 Task: Open Card Donor Stewardship Execution in Board Digital Advertising Strategies to Workspace Digital Strategy Consulting and add a team member Softage.4@softage.net, a label Yellow, a checklist Quilting, an attachment from your google drive, a color Yellow and finally, add a card description 'Conduct customer focus group for new product' and a comment 'This item is a priority on our list, so let us focus on getting it done as soon as possible.'. Add a start date 'Jan 04, 1900' with a due date 'Jan 11, 1900'
Action: Mouse moved to (97, 411)
Screenshot: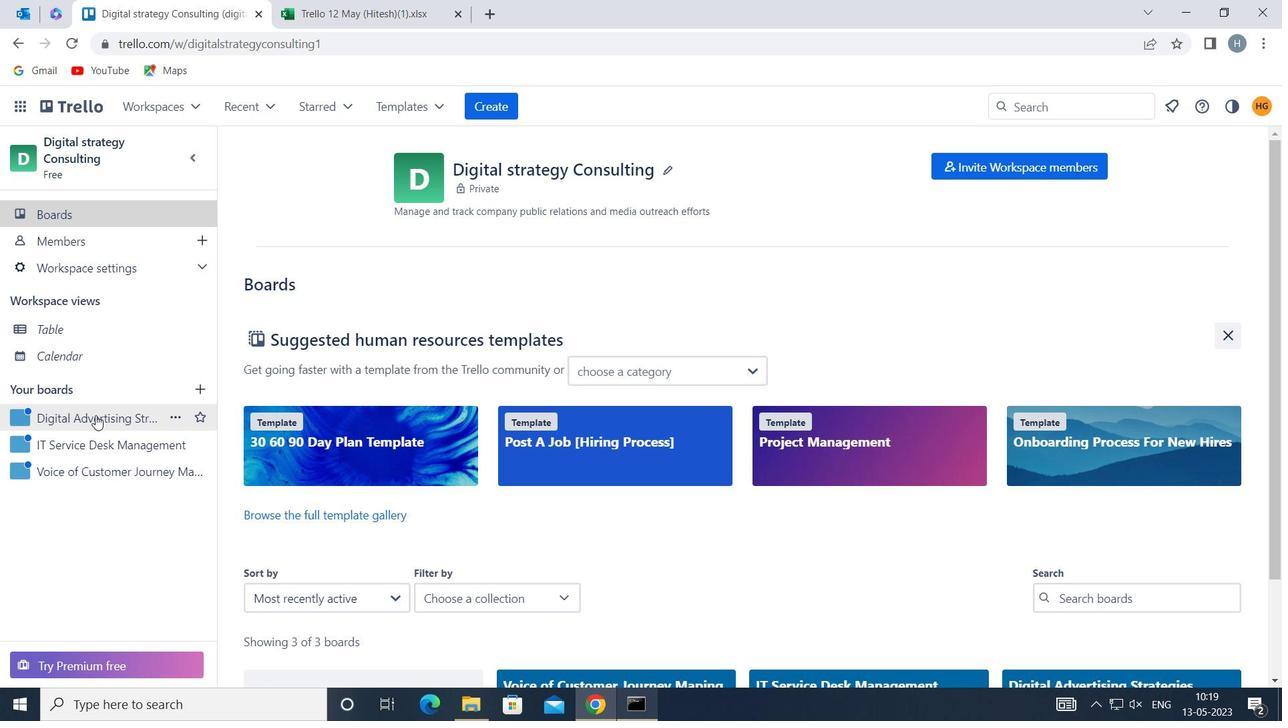 
Action: Mouse pressed left at (97, 411)
Screenshot: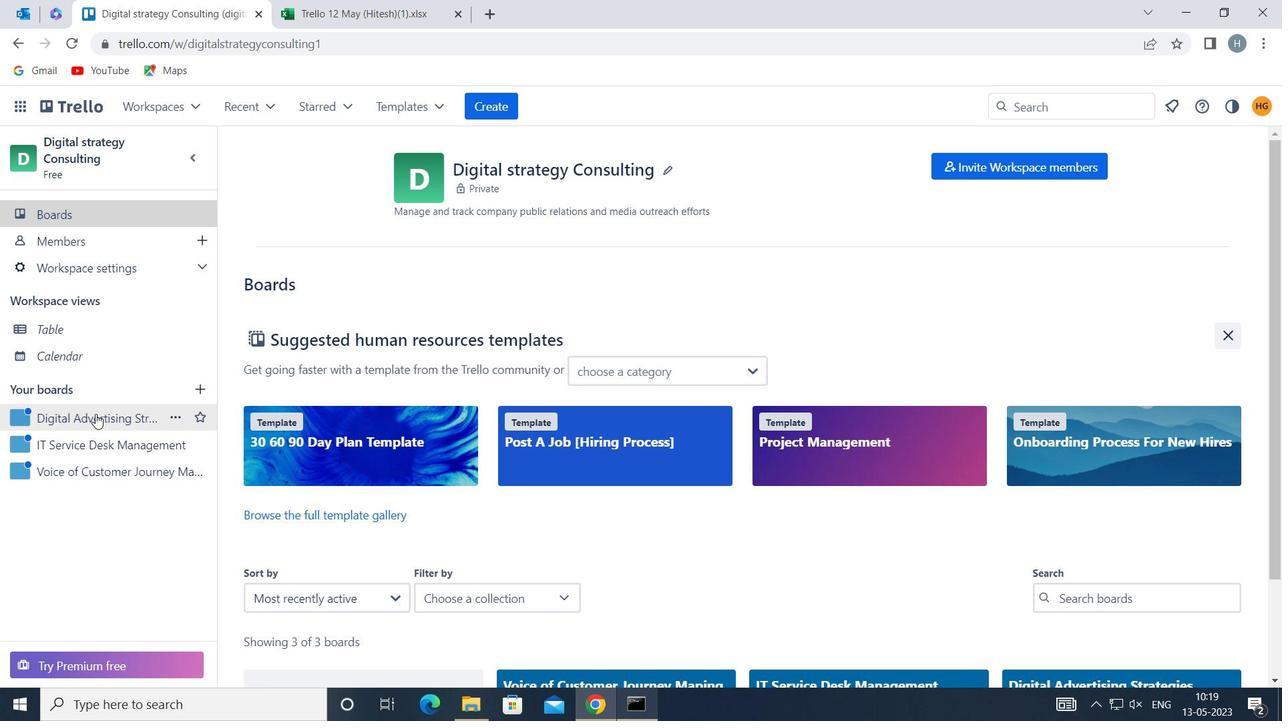 
Action: Mouse moved to (560, 232)
Screenshot: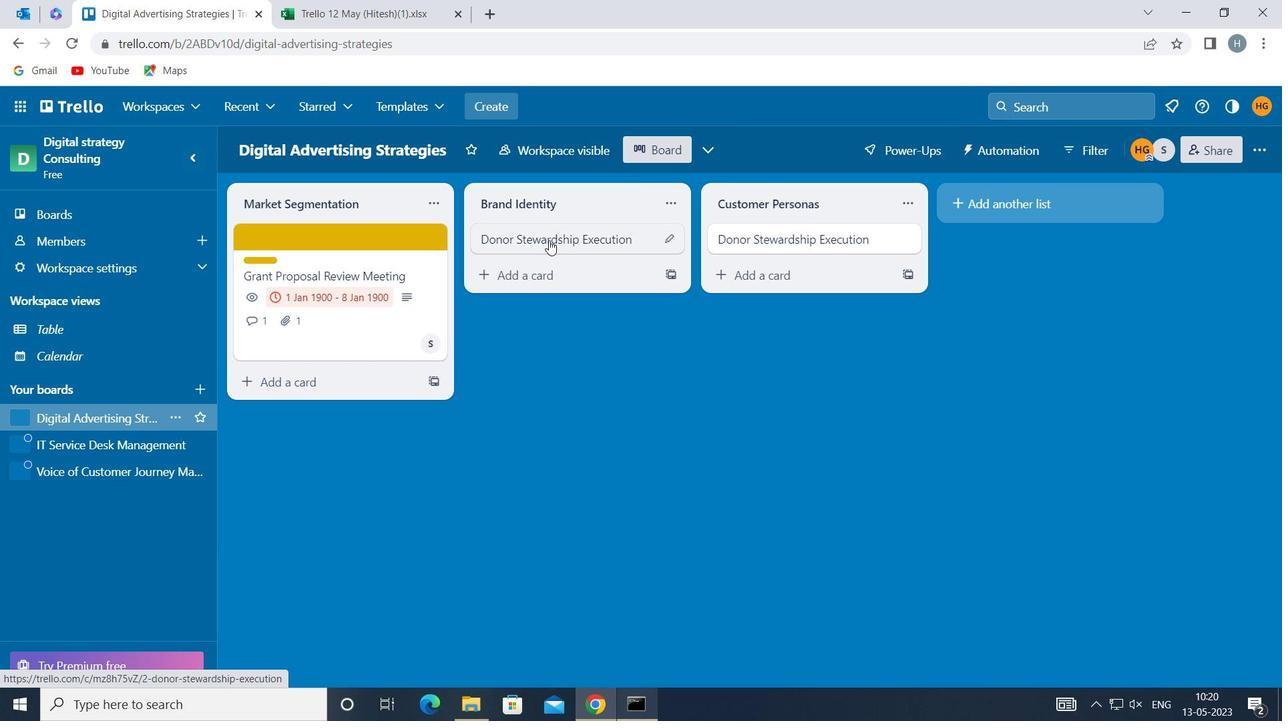 
Action: Mouse pressed left at (560, 232)
Screenshot: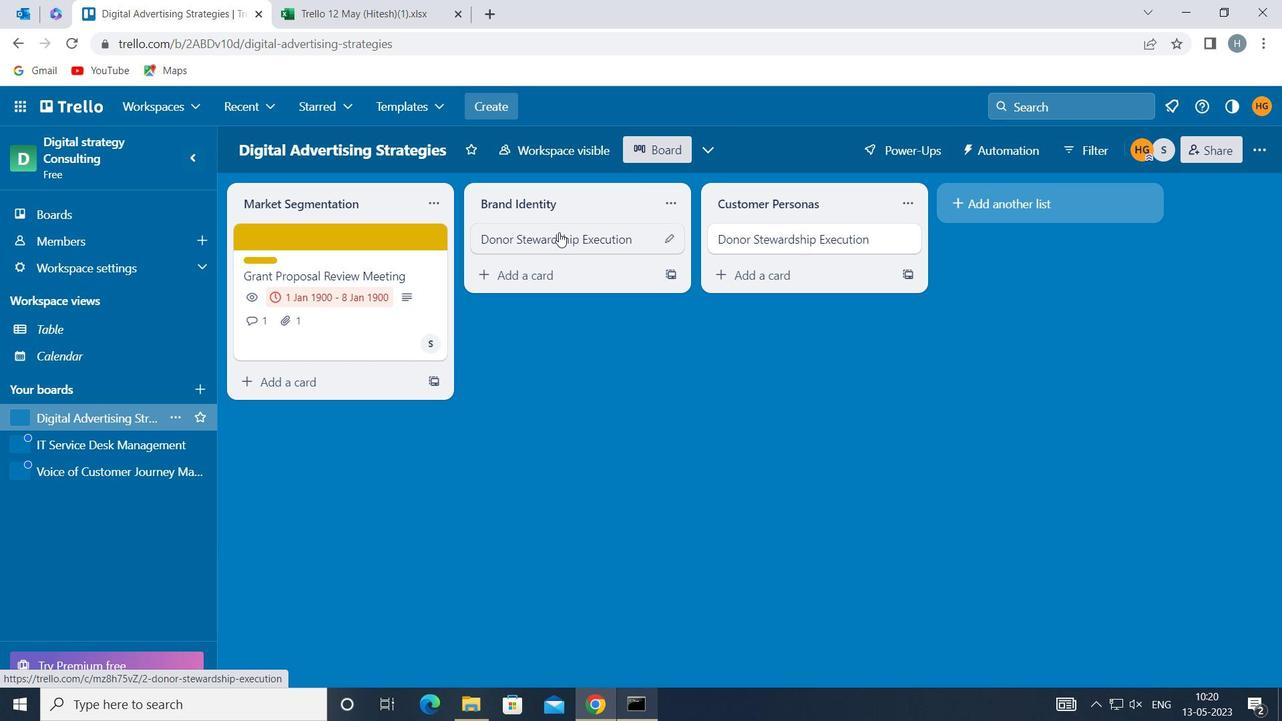 
Action: Mouse moved to (852, 299)
Screenshot: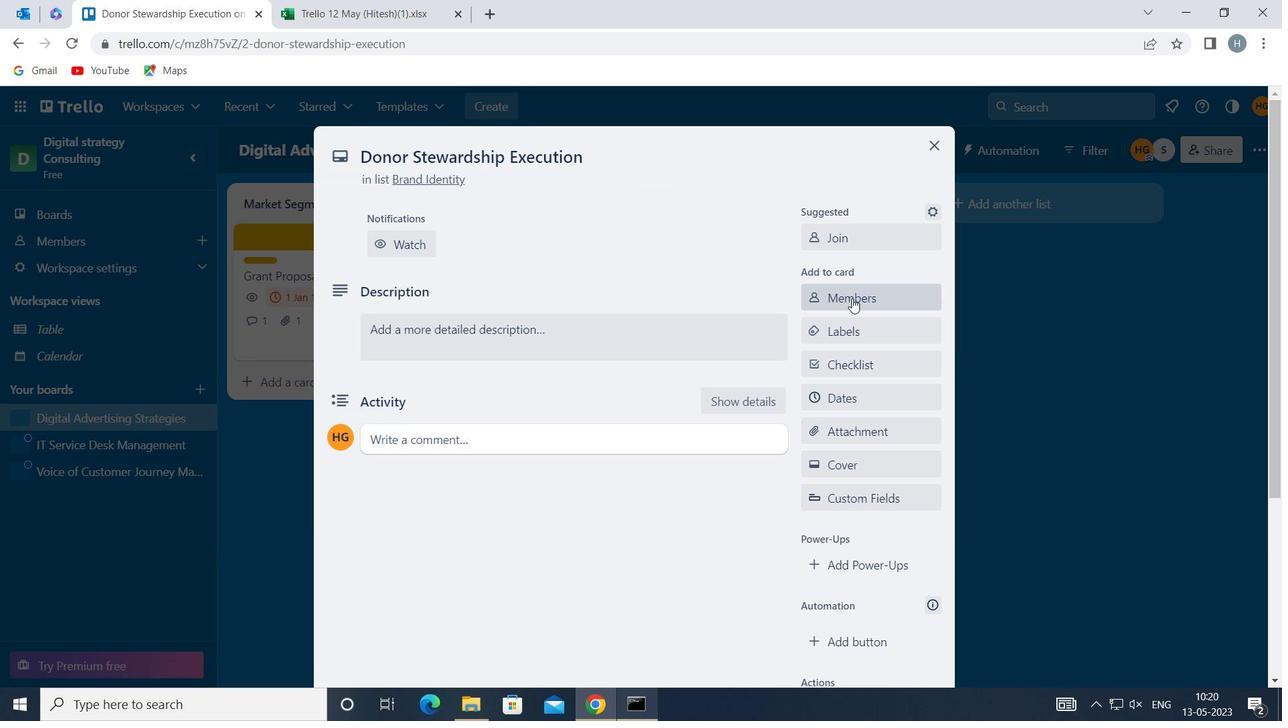 
Action: Mouse pressed left at (852, 299)
Screenshot: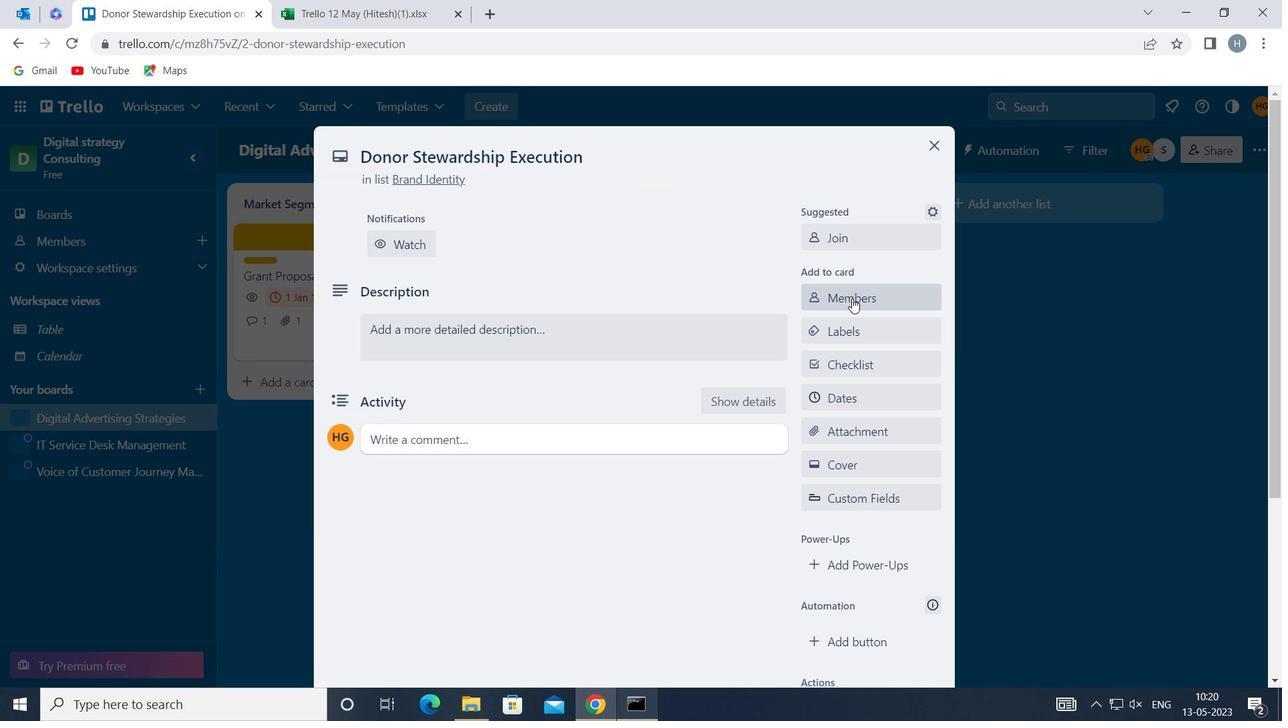 
Action: Mouse moved to (853, 299)
Screenshot: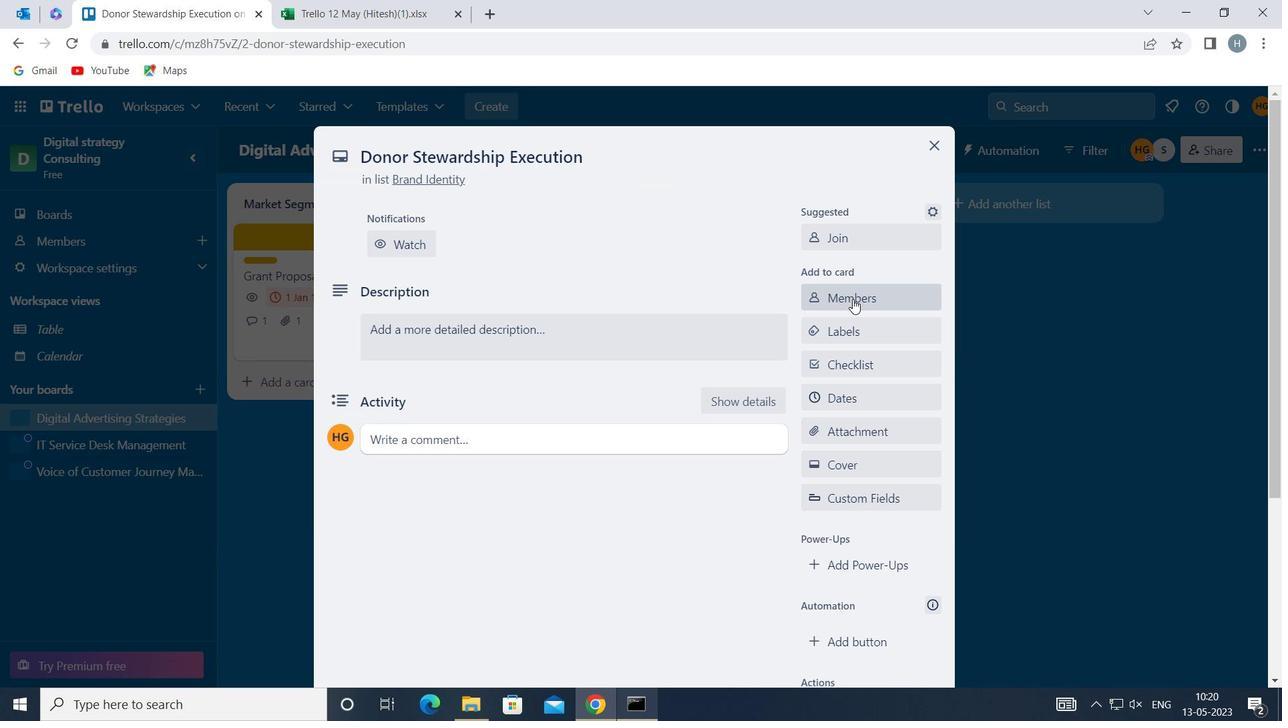 
Action: Key pressed softage
Screenshot: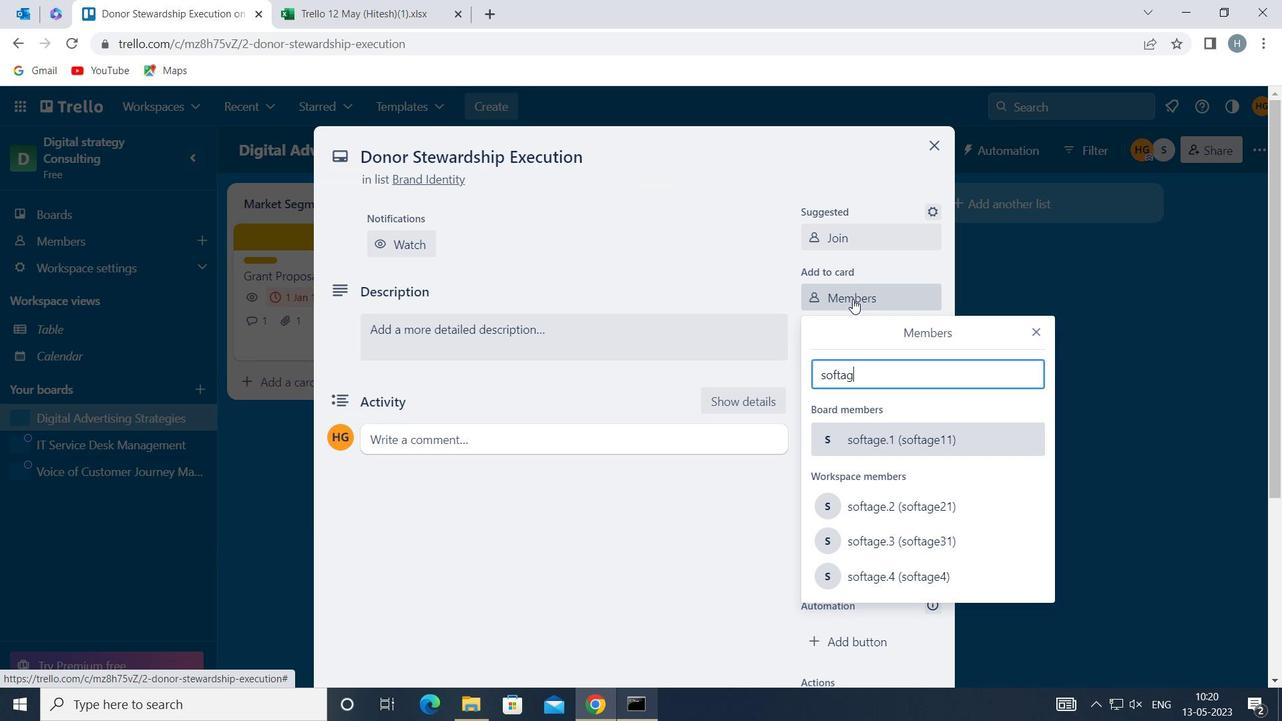 
Action: Mouse moved to (925, 572)
Screenshot: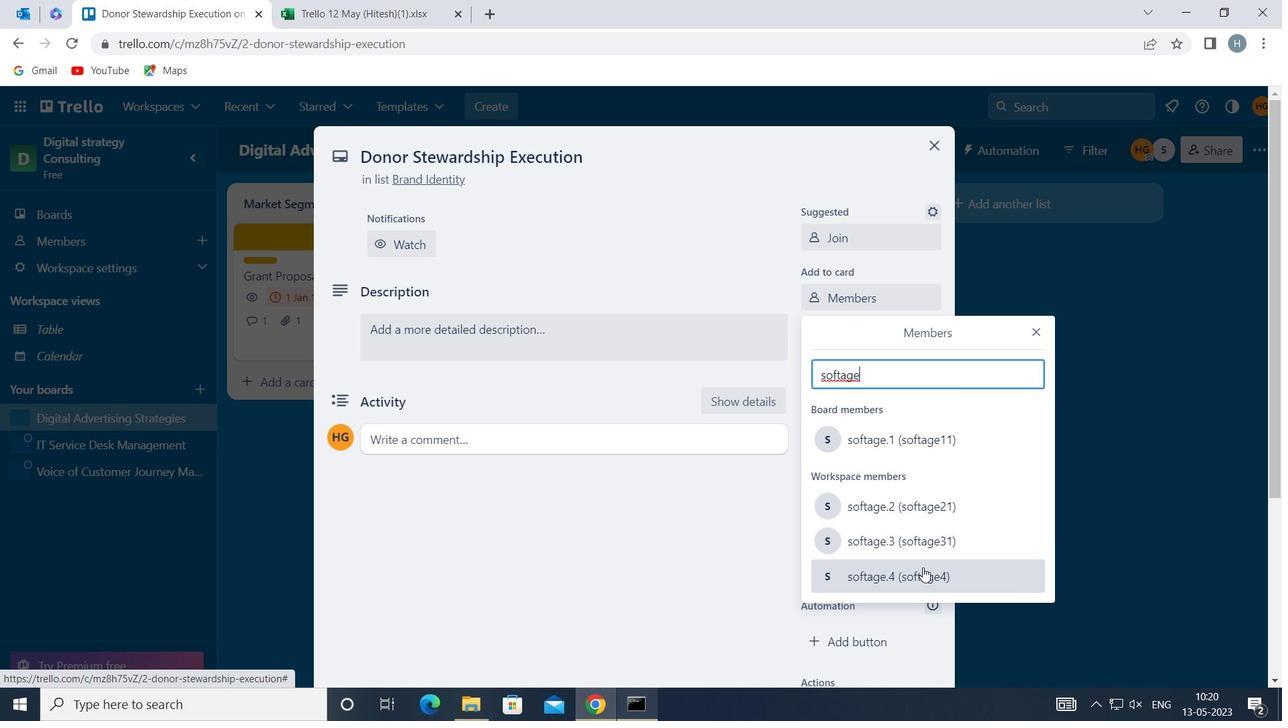 
Action: Mouse pressed left at (925, 572)
Screenshot: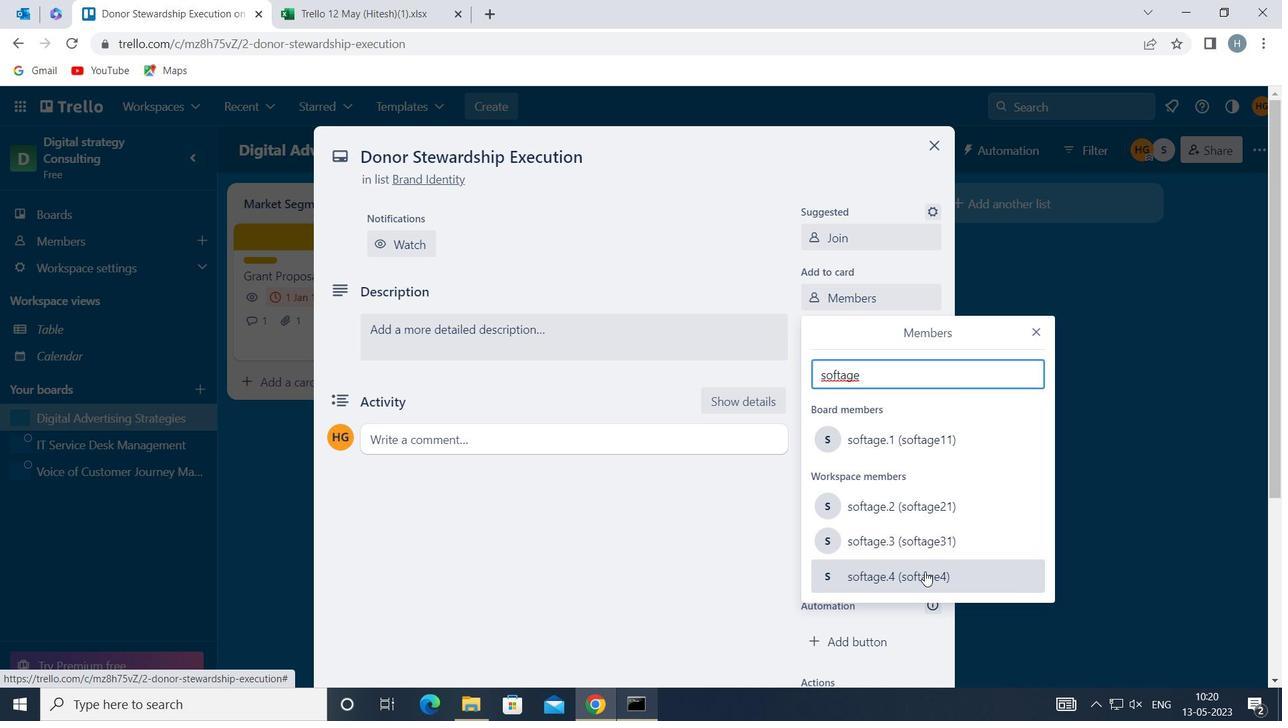 
Action: Mouse moved to (1035, 328)
Screenshot: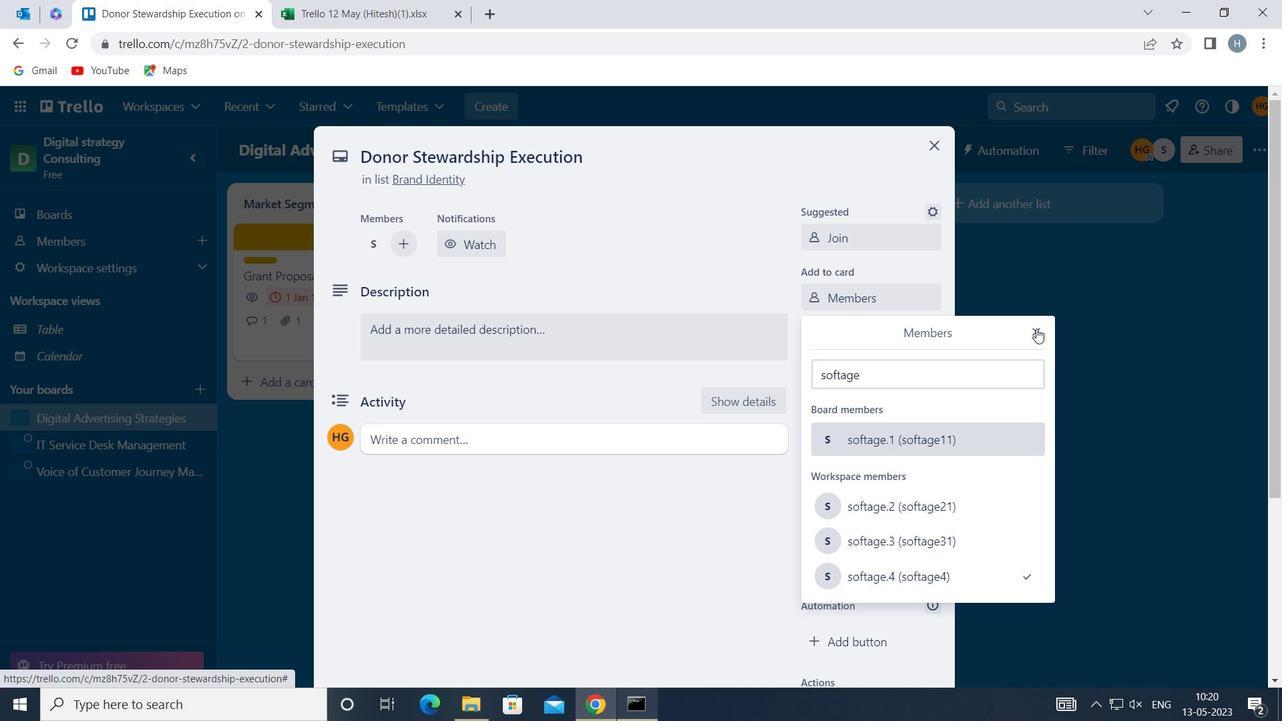 
Action: Mouse pressed left at (1035, 328)
Screenshot: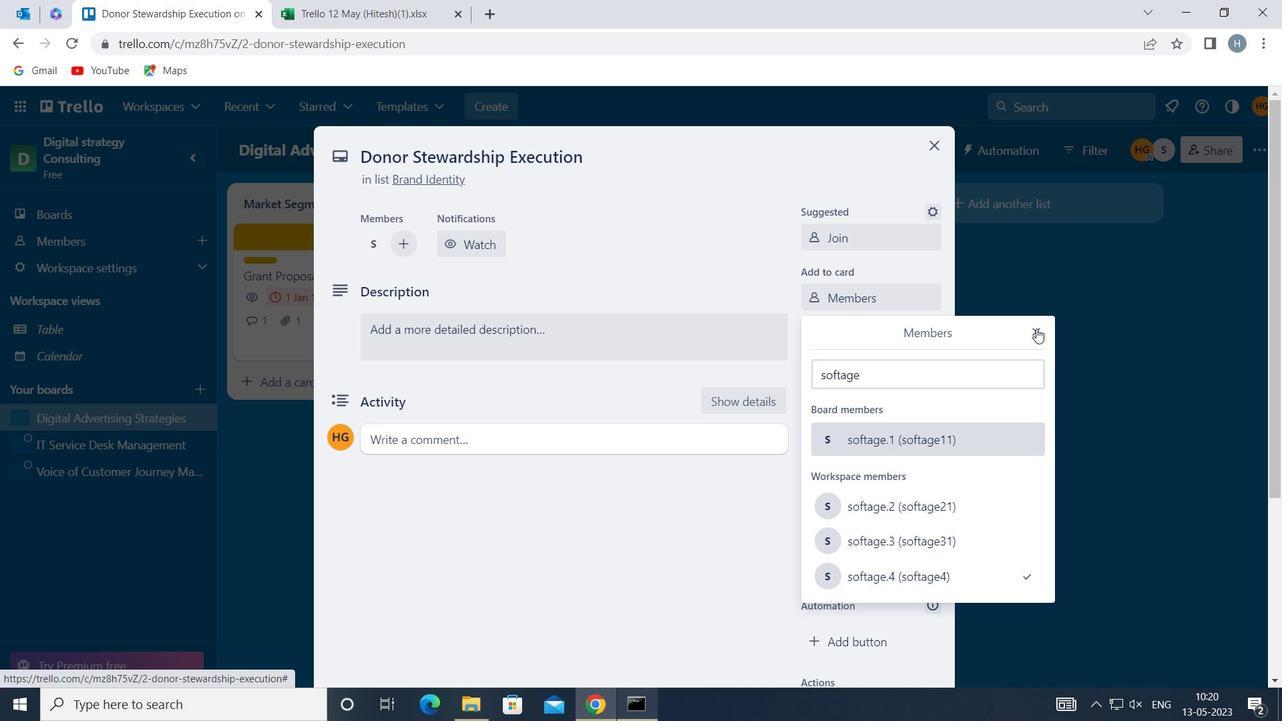 
Action: Mouse moved to (913, 324)
Screenshot: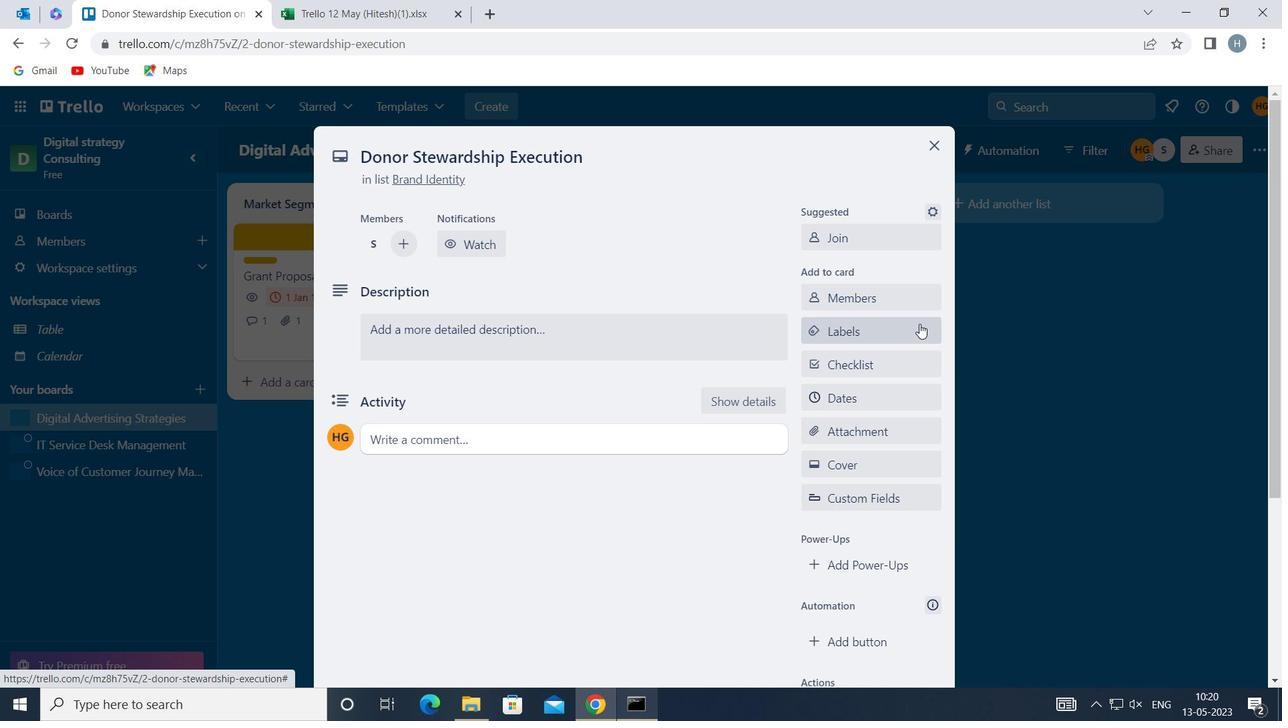 
Action: Mouse pressed left at (913, 324)
Screenshot: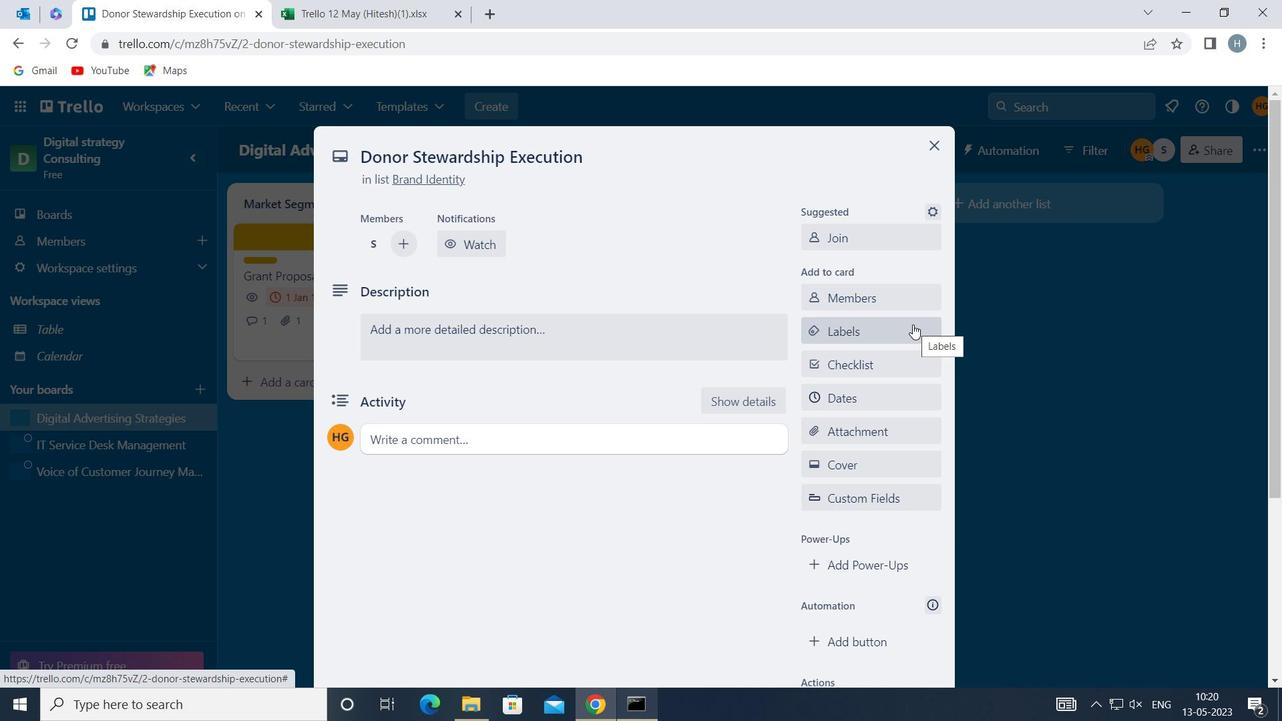 
Action: Mouse moved to (918, 275)
Screenshot: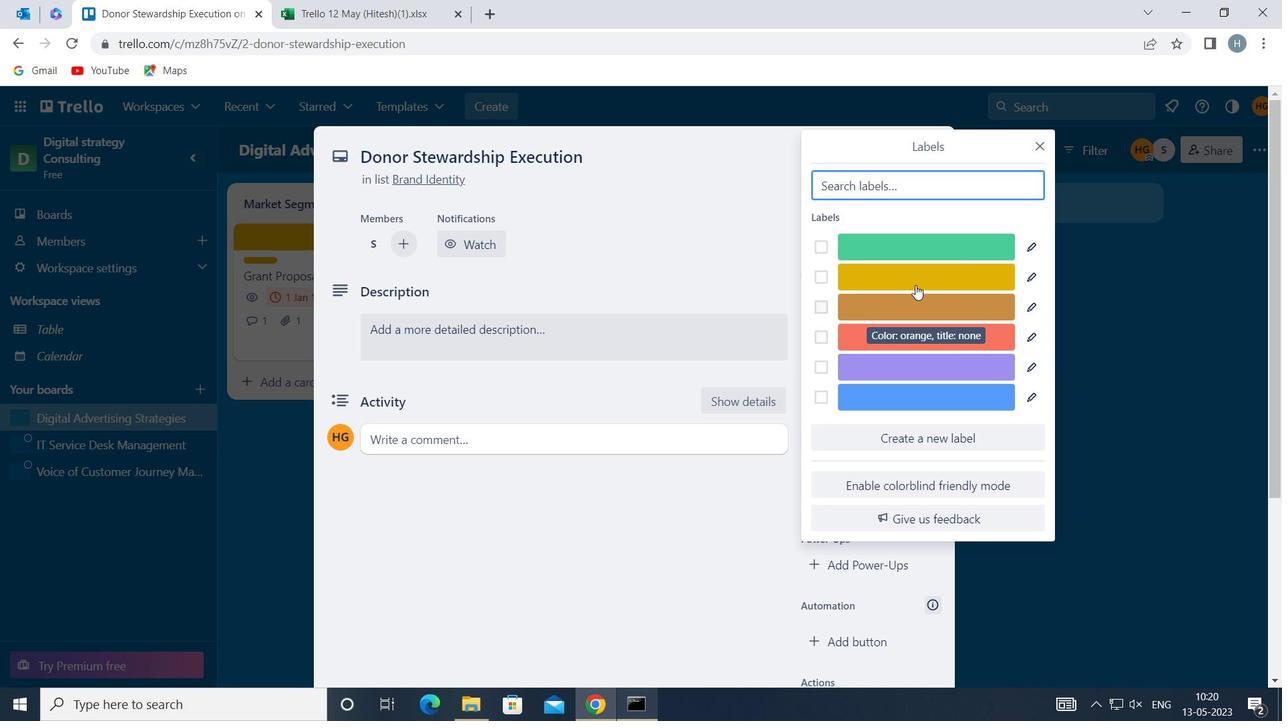 
Action: Mouse pressed left at (918, 275)
Screenshot: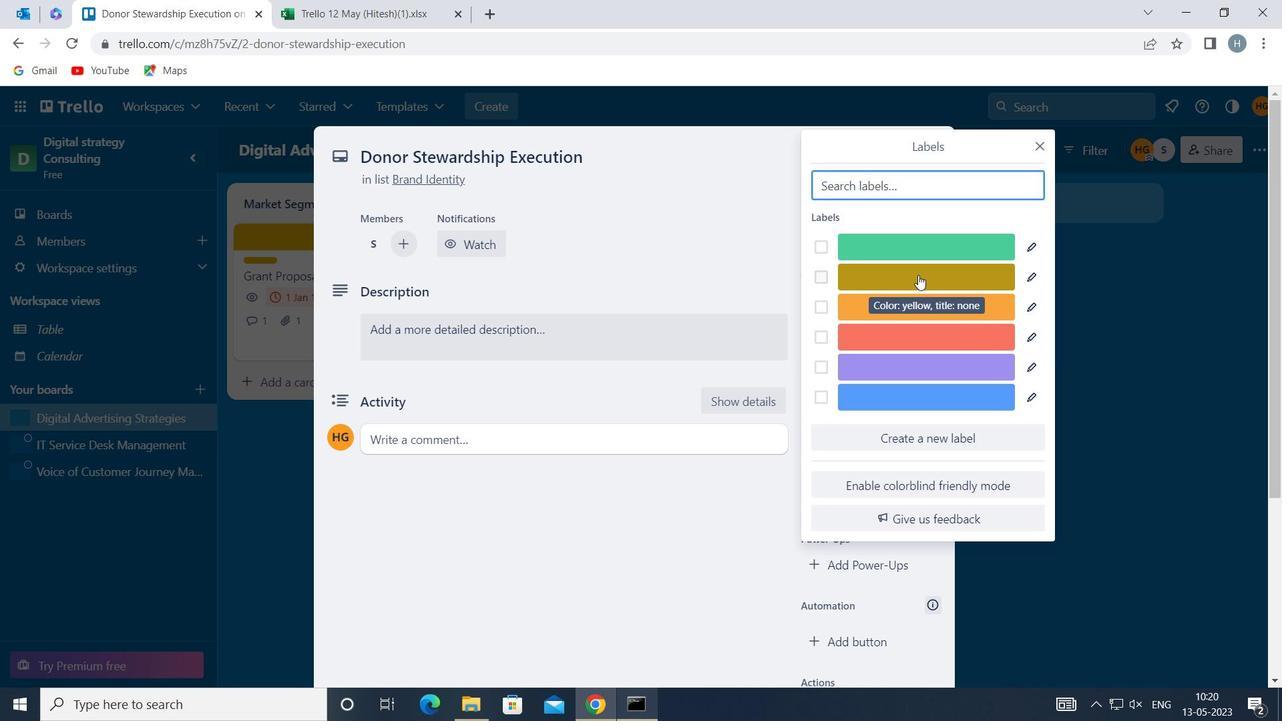 
Action: Mouse moved to (1043, 143)
Screenshot: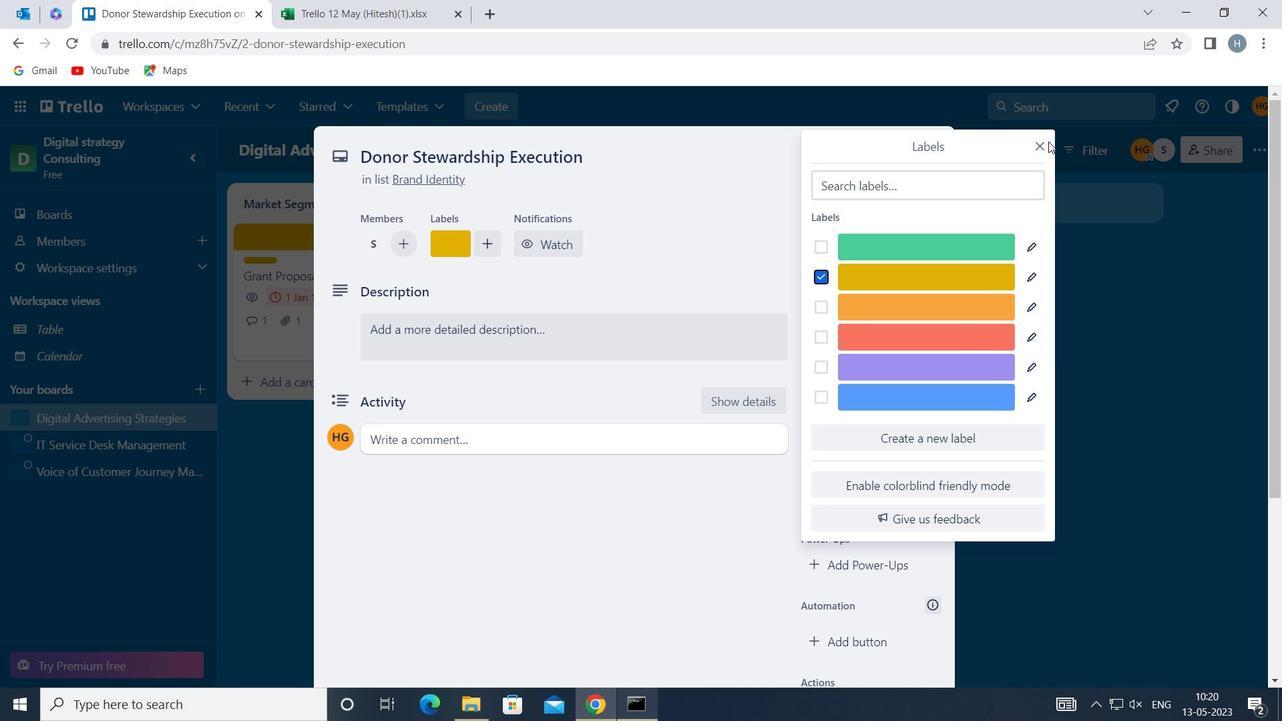 
Action: Mouse pressed left at (1043, 143)
Screenshot: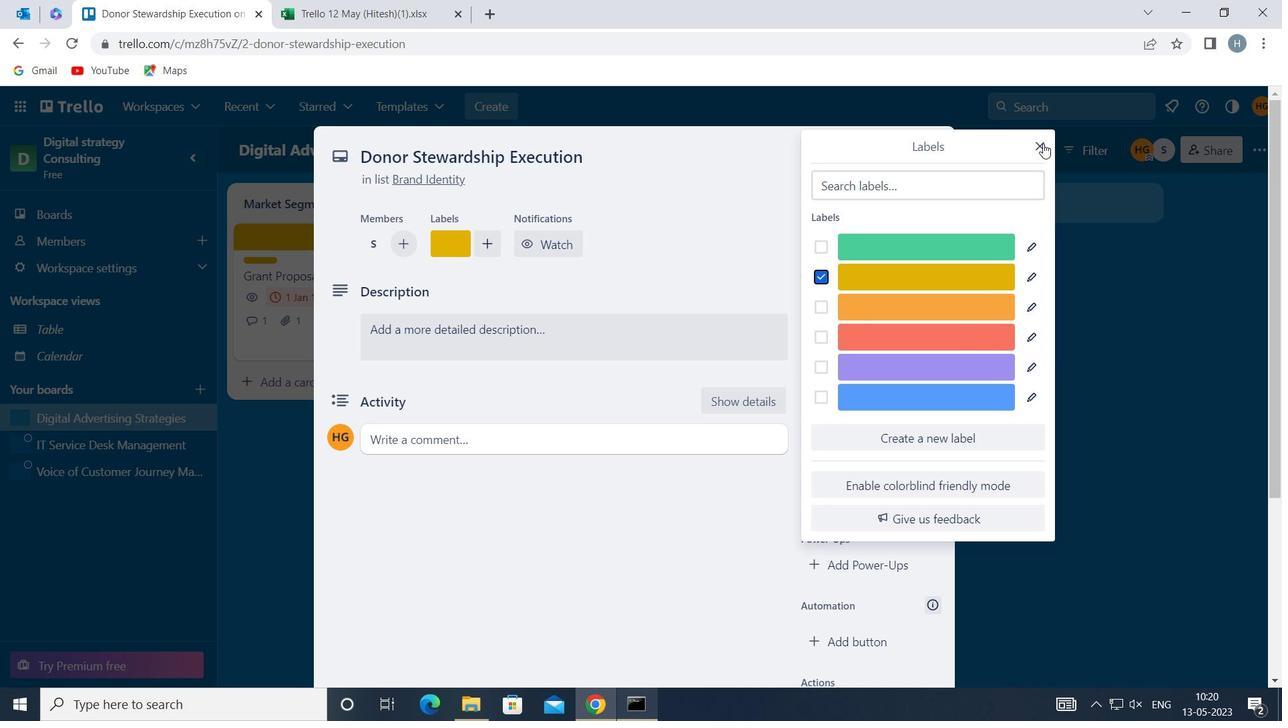 
Action: Mouse moved to (898, 350)
Screenshot: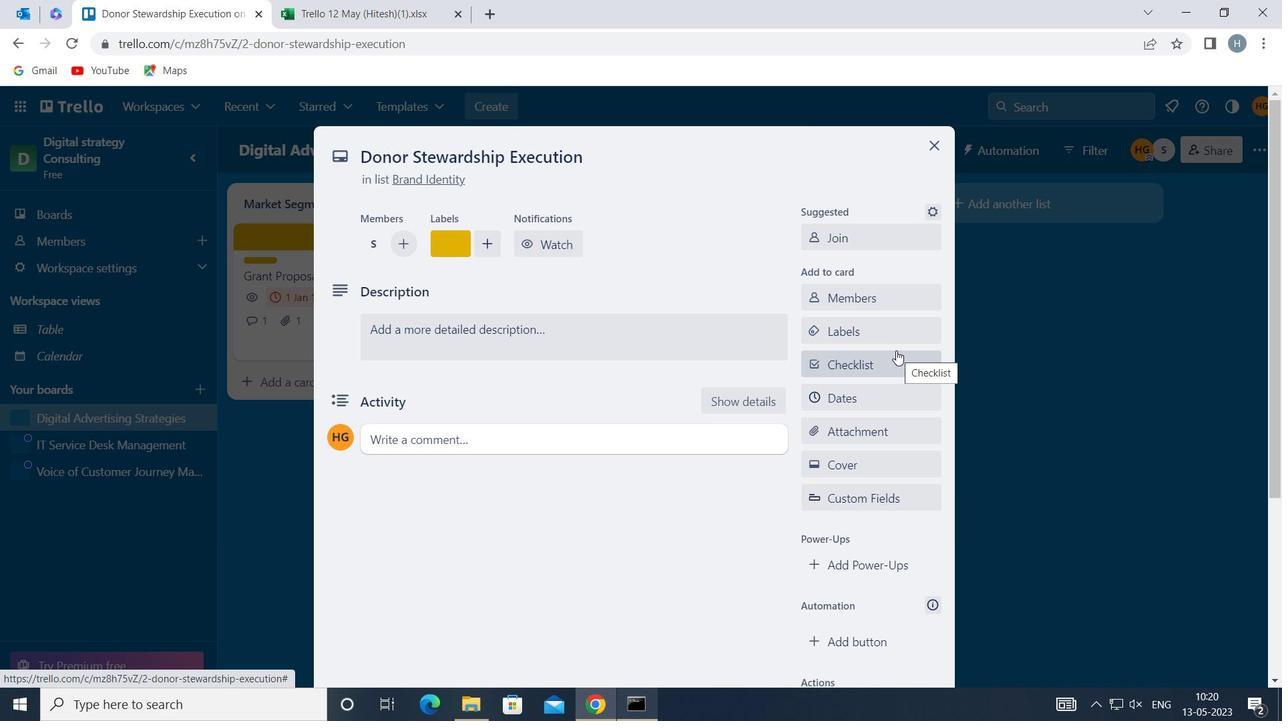 
Action: Mouse pressed left at (898, 350)
Screenshot: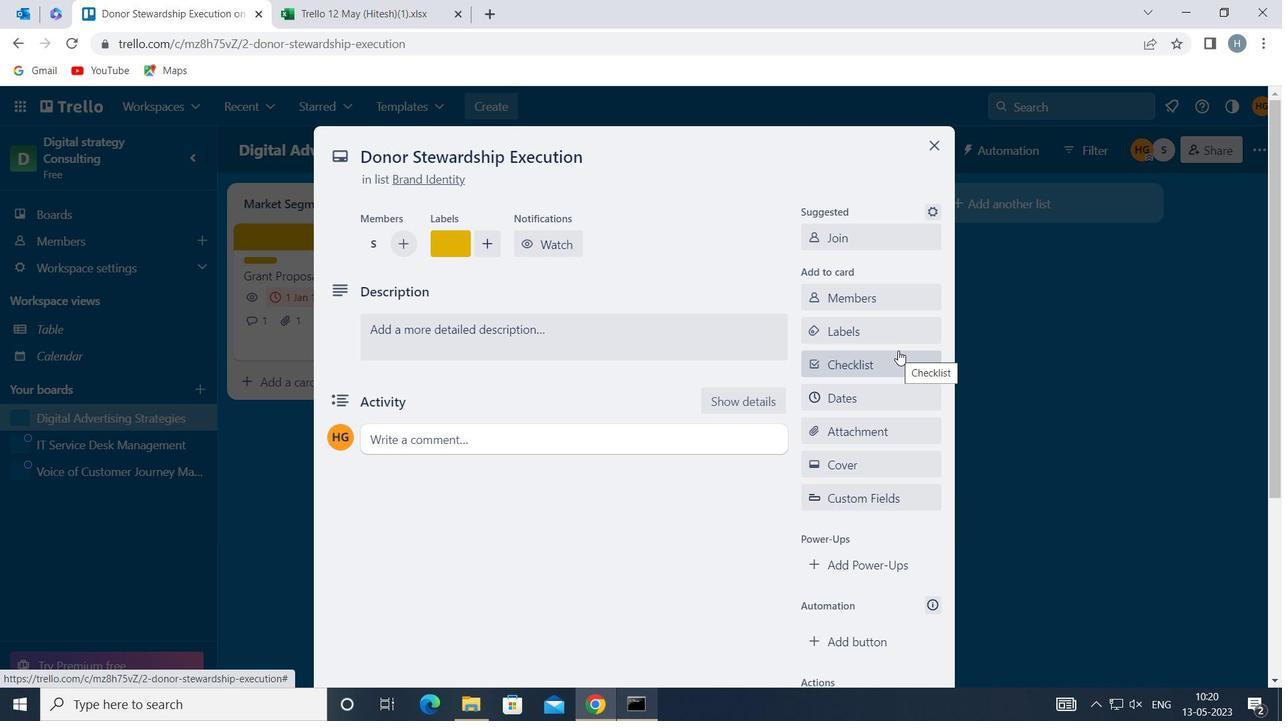 
Action: Key pressed <Key.shift>QUILTING
Screenshot: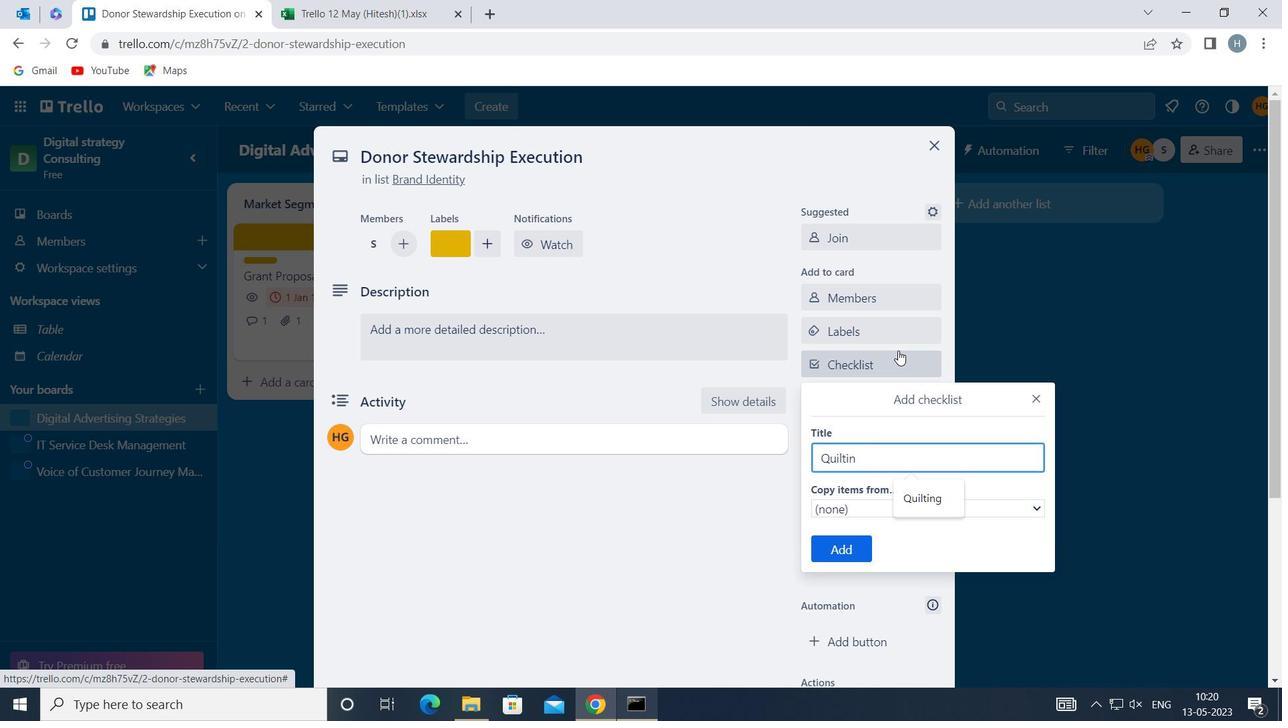 
Action: Mouse moved to (856, 546)
Screenshot: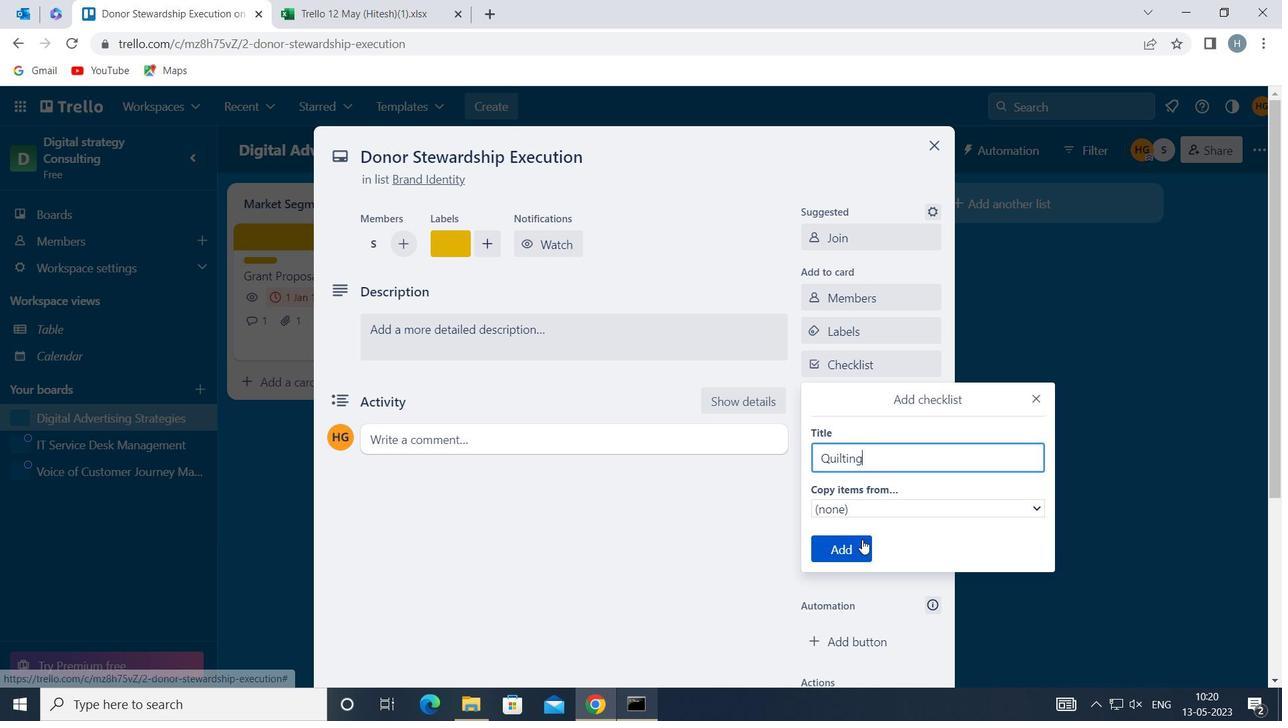 
Action: Mouse pressed left at (856, 546)
Screenshot: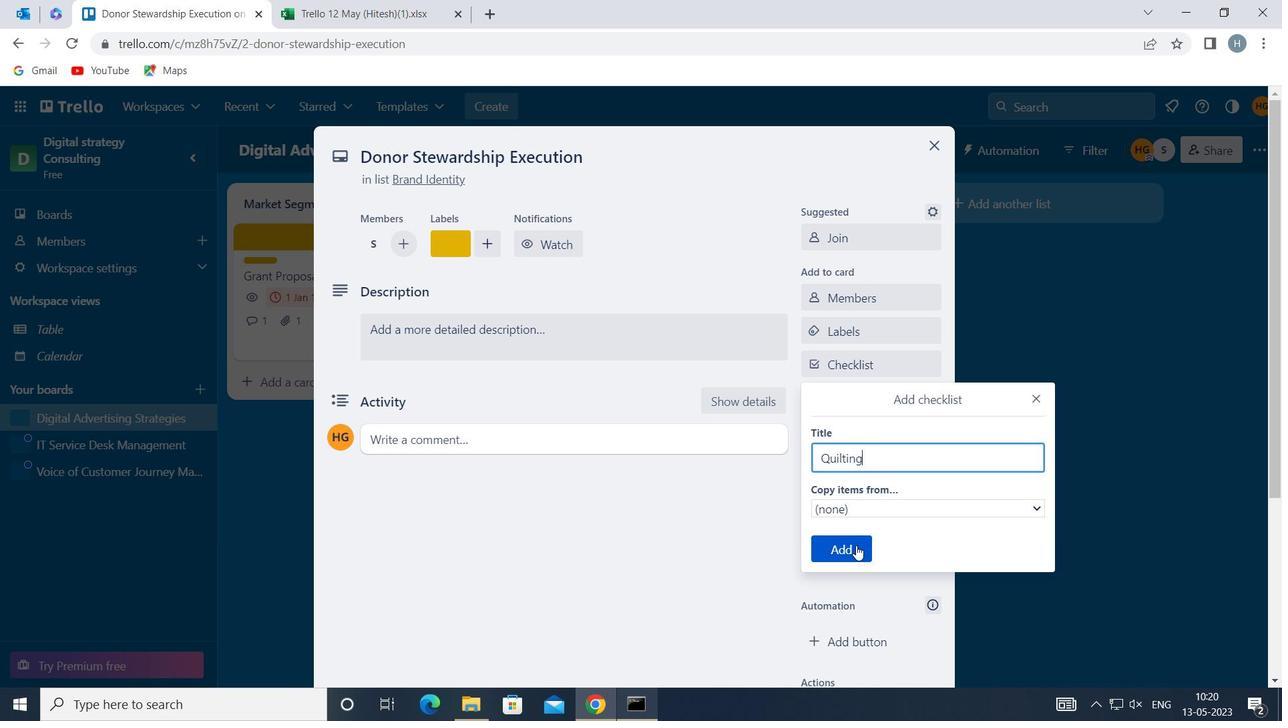 
Action: Mouse moved to (895, 426)
Screenshot: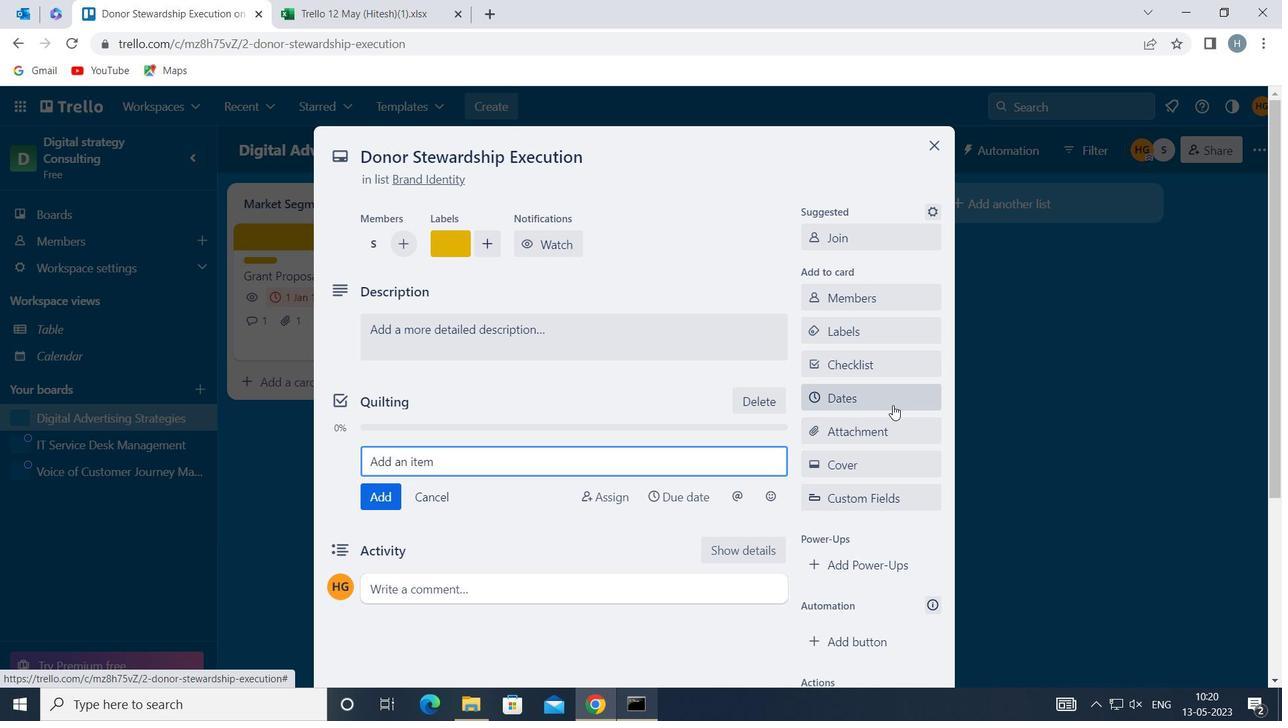 
Action: Mouse pressed left at (895, 426)
Screenshot: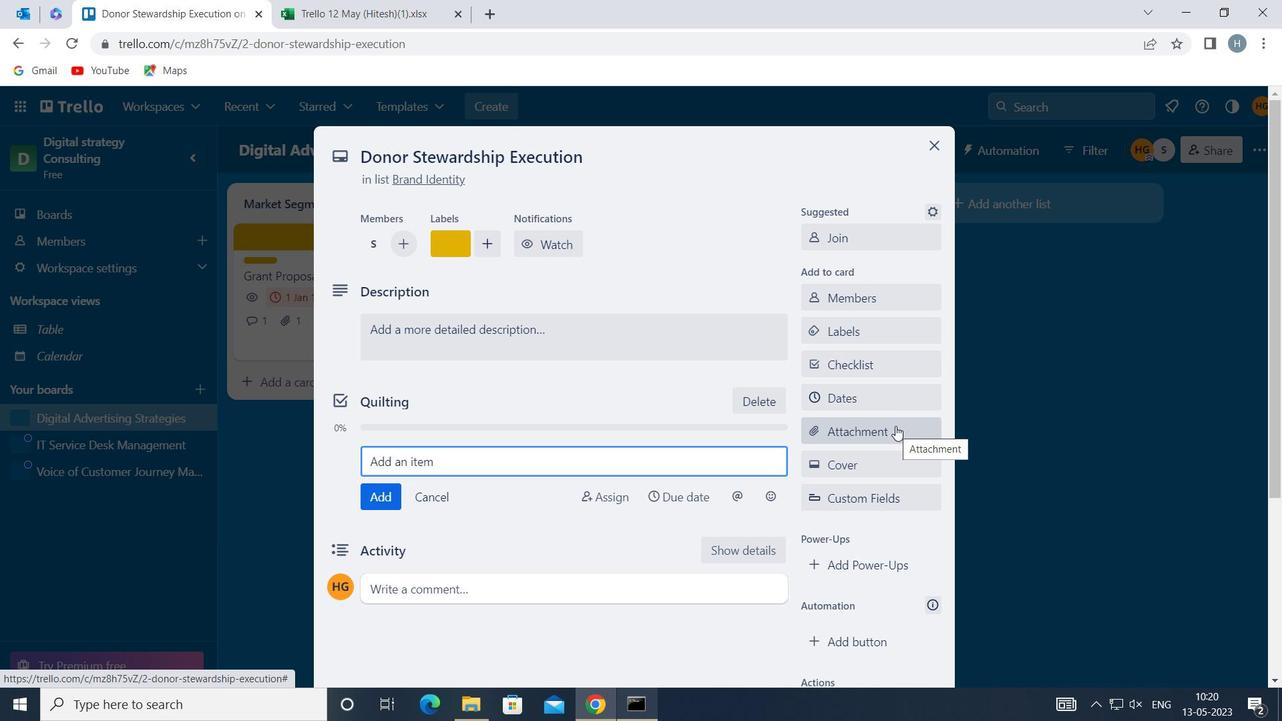 
Action: Mouse moved to (910, 233)
Screenshot: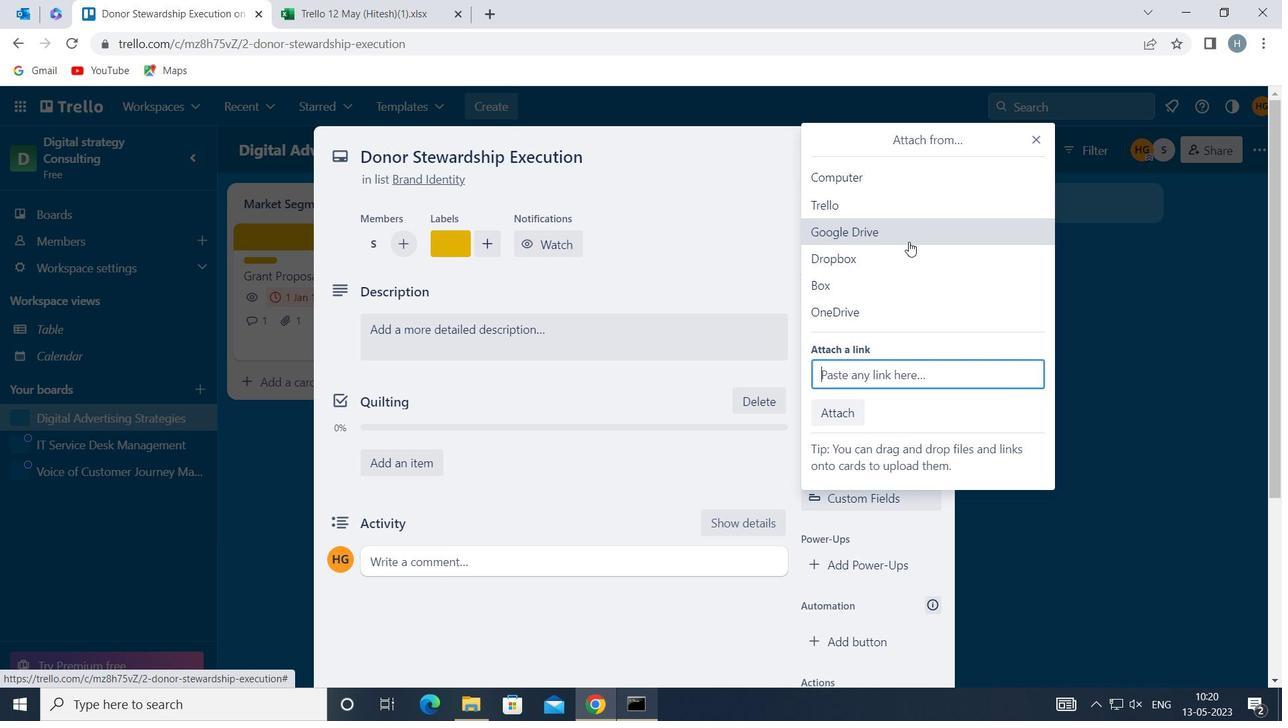 
Action: Mouse pressed left at (910, 233)
Screenshot: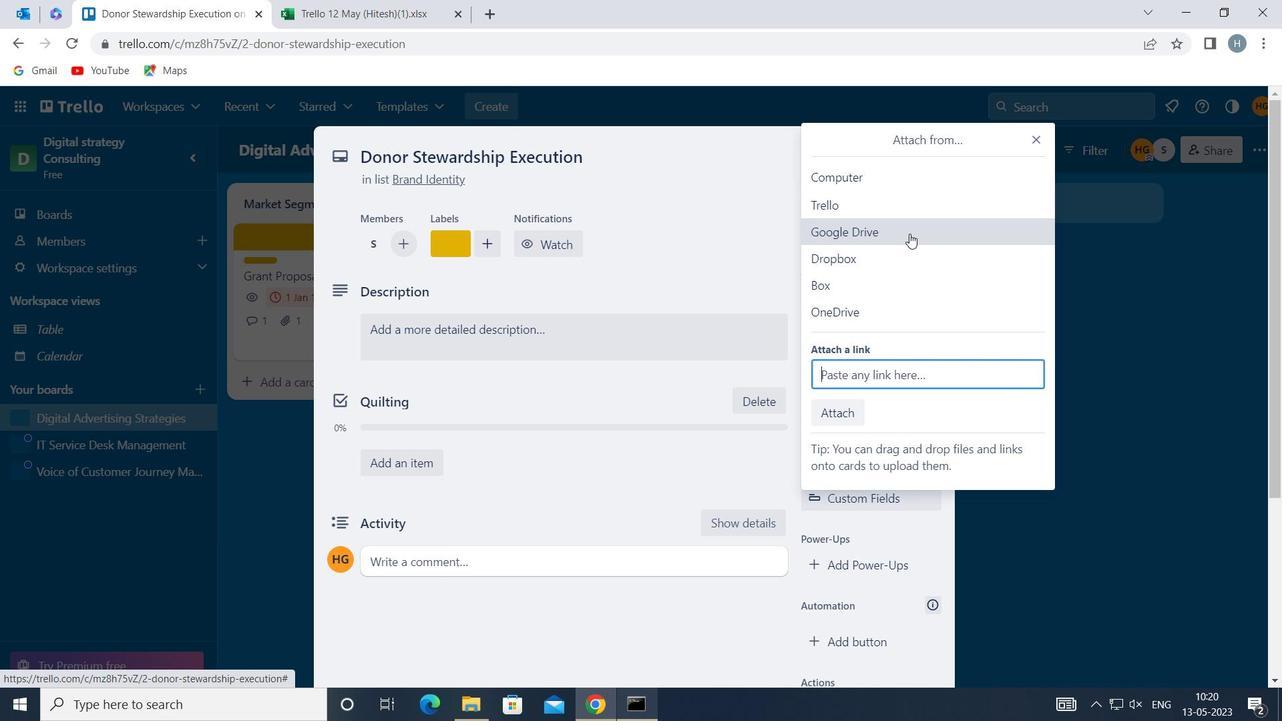 
Action: Mouse moved to (330, 386)
Screenshot: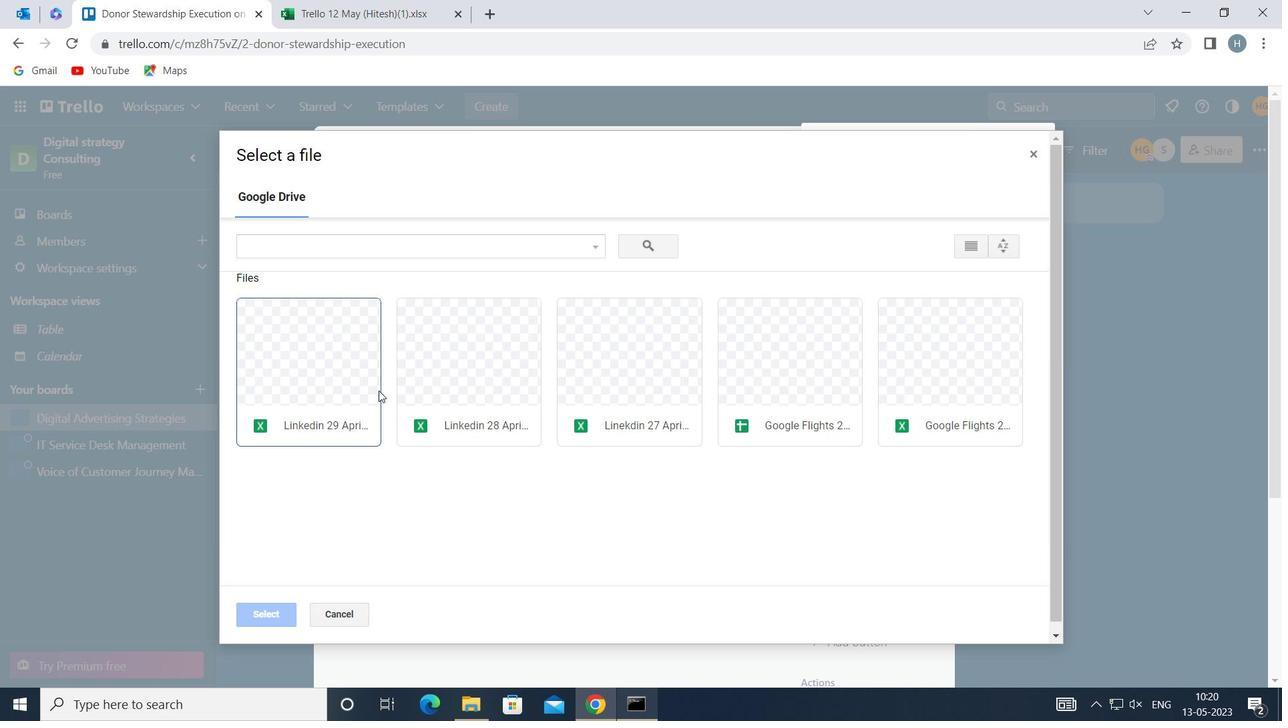 
Action: Mouse pressed left at (330, 386)
Screenshot: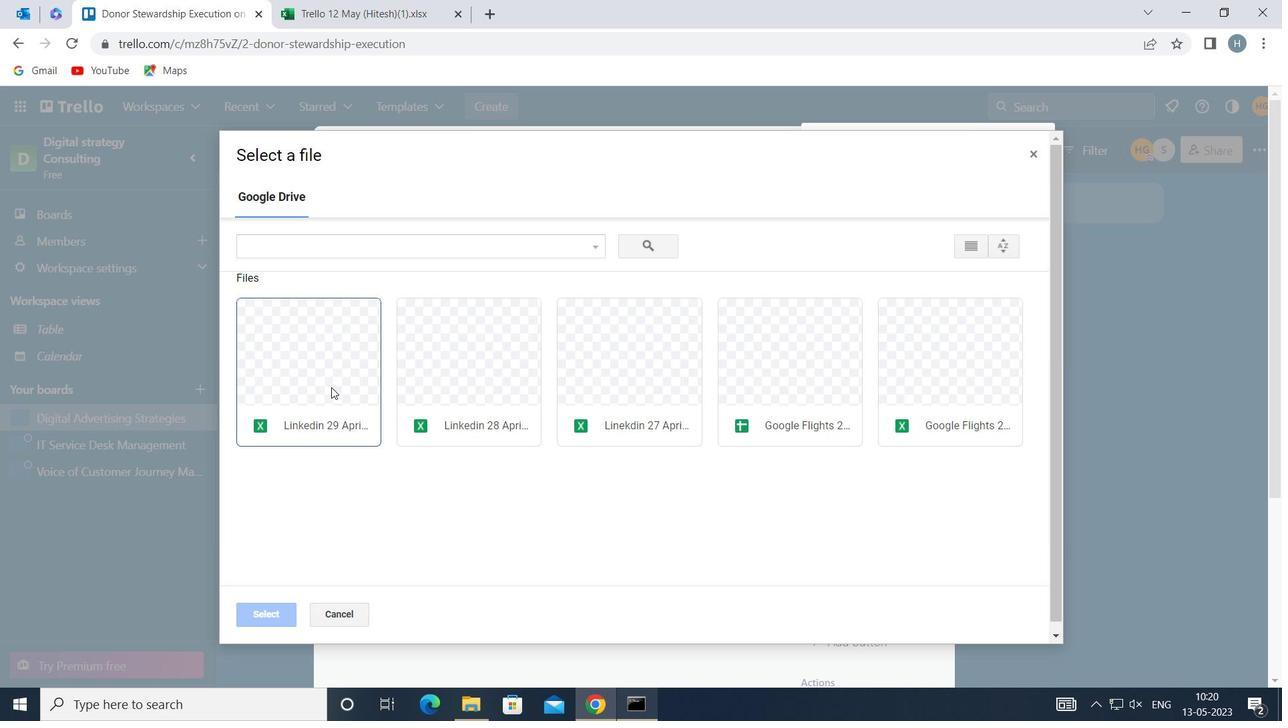 
Action: Mouse moved to (263, 618)
Screenshot: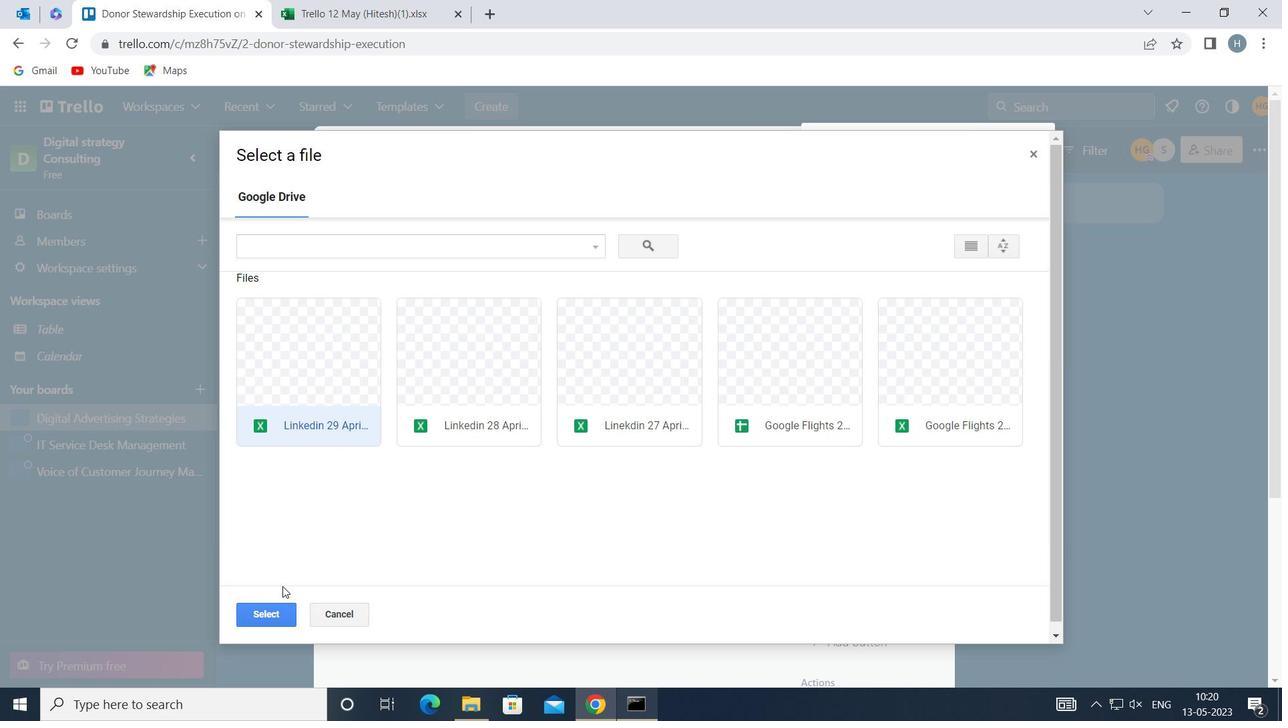 
Action: Mouse pressed left at (263, 618)
Screenshot: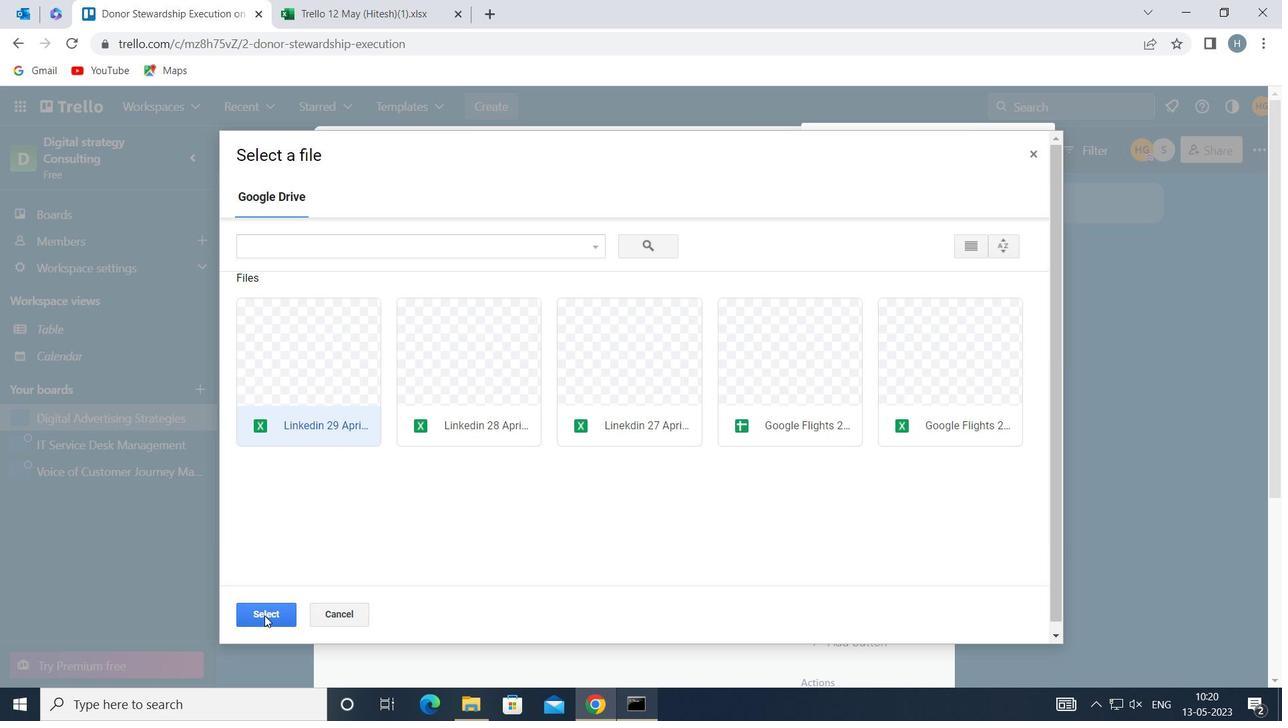
Action: Mouse moved to (894, 460)
Screenshot: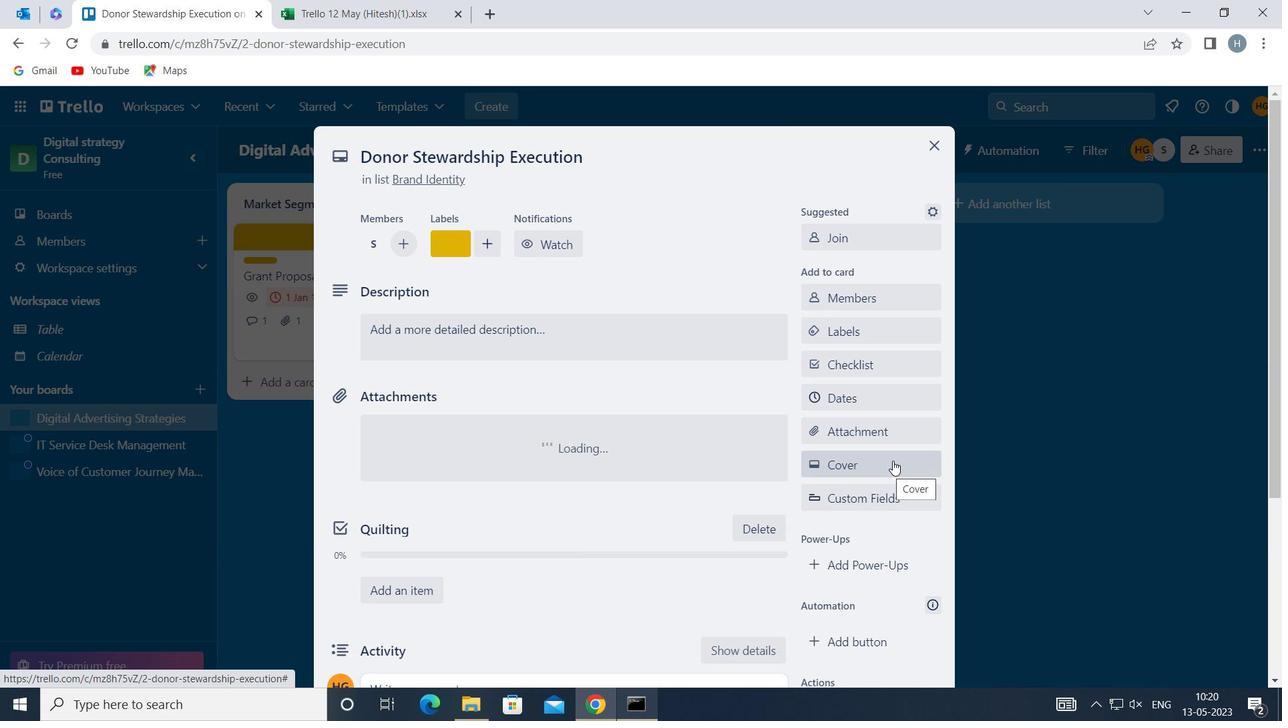 
Action: Mouse pressed left at (894, 460)
Screenshot: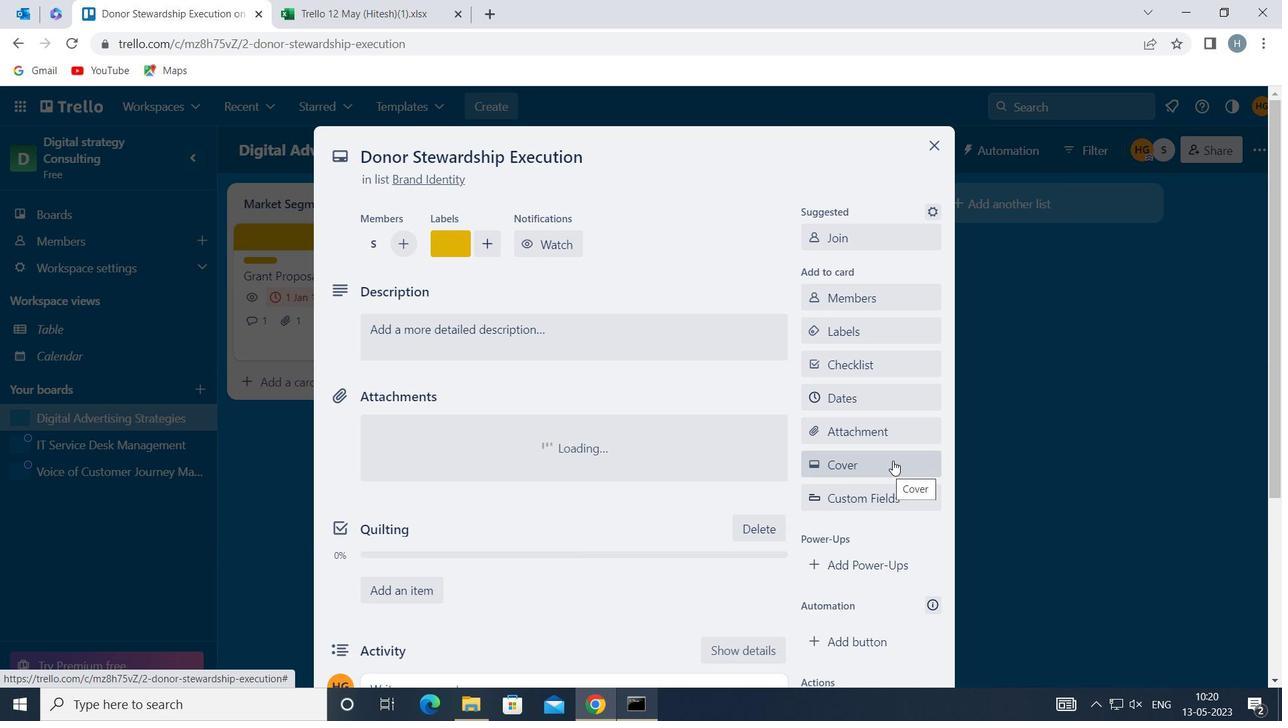 
Action: Mouse moved to (892, 347)
Screenshot: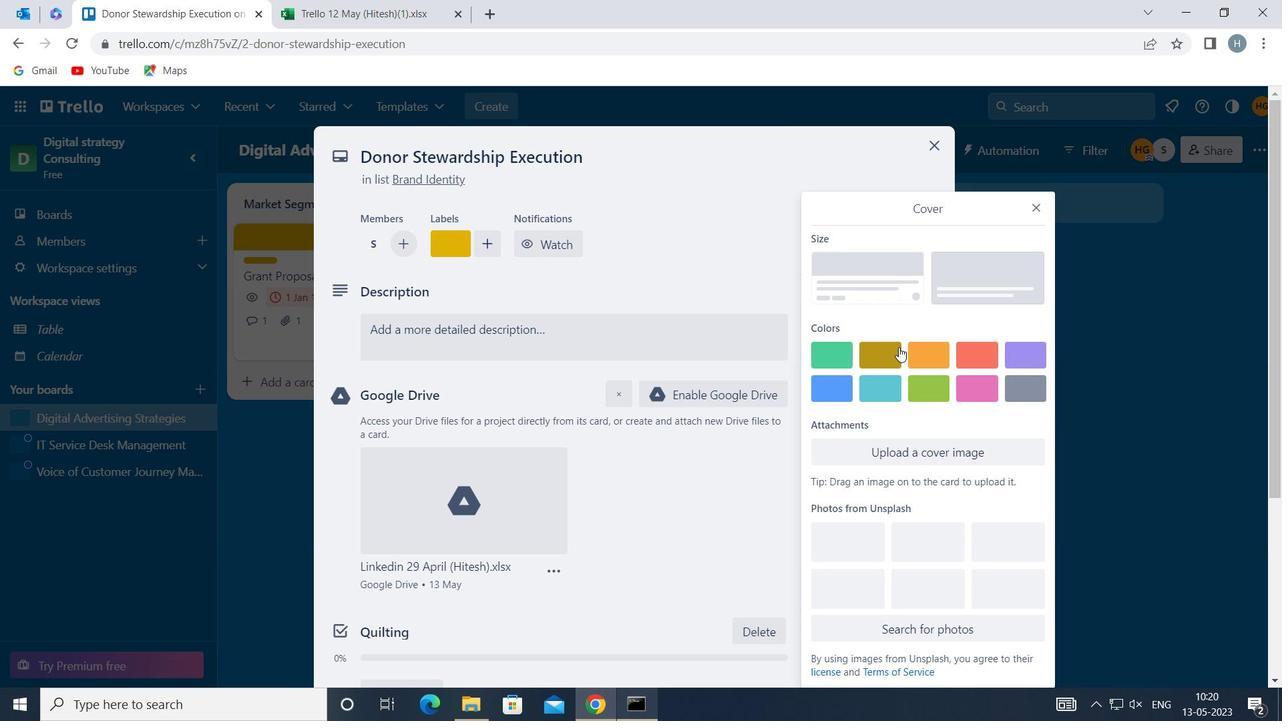 
Action: Mouse pressed left at (892, 347)
Screenshot: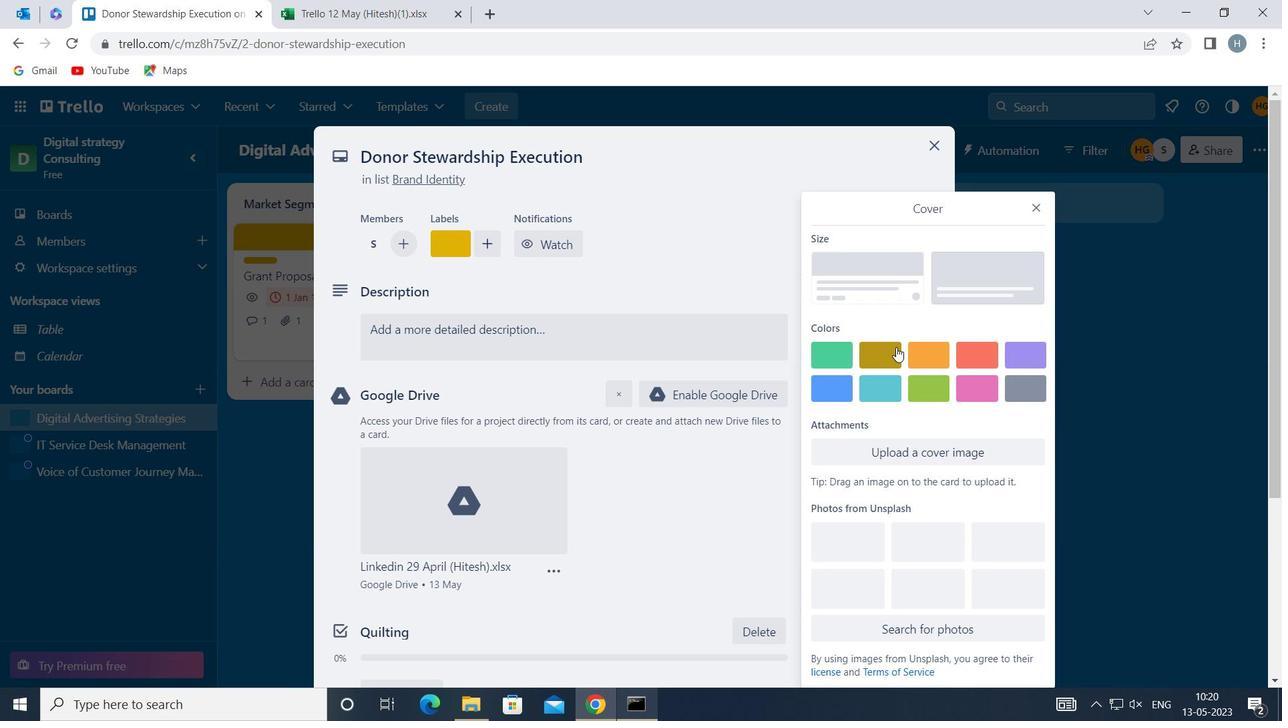 
Action: Mouse moved to (1040, 172)
Screenshot: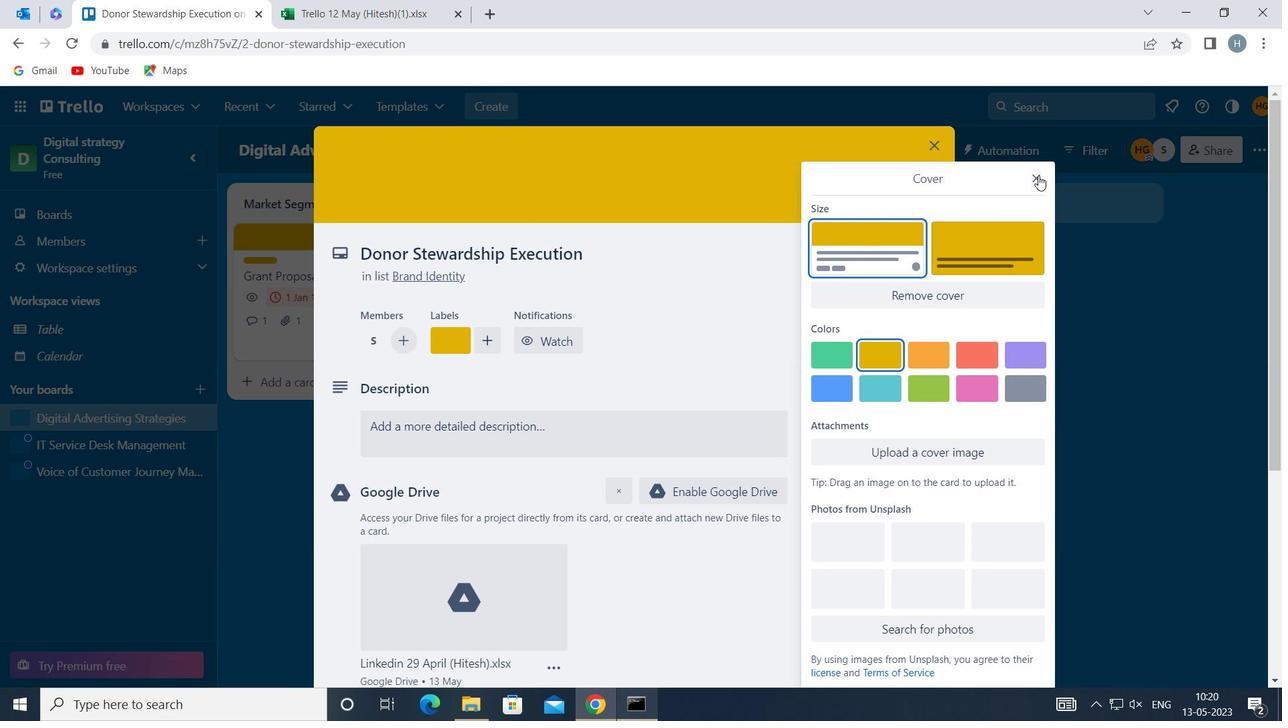 
Action: Mouse pressed left at (1040, 172)
Screenshot: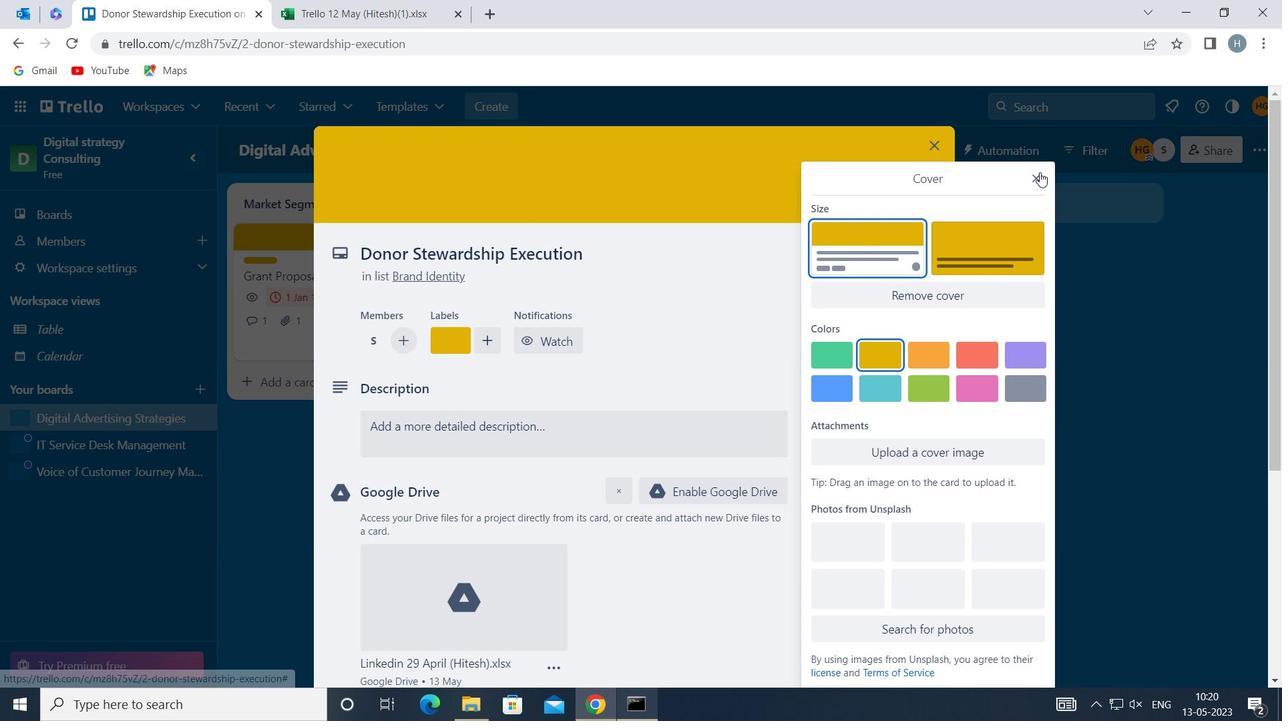 
Action: Mouse moved to (691, 426)
Screenshot: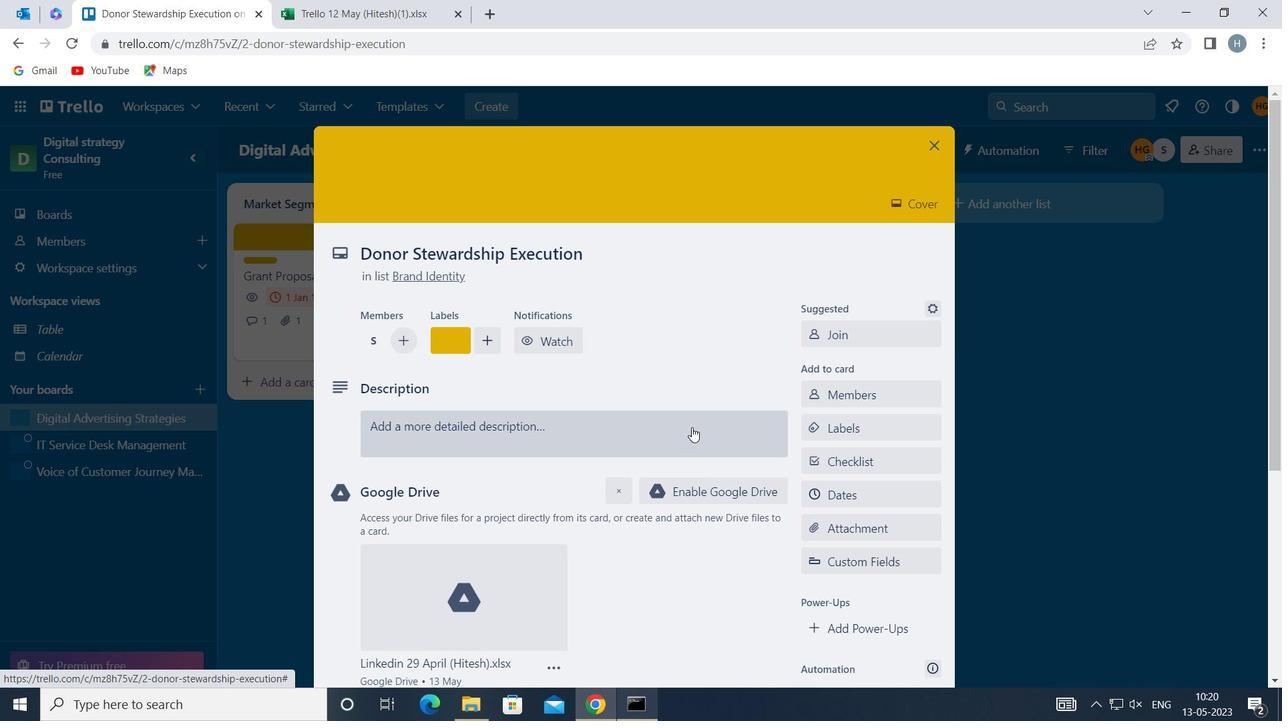 
Action: Mouse pressed left at (691, 426)
Screenshot: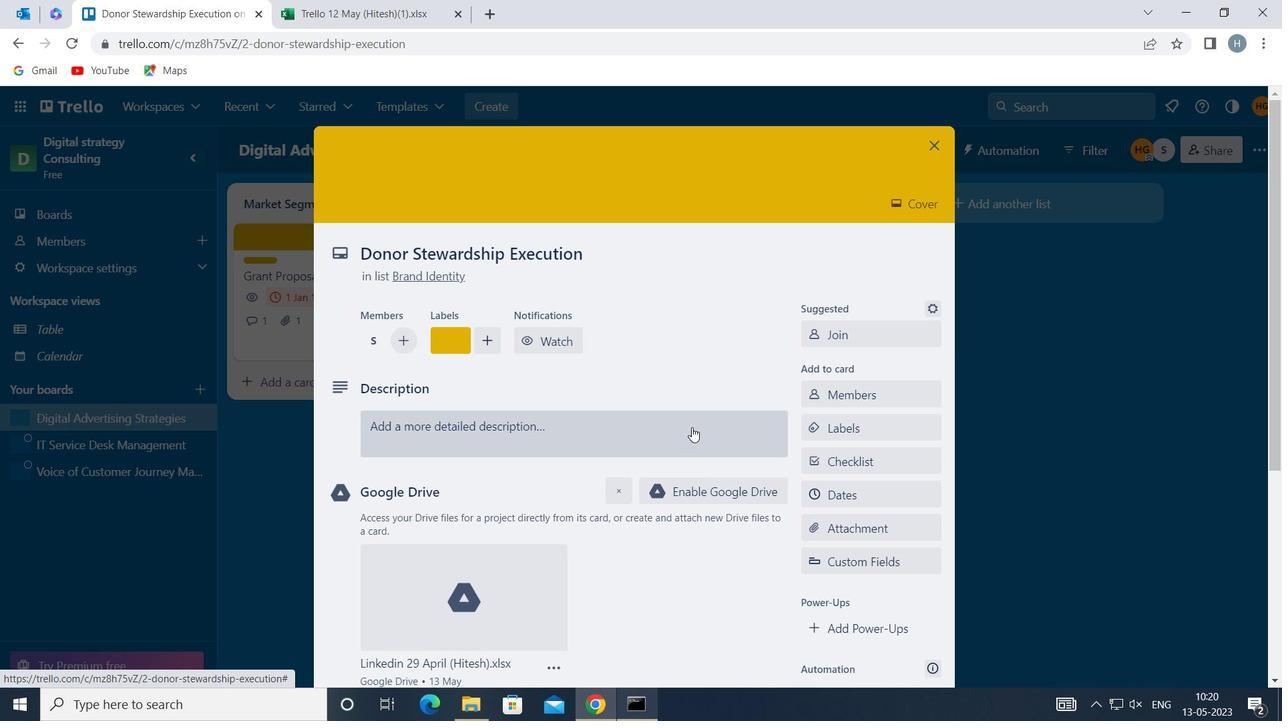 
Action: Mouse moved to (545, 479)
Screenshot: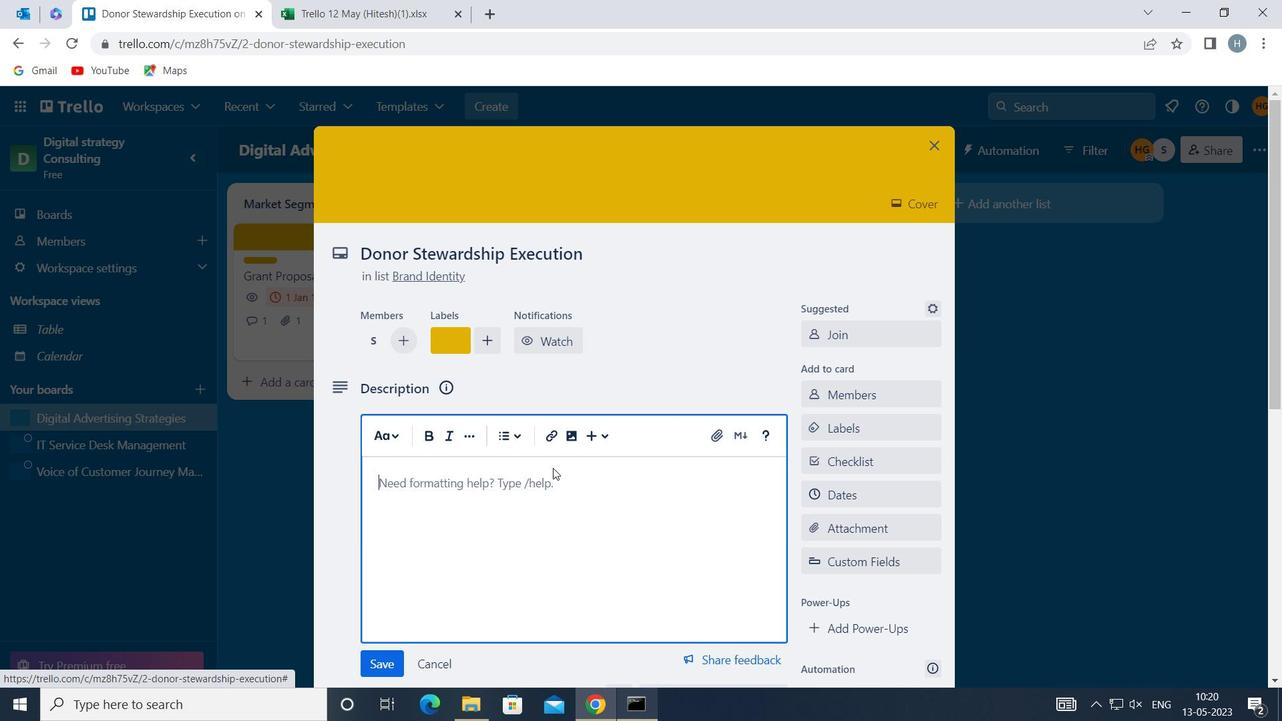 
Action: Mouse pressed left at (545, 479)
Screenshot: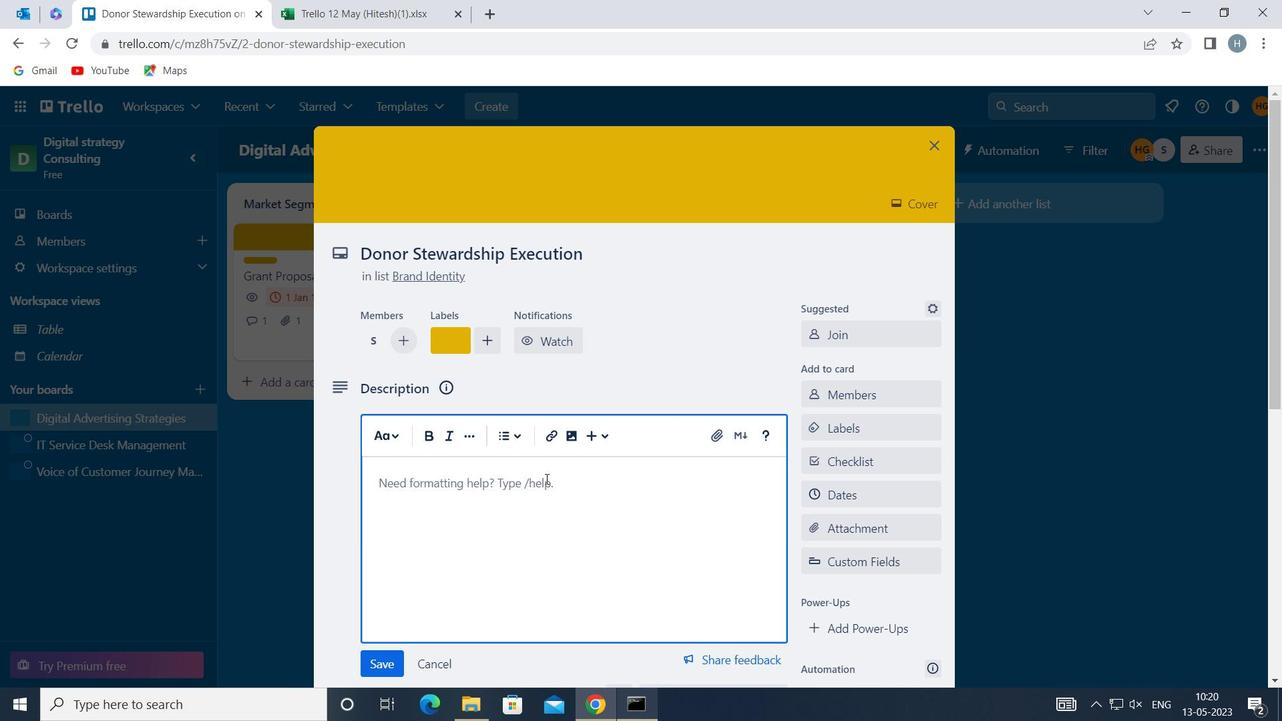 
Action: Key pressed <Key.shift>CONDUCT<Key.space>CUSTOMER<Key.space>FOCUS<Key.space>GROUP<Key.space>FOR<Key.space>NEW<Key.space>PRODUCT
Screenshot: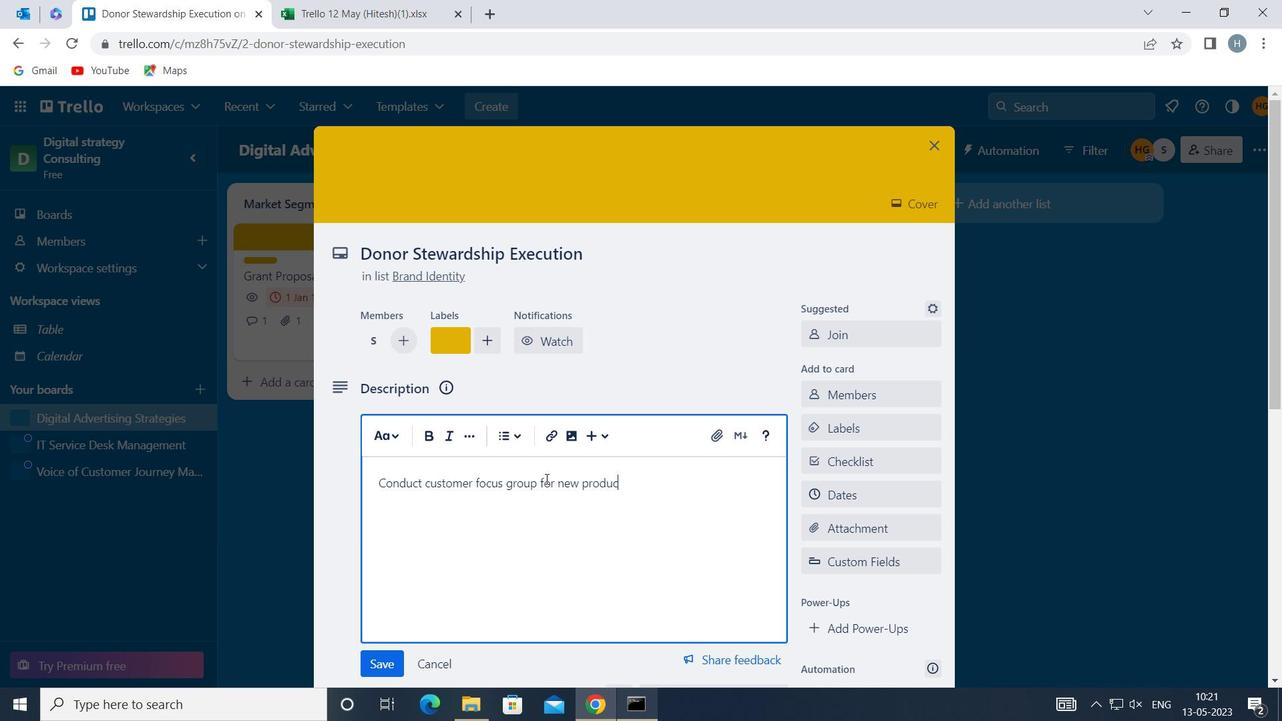 
Action: Mouse moved to (380, 659)
Screenshot: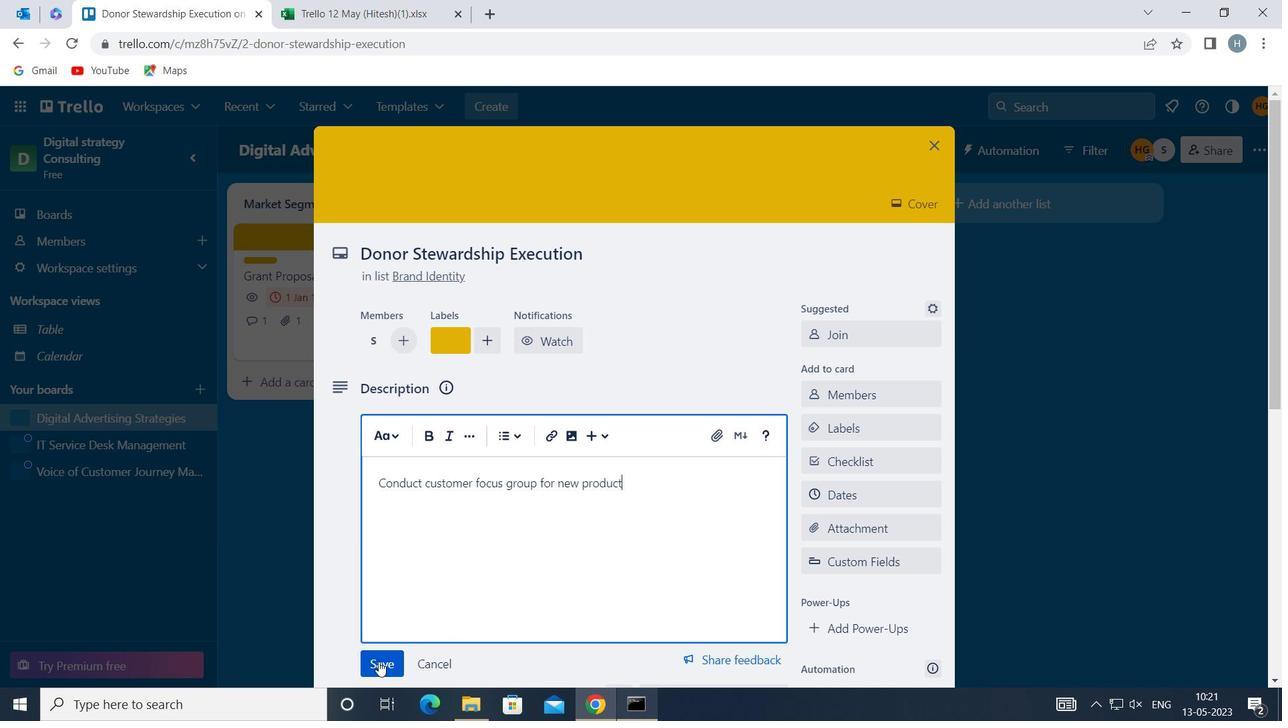
Action: Mouse pressed left at (380, 659)
Screenshot: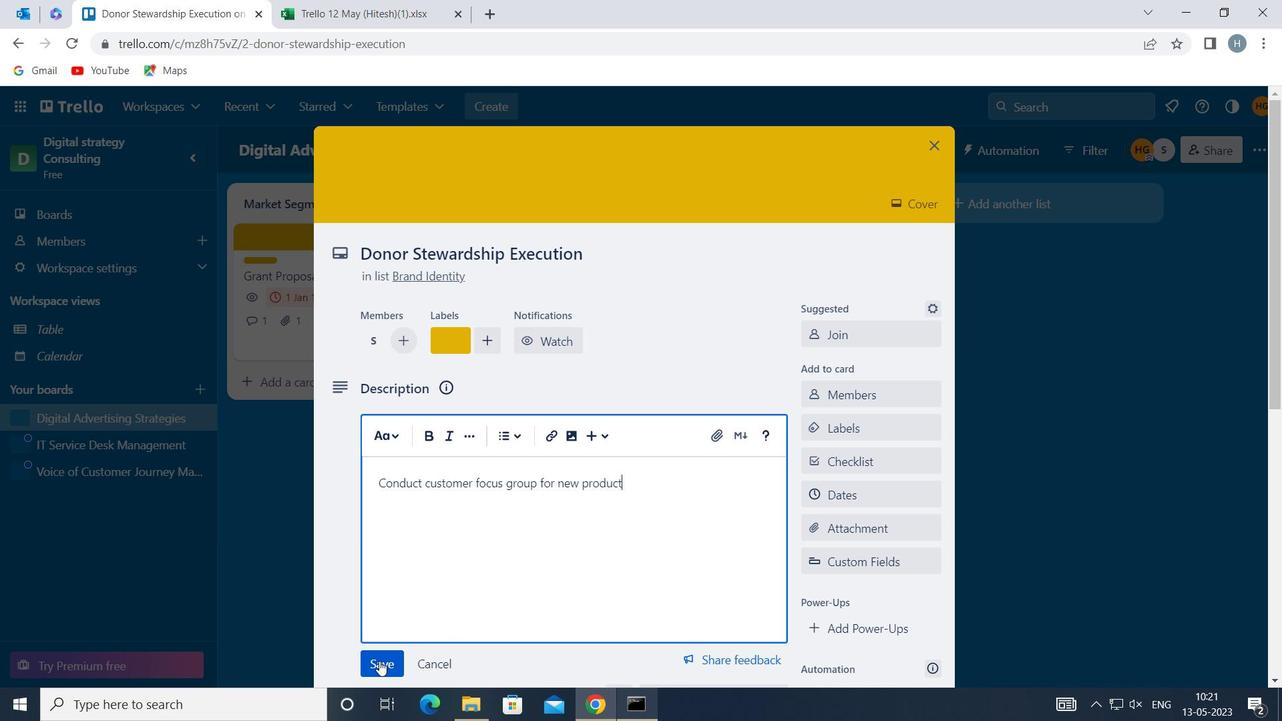 
Action: Mouse moved to (438, 559)
Screenshot: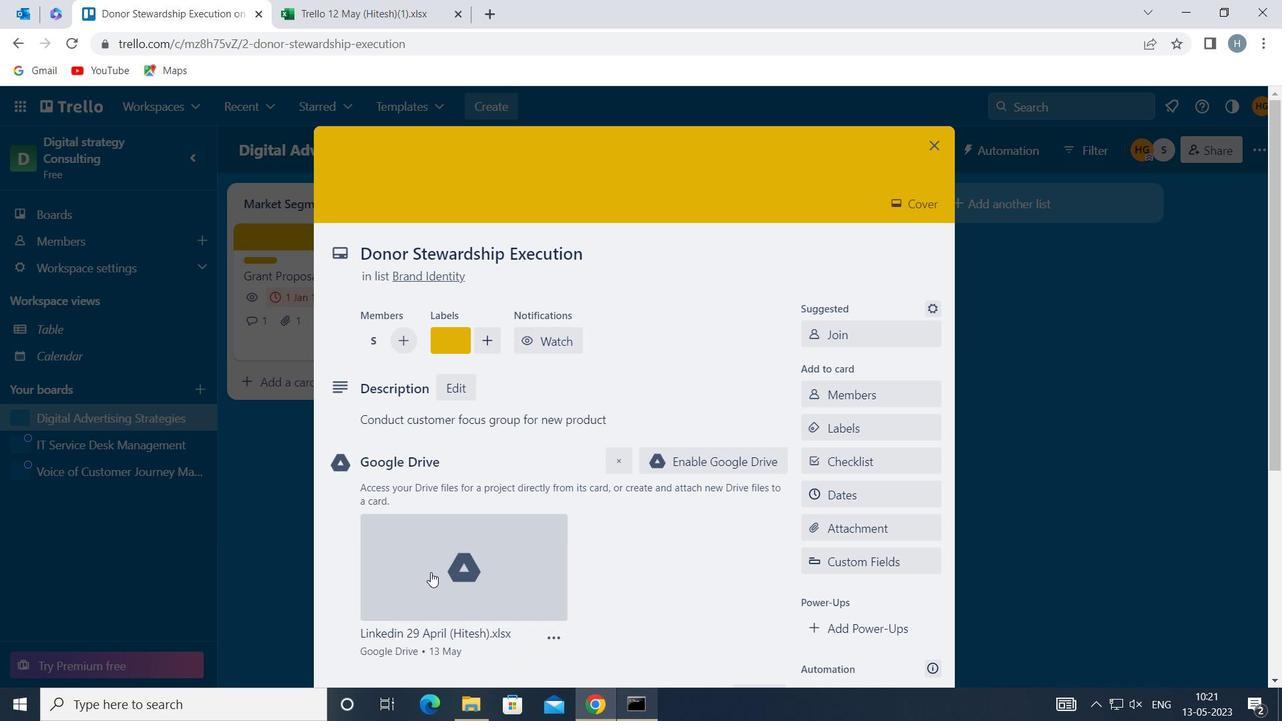 
Action: Mouse scrolled (438, 559) with delta (0, 0)
Screenshot: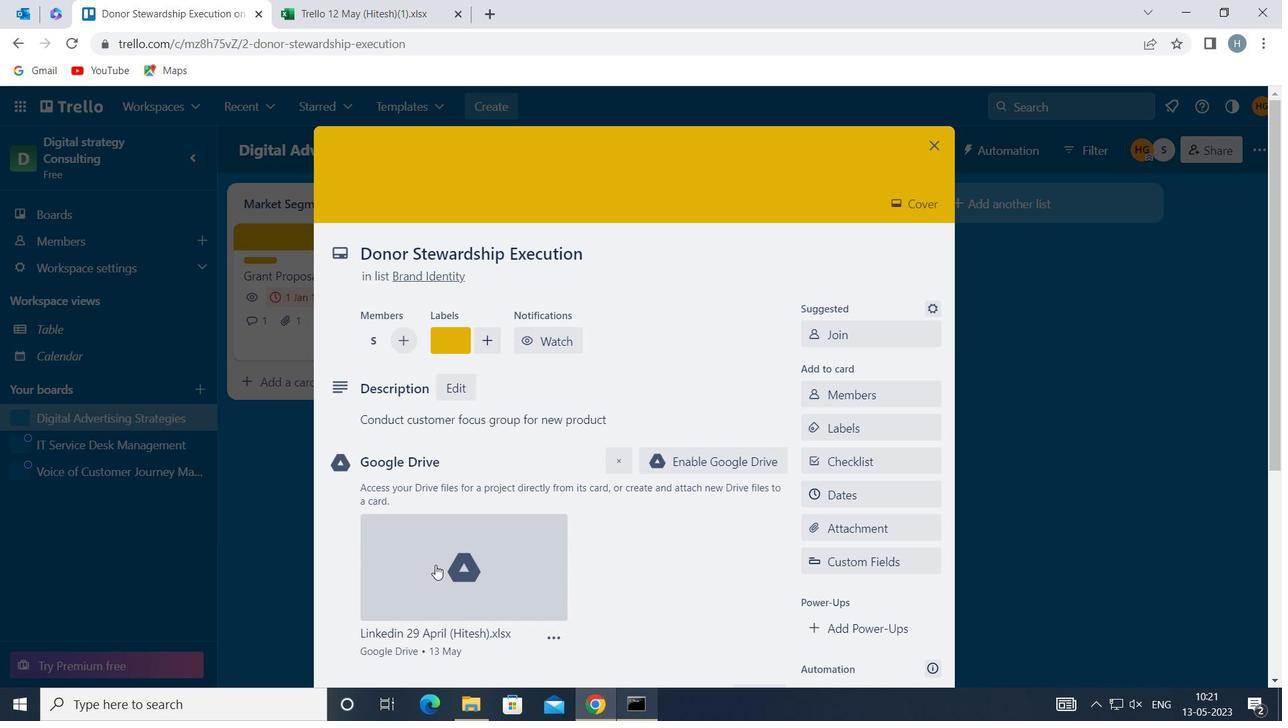 
Action: Mouse scrolled (438, 559) with delta (0, 0)
Screenshot: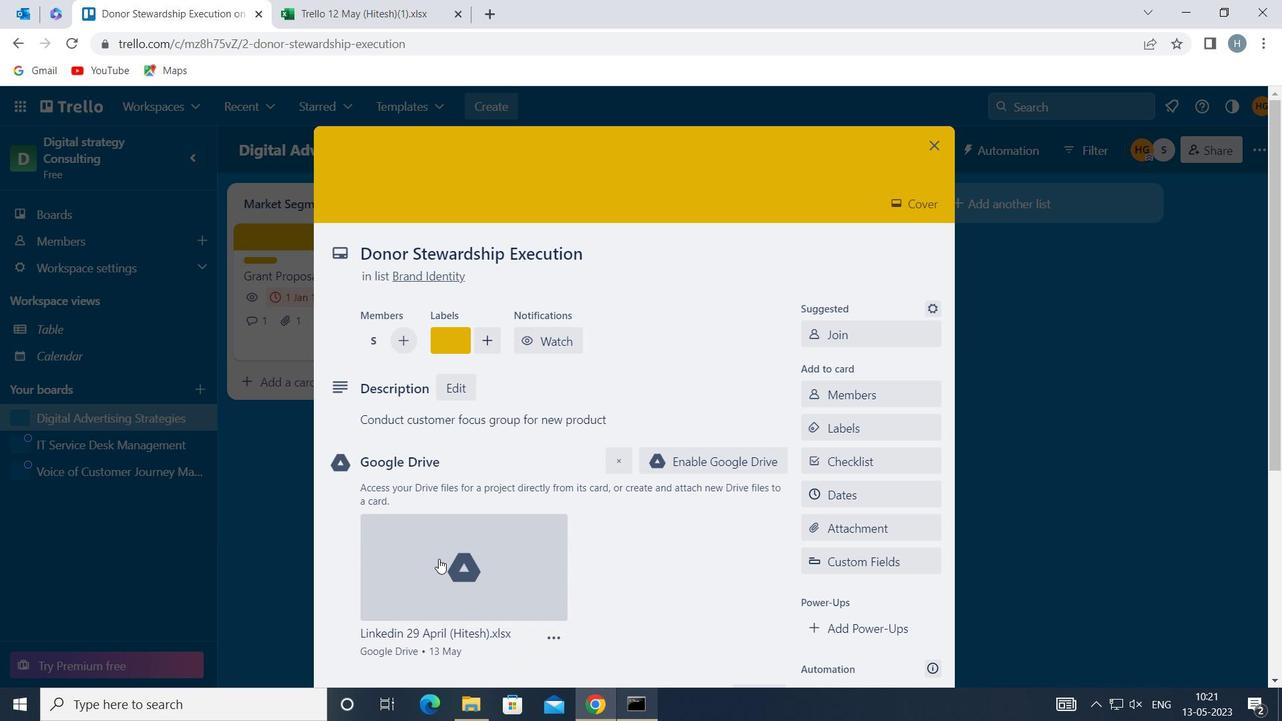 
Action: Mouse scrolled (438, 559) with delta (0, 0)
Screenshot: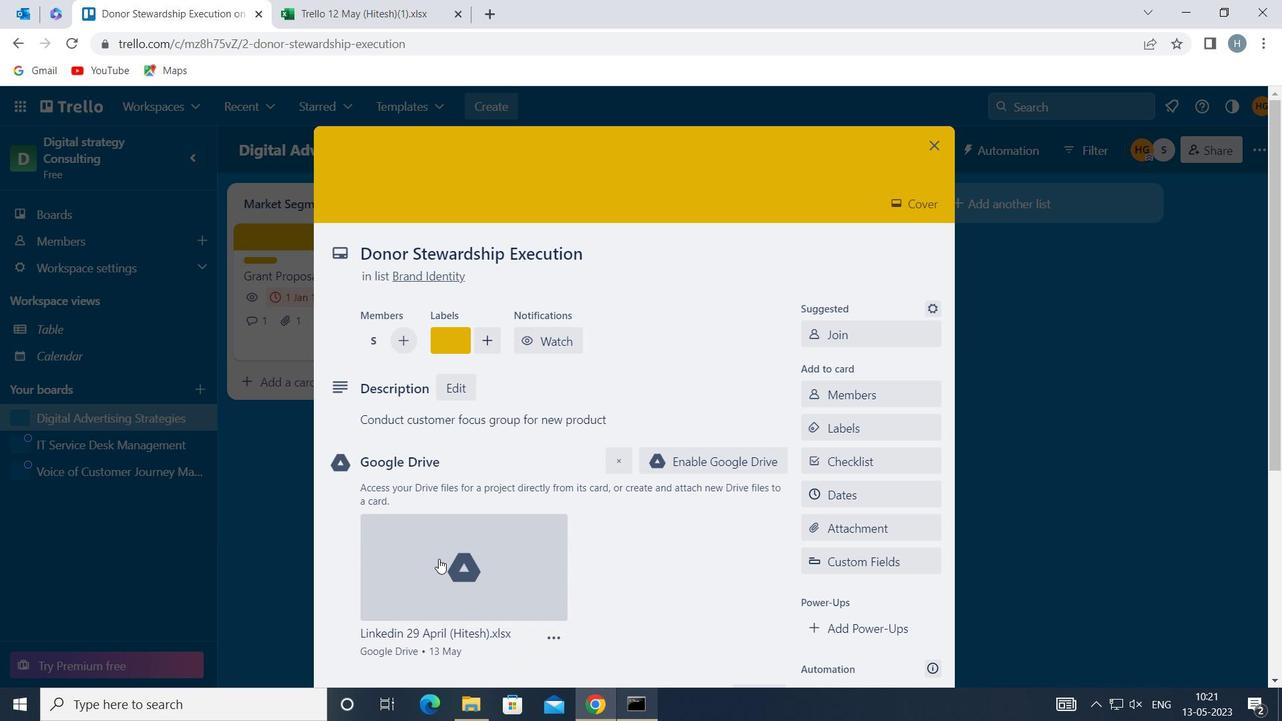 
Action: Mouse moved to (447, 555)
Screenshot: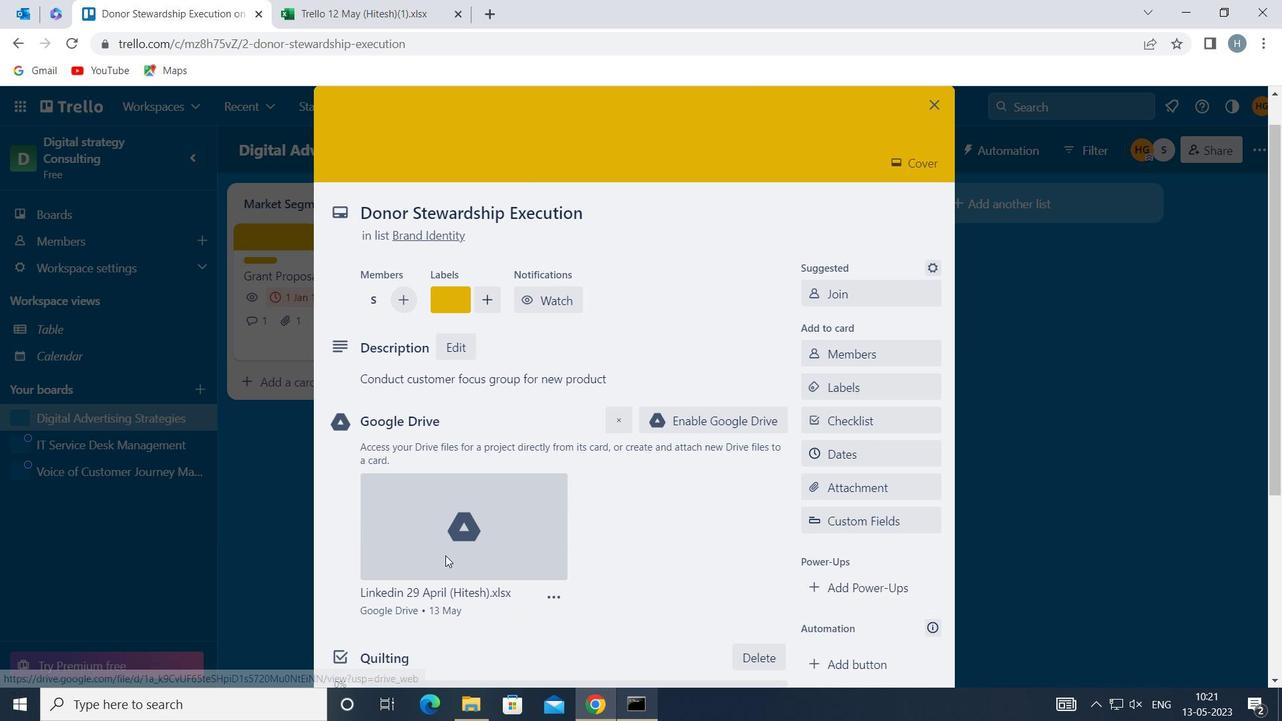 
Action: Mouse scrolled (447, 554) with delta (0, 0)
Screenshot: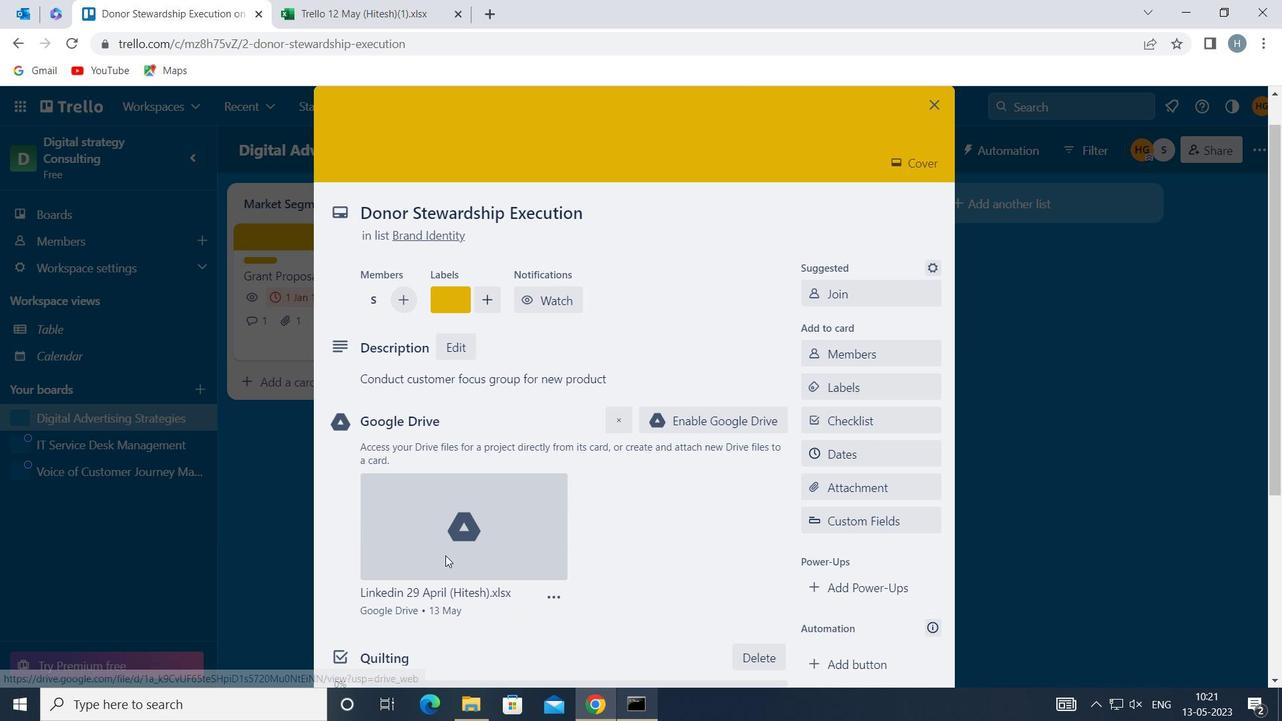 
Action: Mouse scrolled (447, 554) with delta (0, 0)
Screenshot: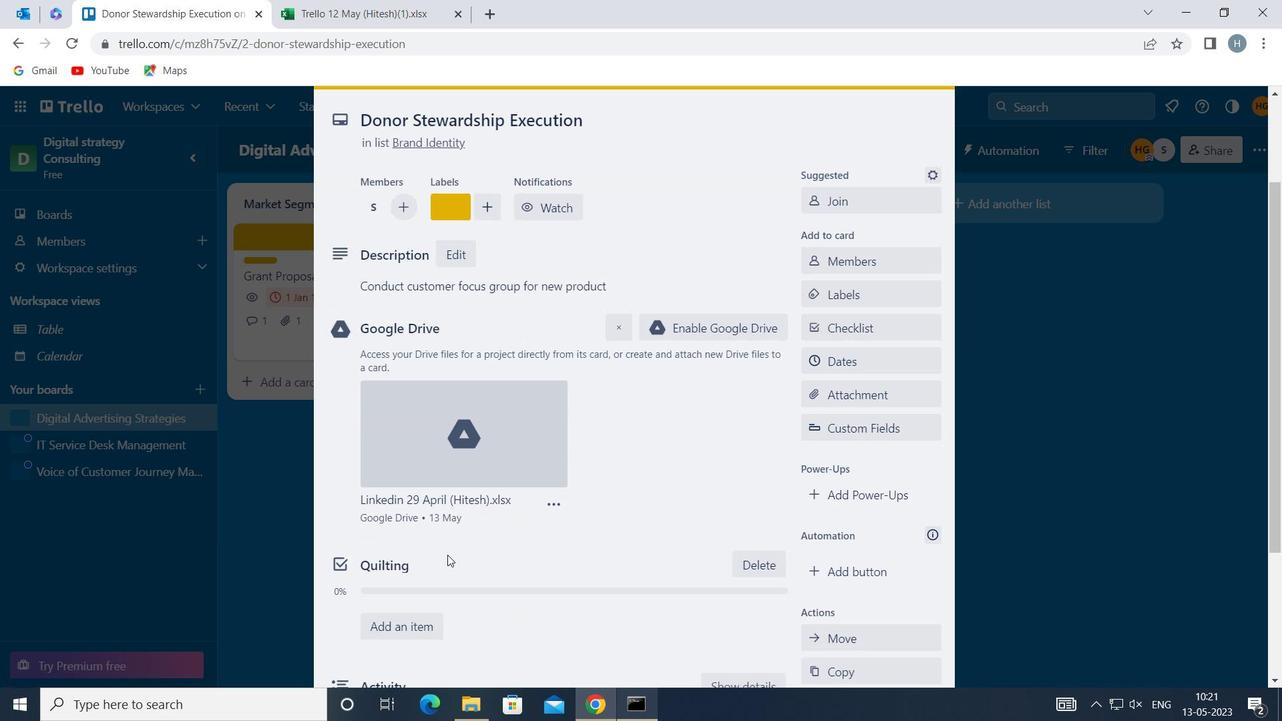 
Action: Mouse scrolled (447, 554) with delta (0, 0)
Screenshot: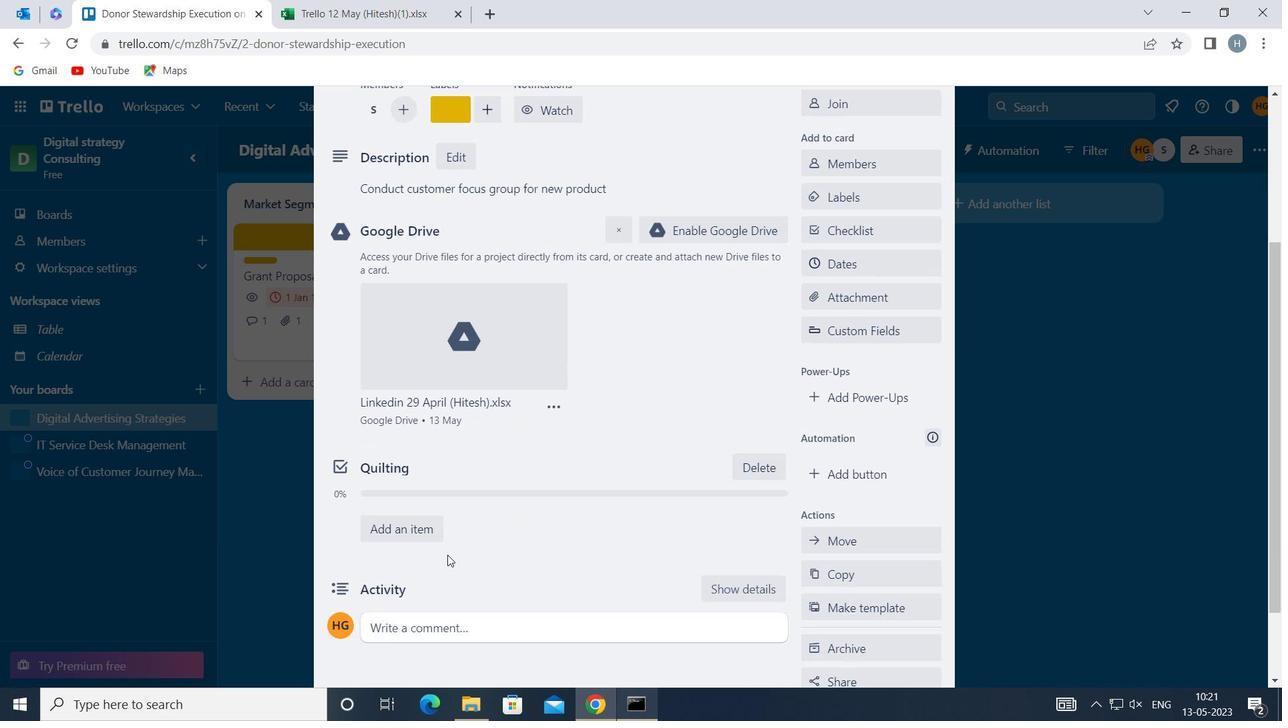
Action: Mouse moved to (494, 530)
Screenshot: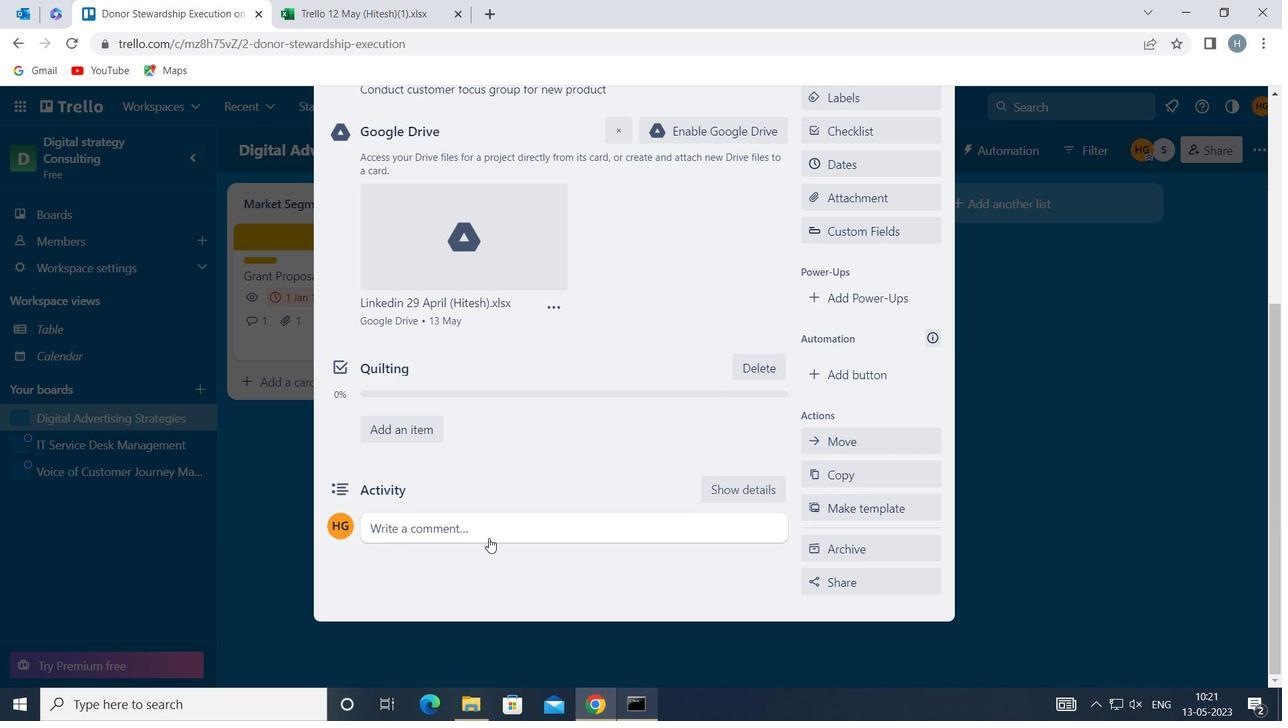
Action: Mouse pressed left at (494, 530)
Screenshot: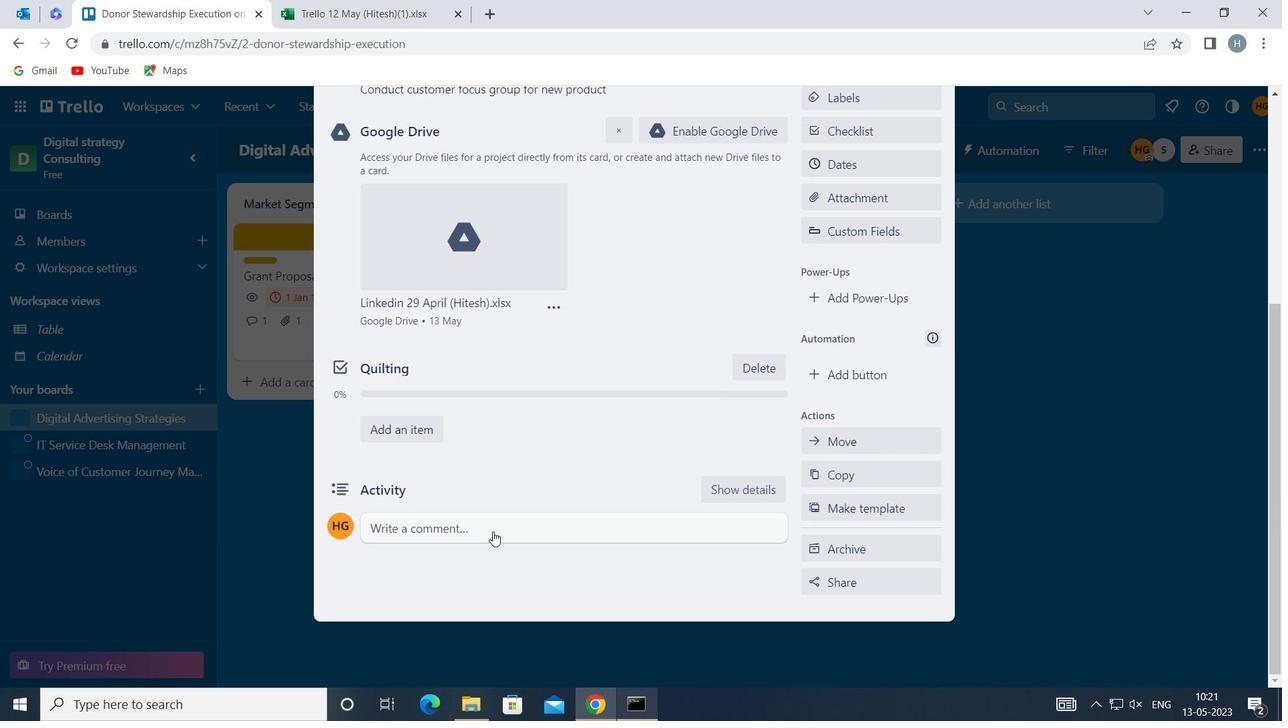 
Action: Mouse moved to (418, 584)
Screenshot: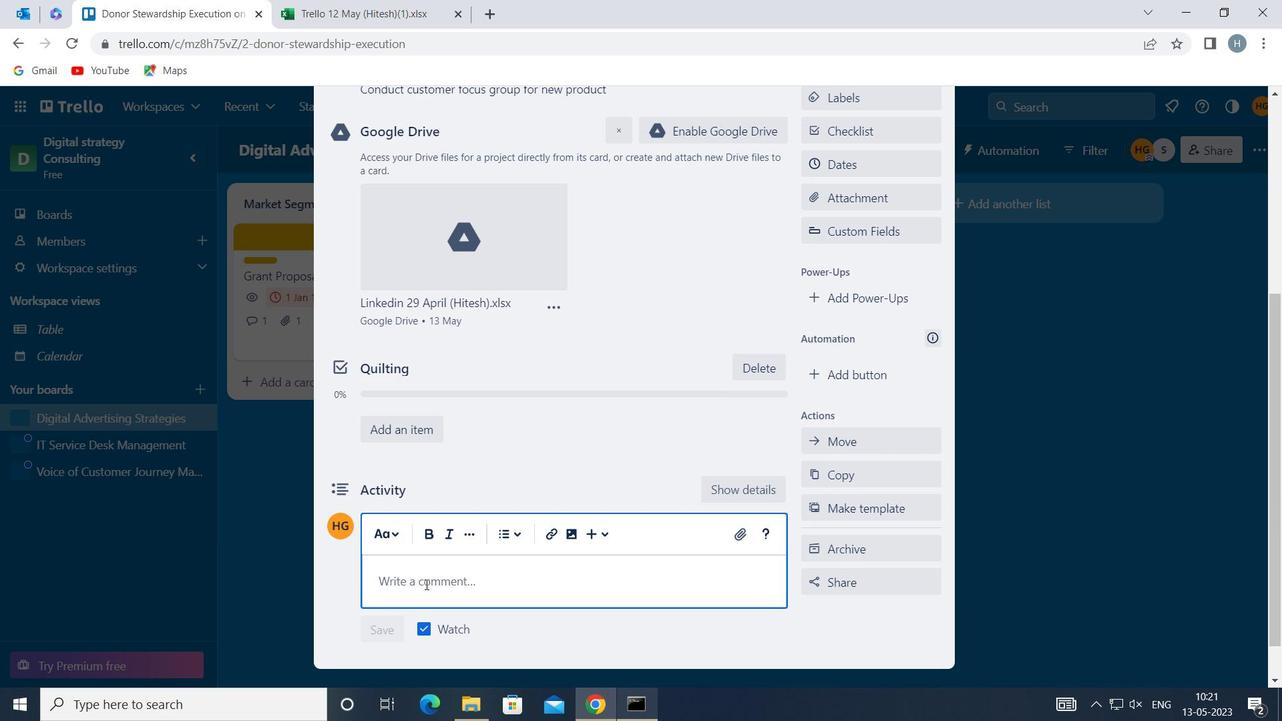 
Action: Mouse pressed left at (418, 584)
Screenshot: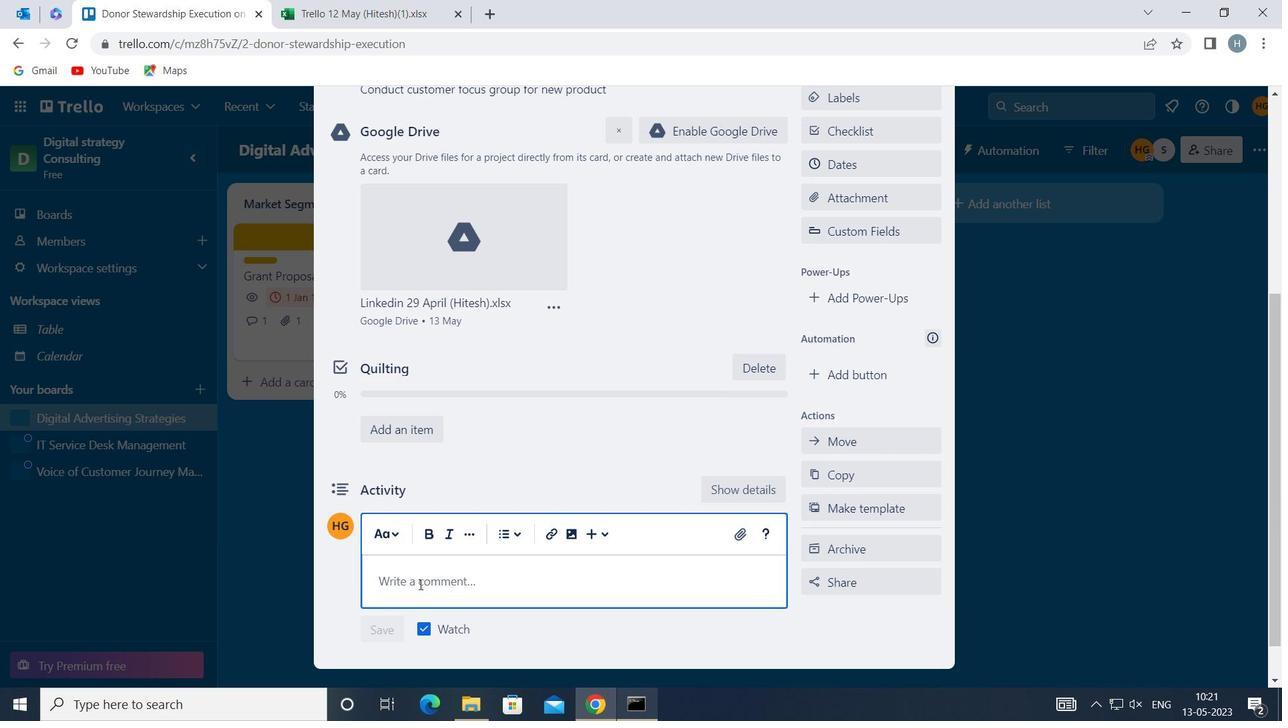 
Action: Mouse moved to (418, 579)
Screenshot: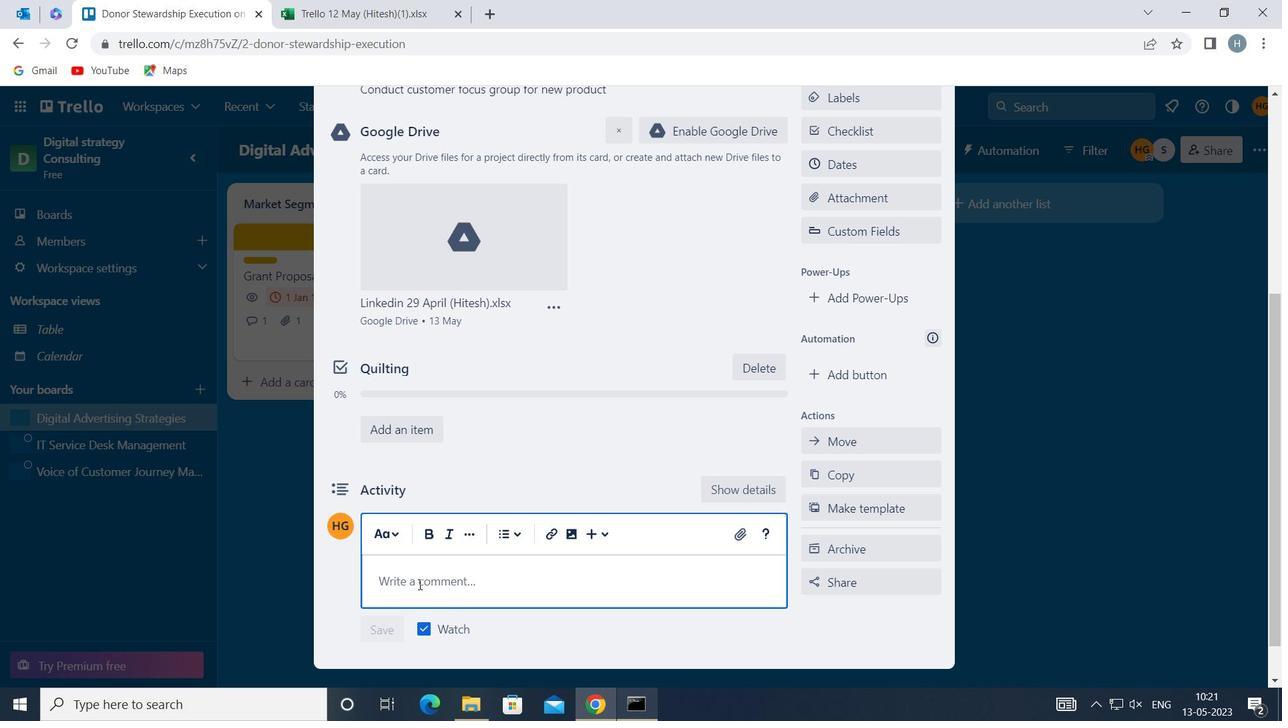 
Action: Key pressed <Key.shift>THIS<Key.space>ITEM<Key.space>IS<Key.space>A<Key.space>PRIORITY<Key.space>ON<Key.space>OUR<Key.space>LIST,<Key.space>SO<Key.space>LET<Key.space>US<Key.space>FOCUS<Key.space>ON<Key.space>GETTING<Key.space>IT<Key.space>DONE<Key.space>AS<Key.space>SOON<Key.space>AS<Key.space>POSSIBLE
Screenshot: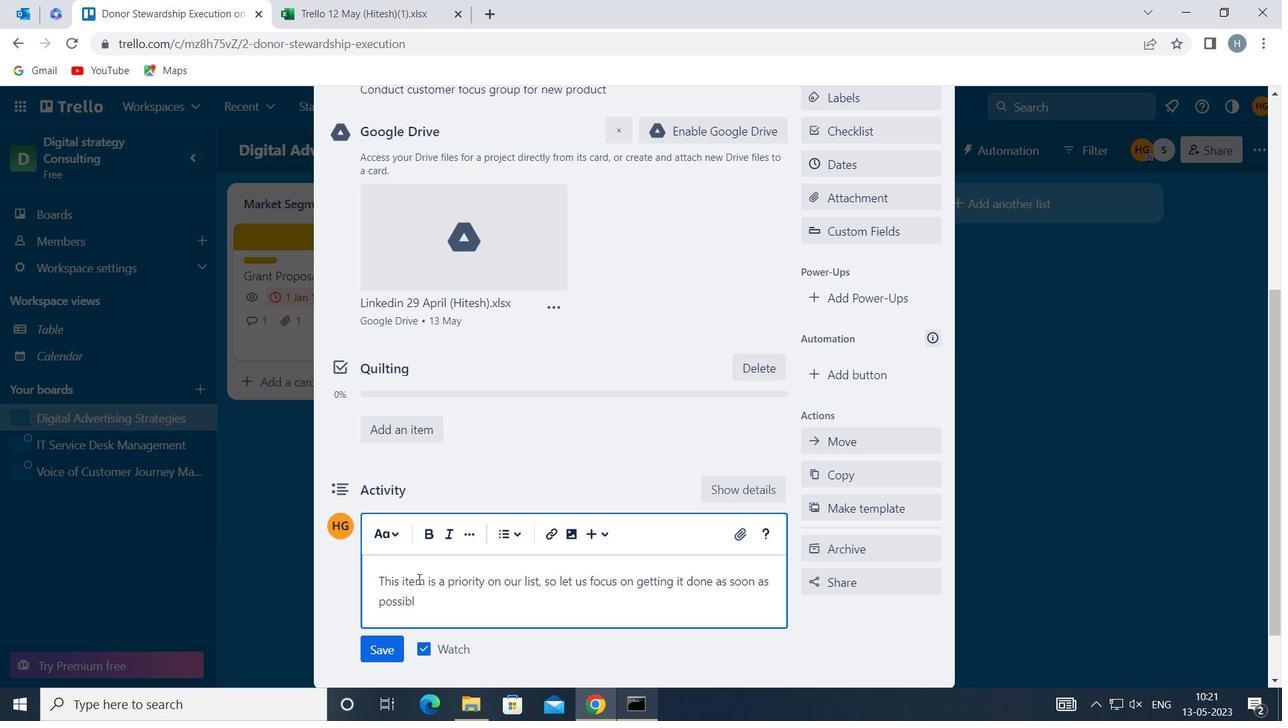 
Action: Mouse moved to (378, 651)
Screenshot: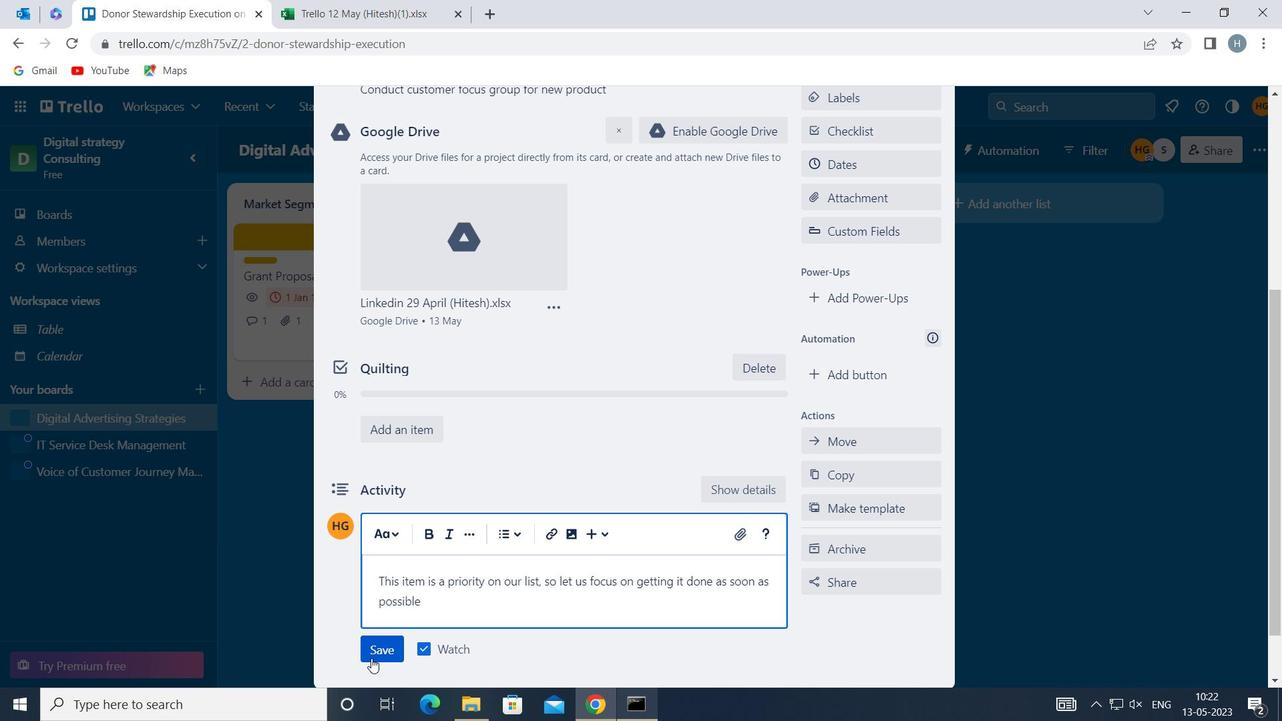 
Action: Mouse pressed left at (378, 651)
Screenshot: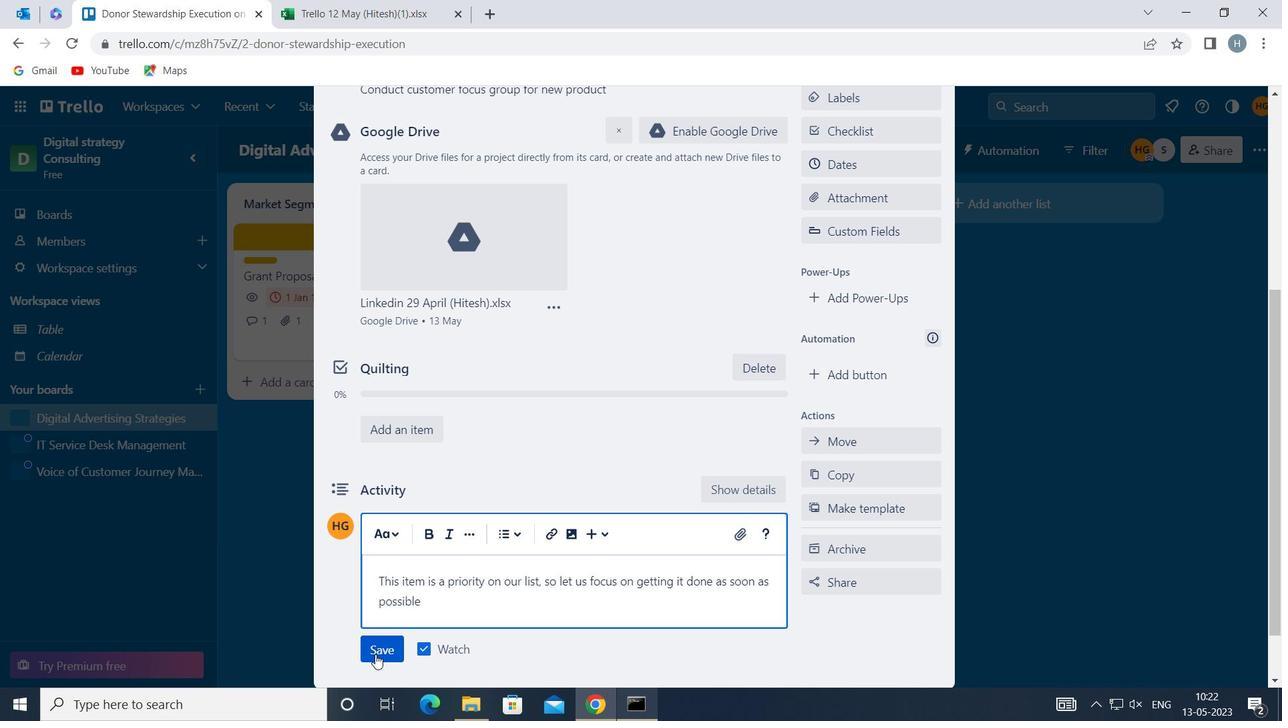
Action: Mouse moved to (892, 166)
Screenshot: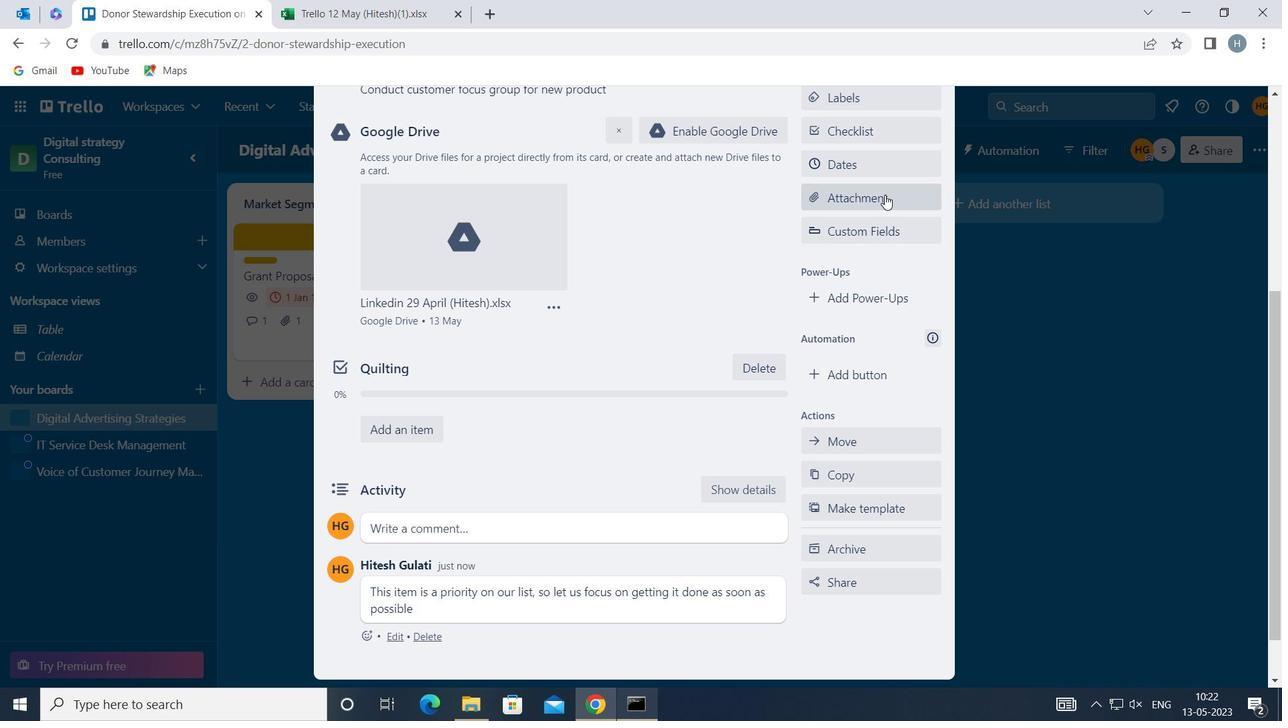 
Action: Mouse pressed left at (892, 166)
Screenshot: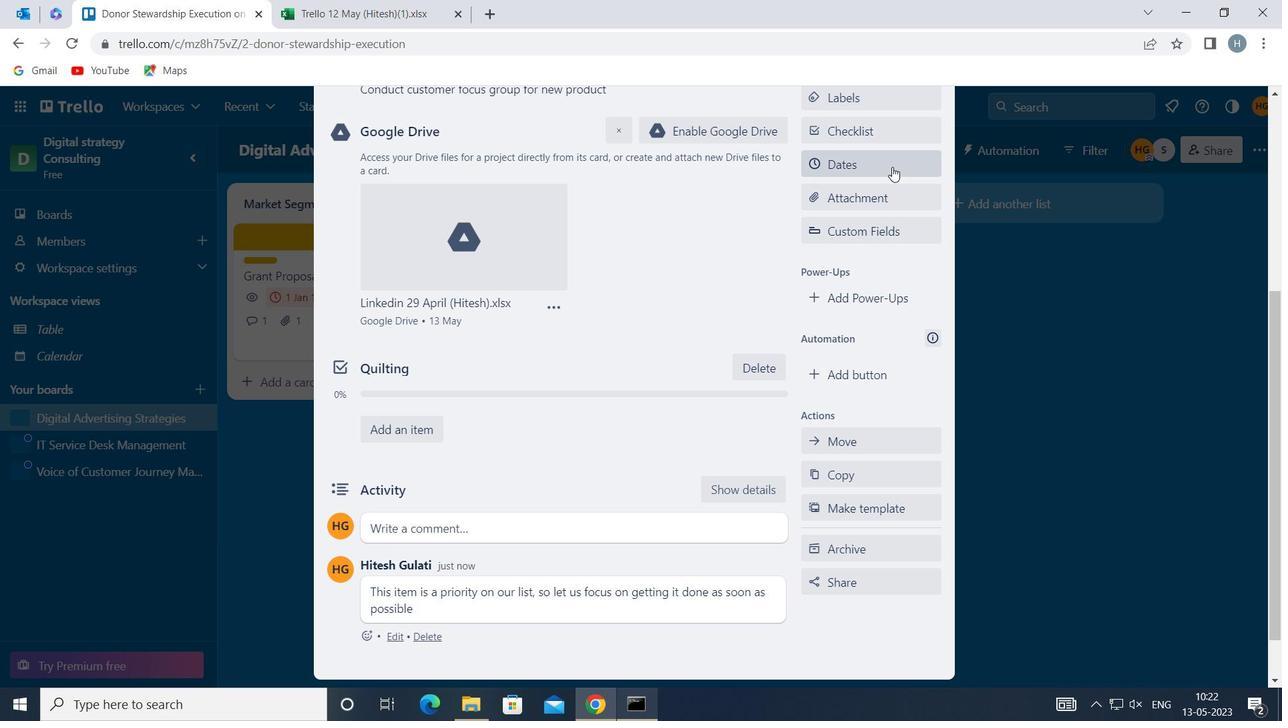 
Action: Mouse moved to (818, 445)
Screenshot: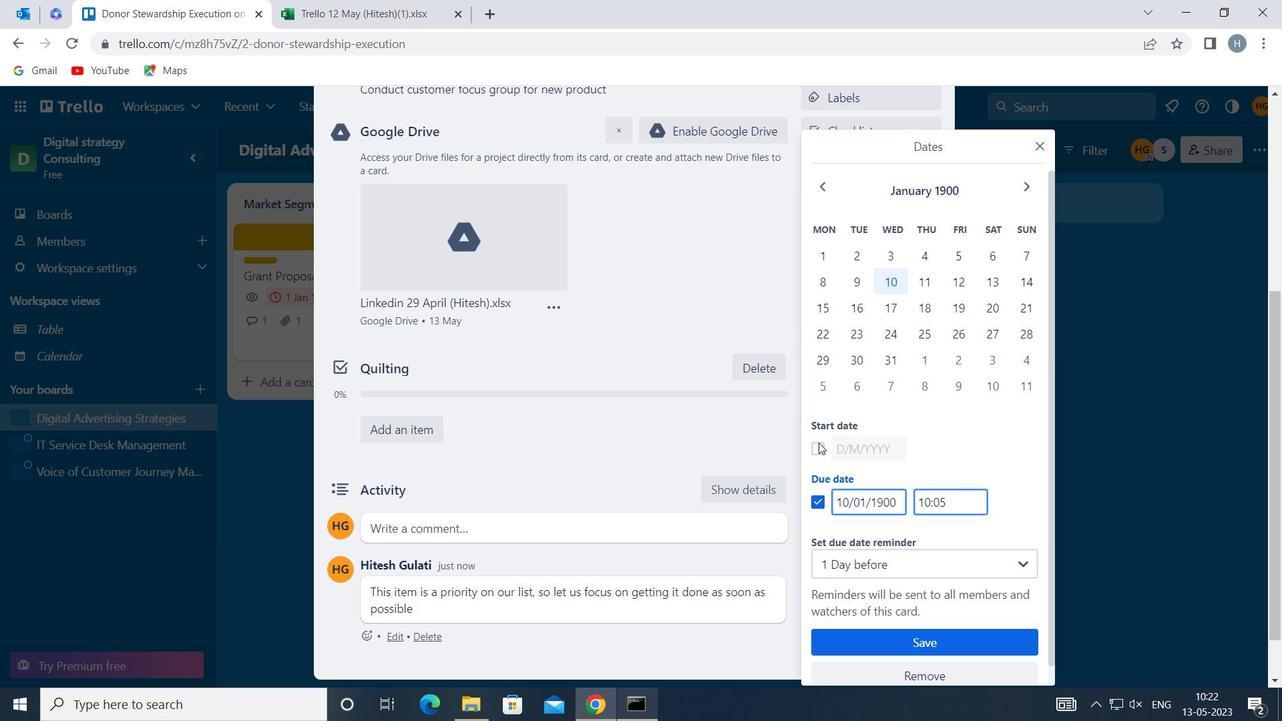 
Action: Mouse pressed left at (818, 445)
Screenshot: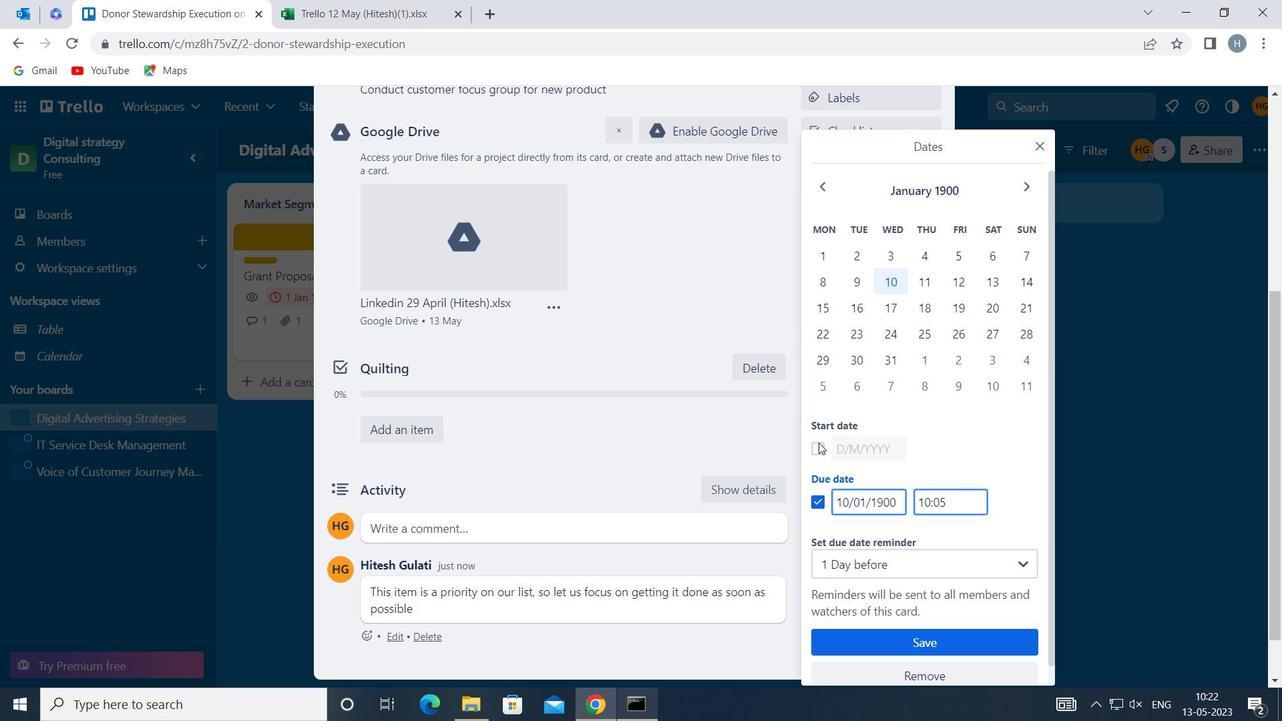 
Action: Mouse moved to (834, 445)
Screenshot: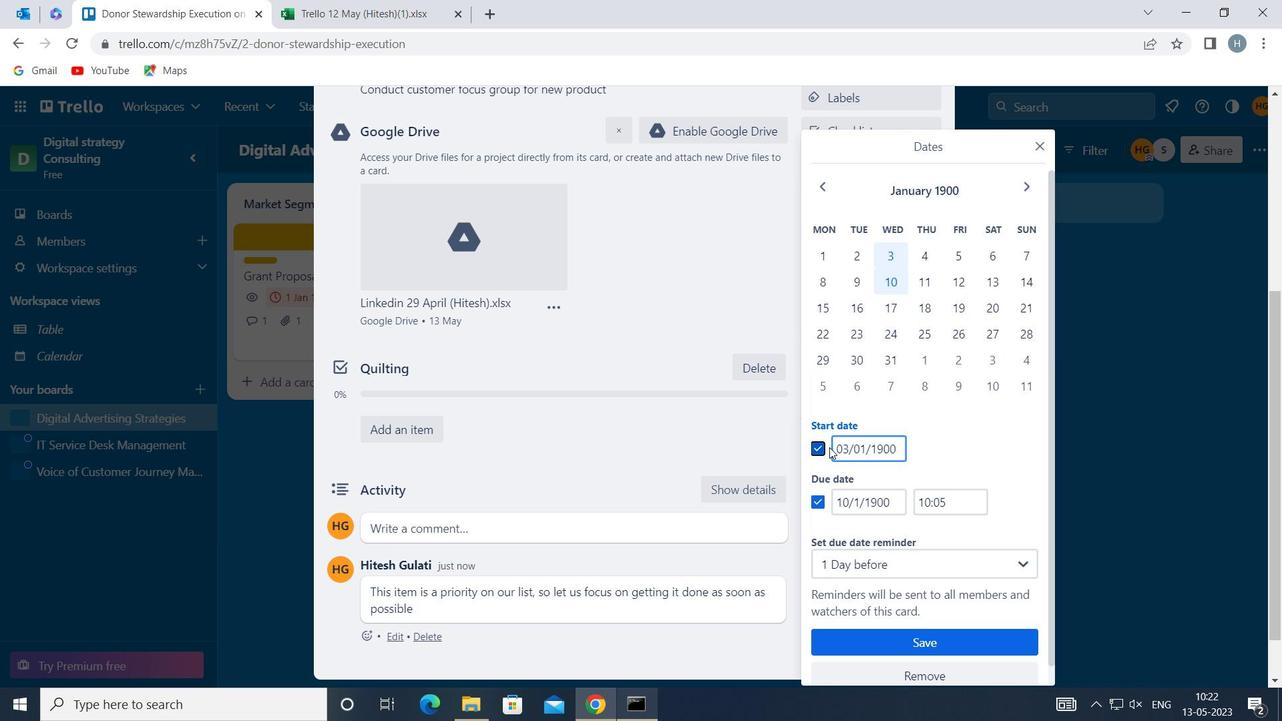 
Action: Mouse pressed left at (834, 445)
Screenshot: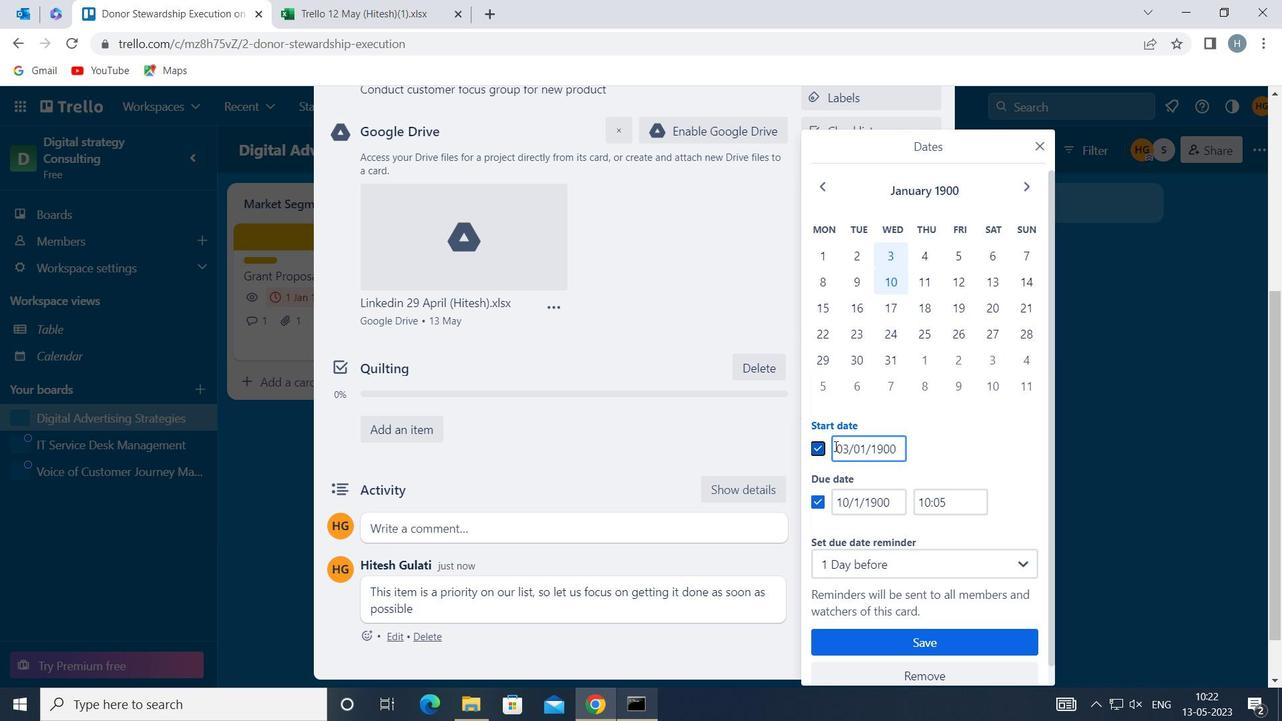 
Action: Mouse moved to (844, 442)
Screenshot: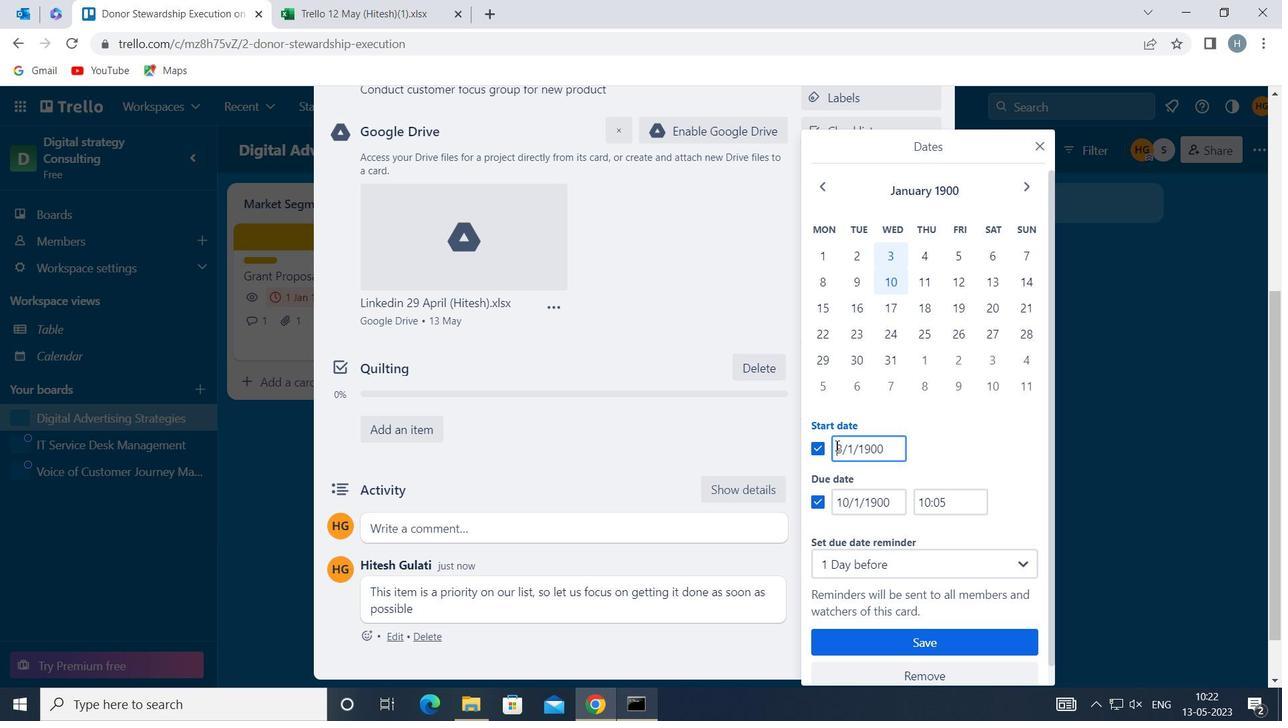 
Action: Key pressed <Key.right>
Screenshot: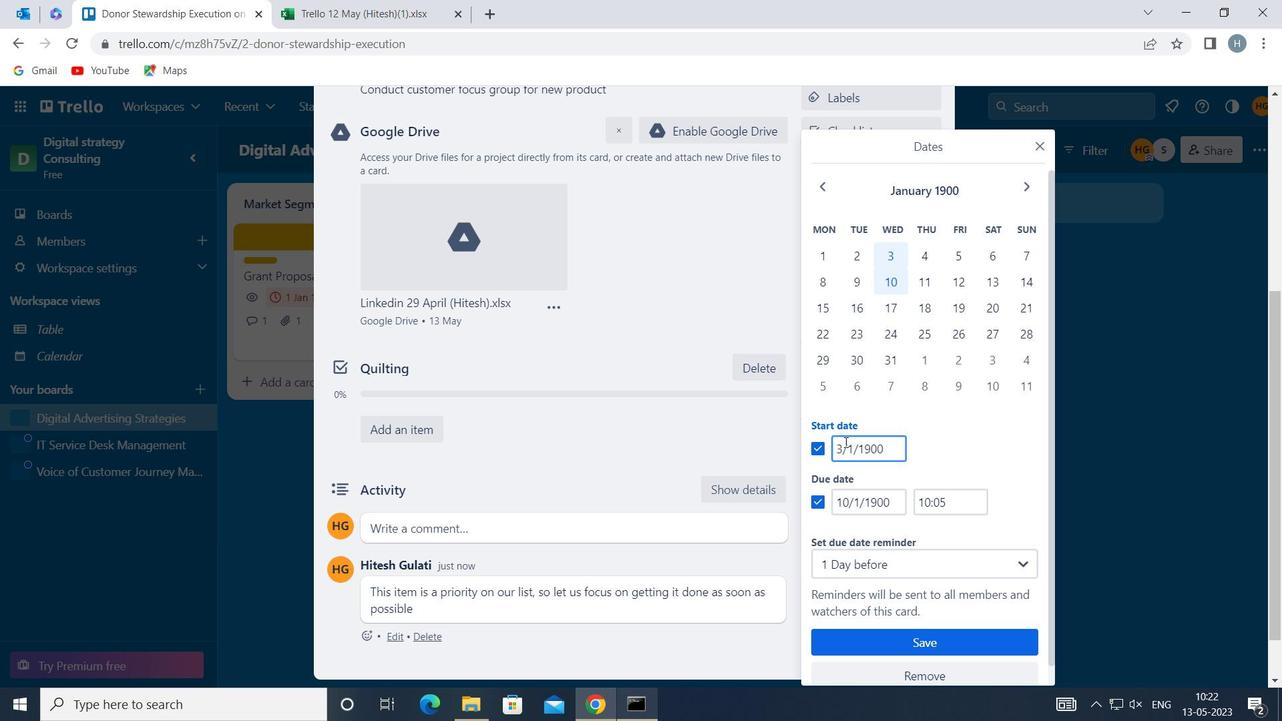 
Action: Mouse moved to (845, 438)
Screenshot: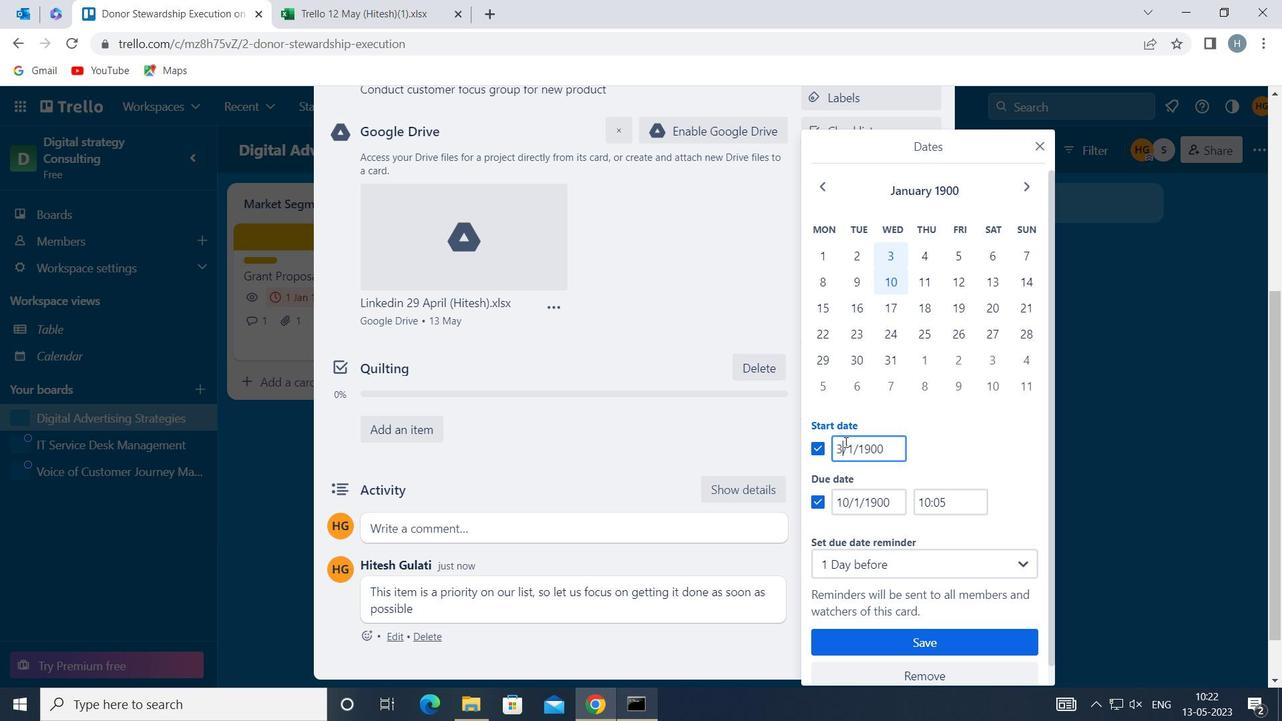 
Action: Key pressed <Key.backspace>4
Screenshot: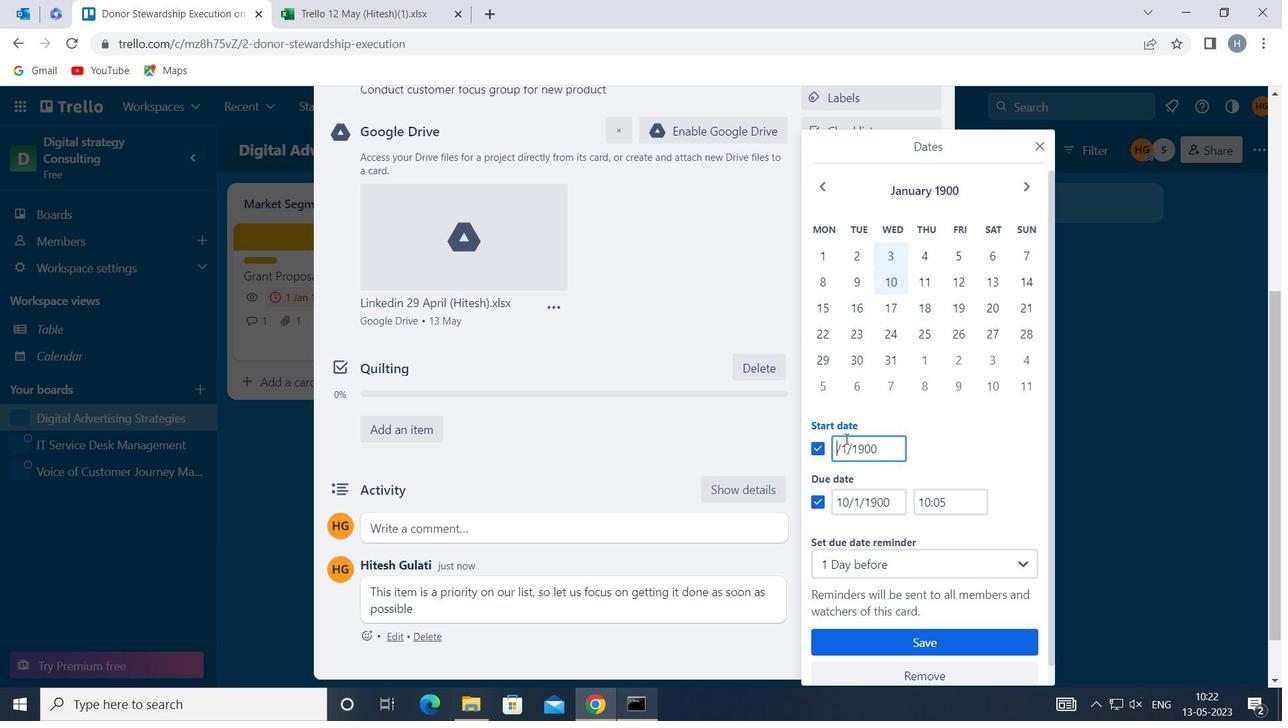 
Action: Mouse moved to (832, 500)
Screenshot: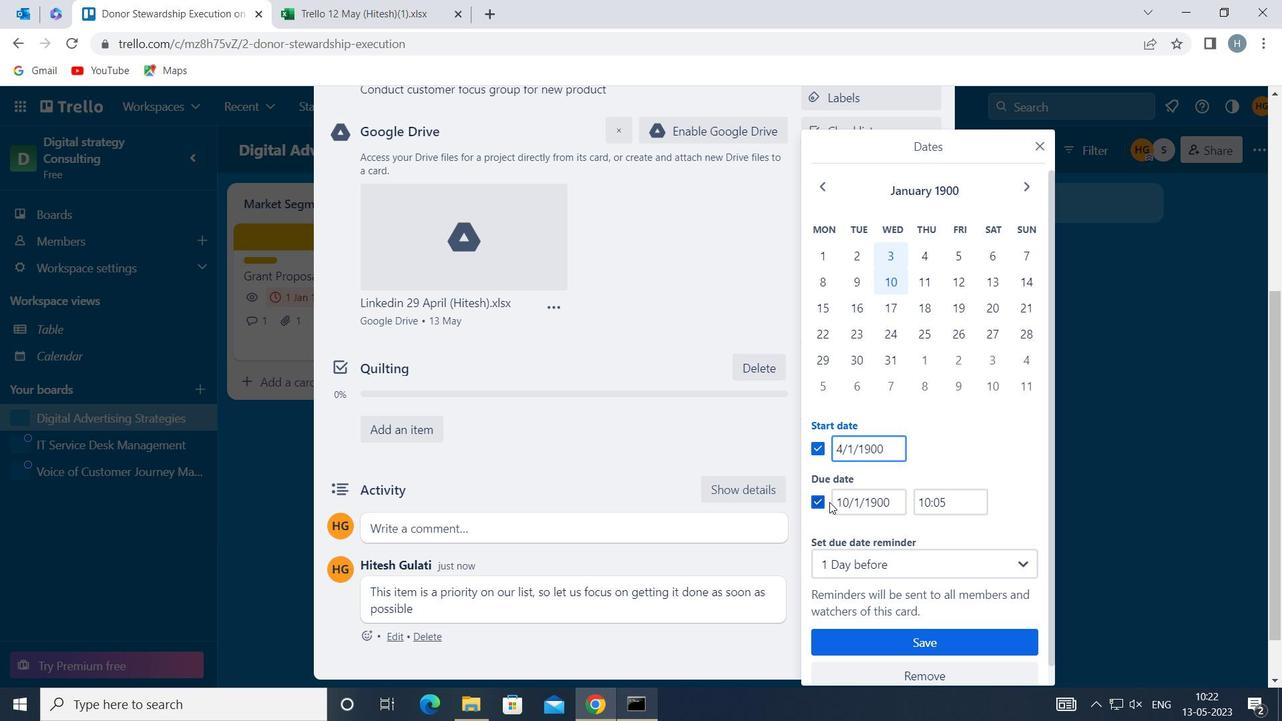 
Action: Mouse pressed left at (832, 500)
Screenshot: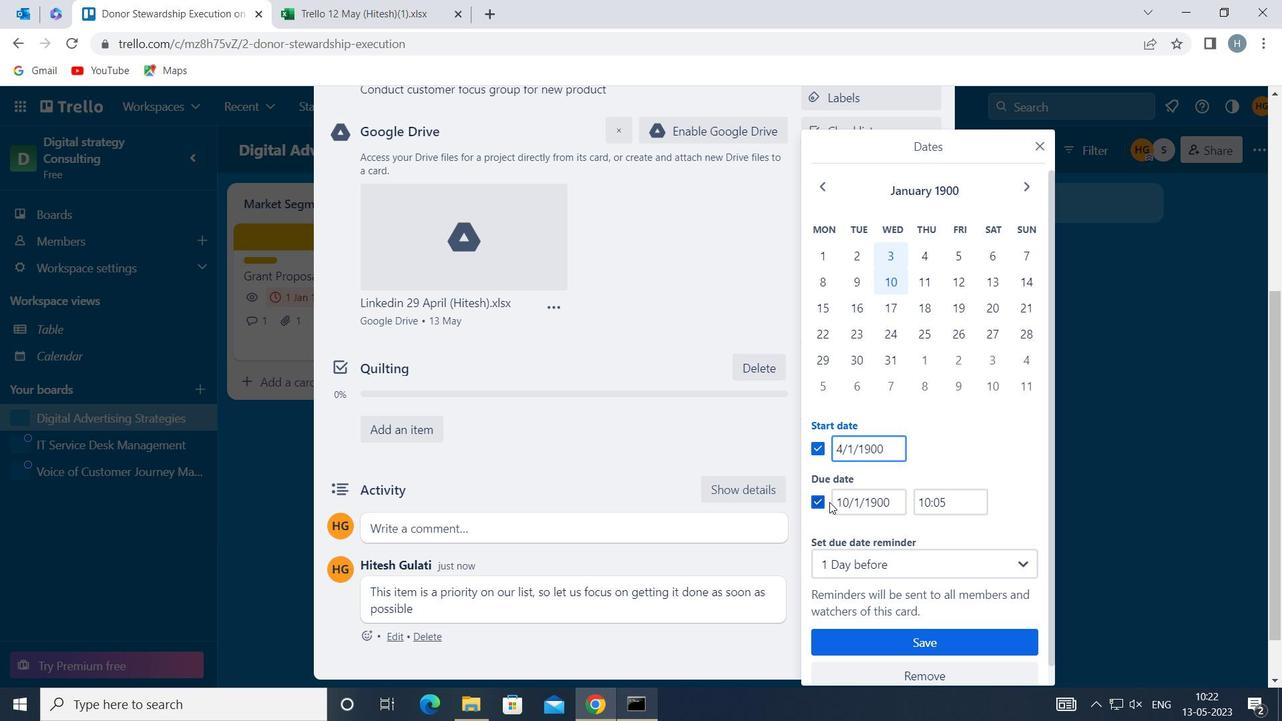 
Action: Mouse moved to (845, 500)
Screenshot: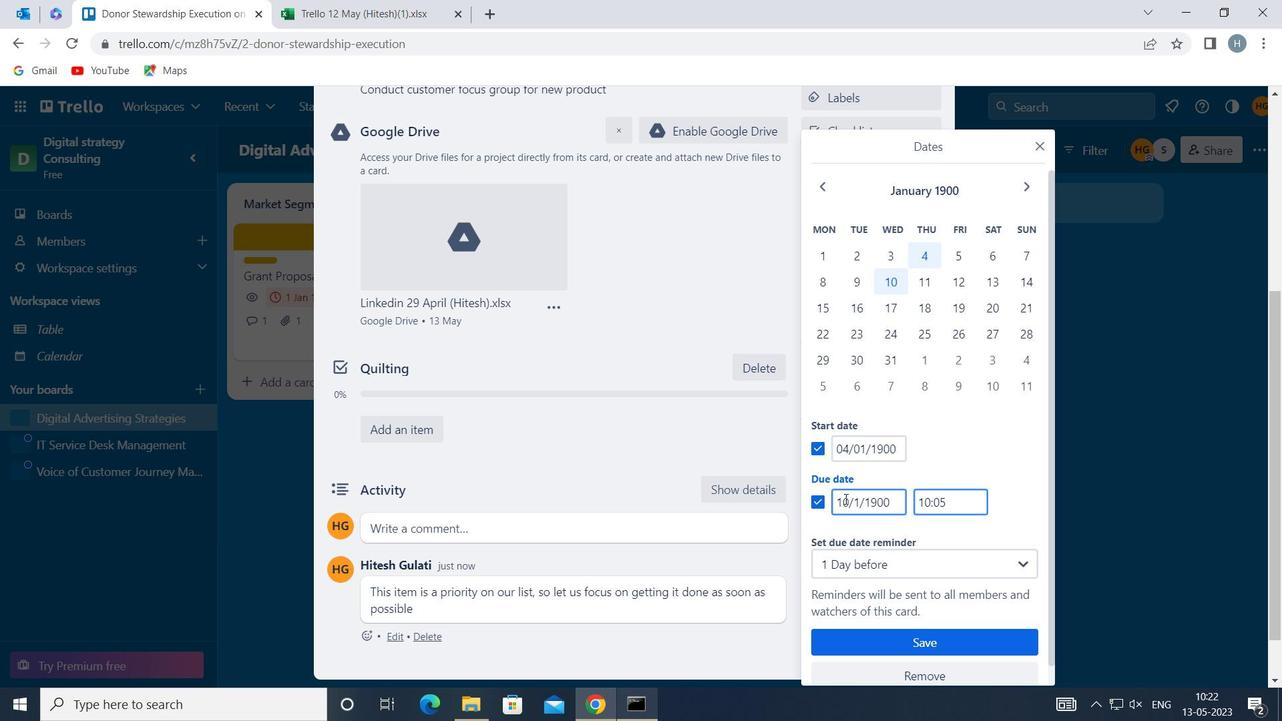 
Action: Key pressed <Key.right><Key.right><Key.backspace>1
Screenshot: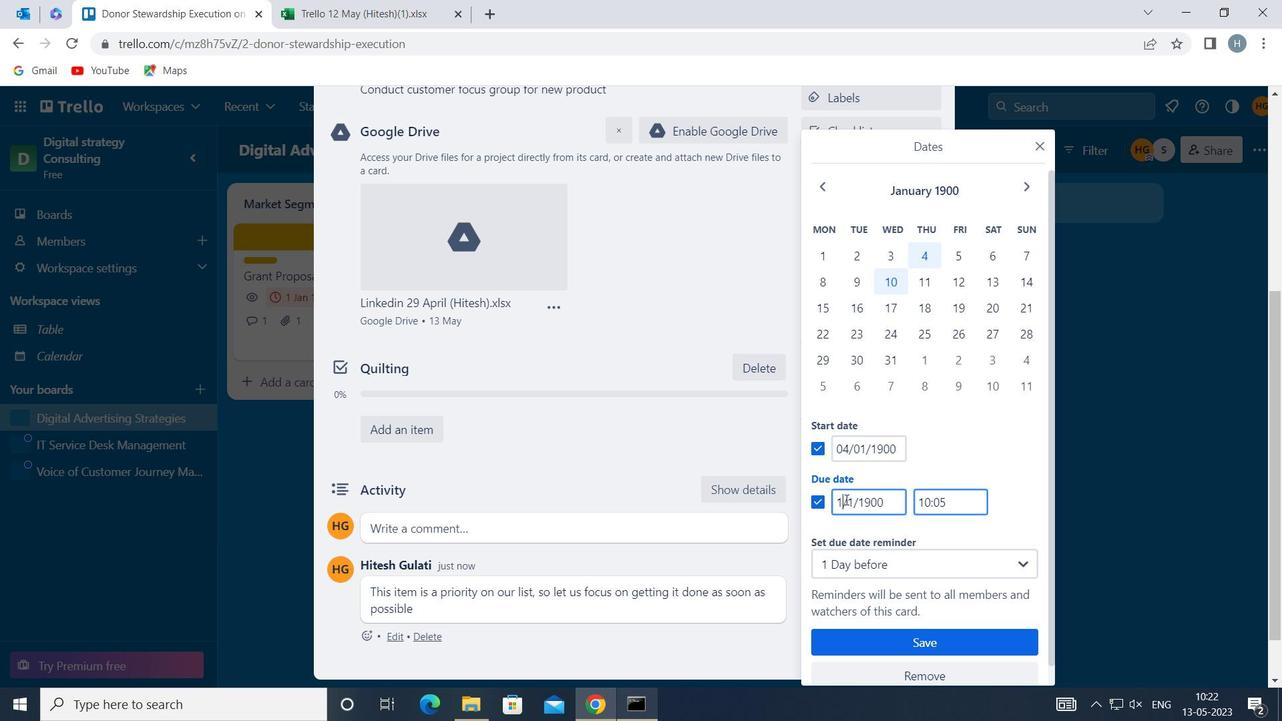 
Action: Mouse moved to (953, 640)
Screenshot: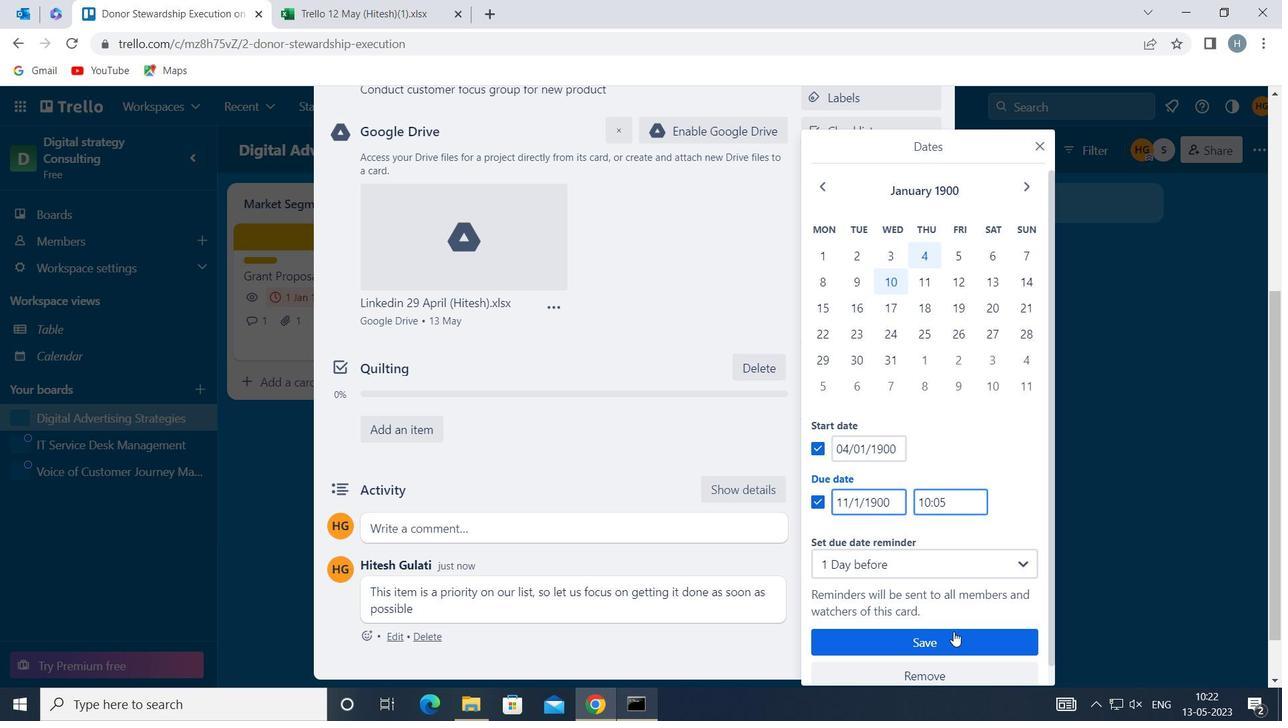 
Action: Mouse pressed left at (953, 640)
Screenshot: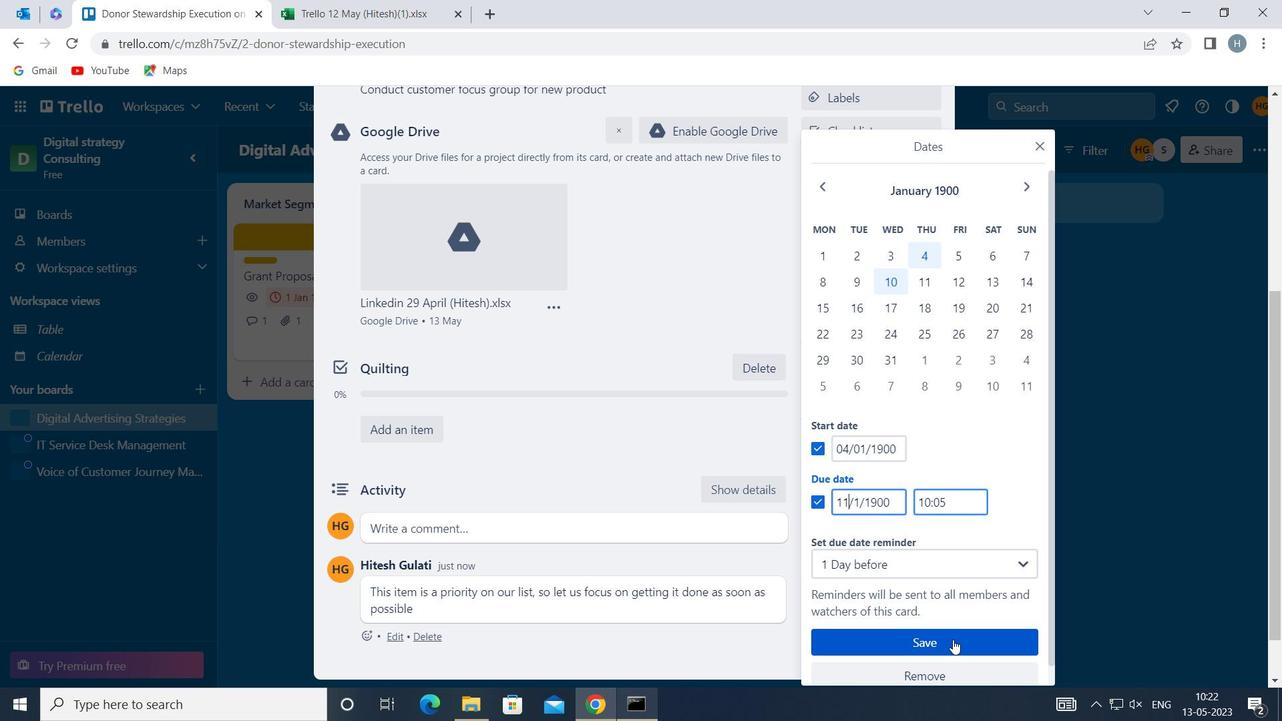 
Action: Mouse moved to (710, 366)
Screenshot: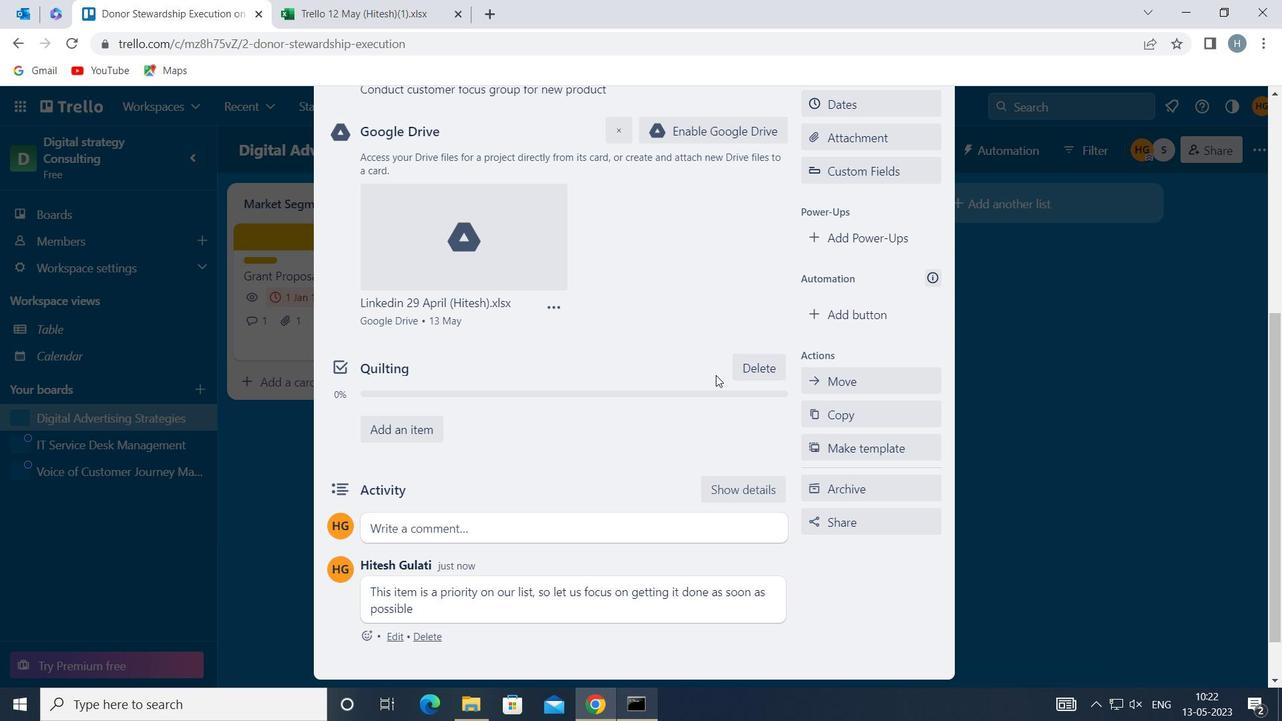 
Action: Key pressed <Key.f8>
Screenshot: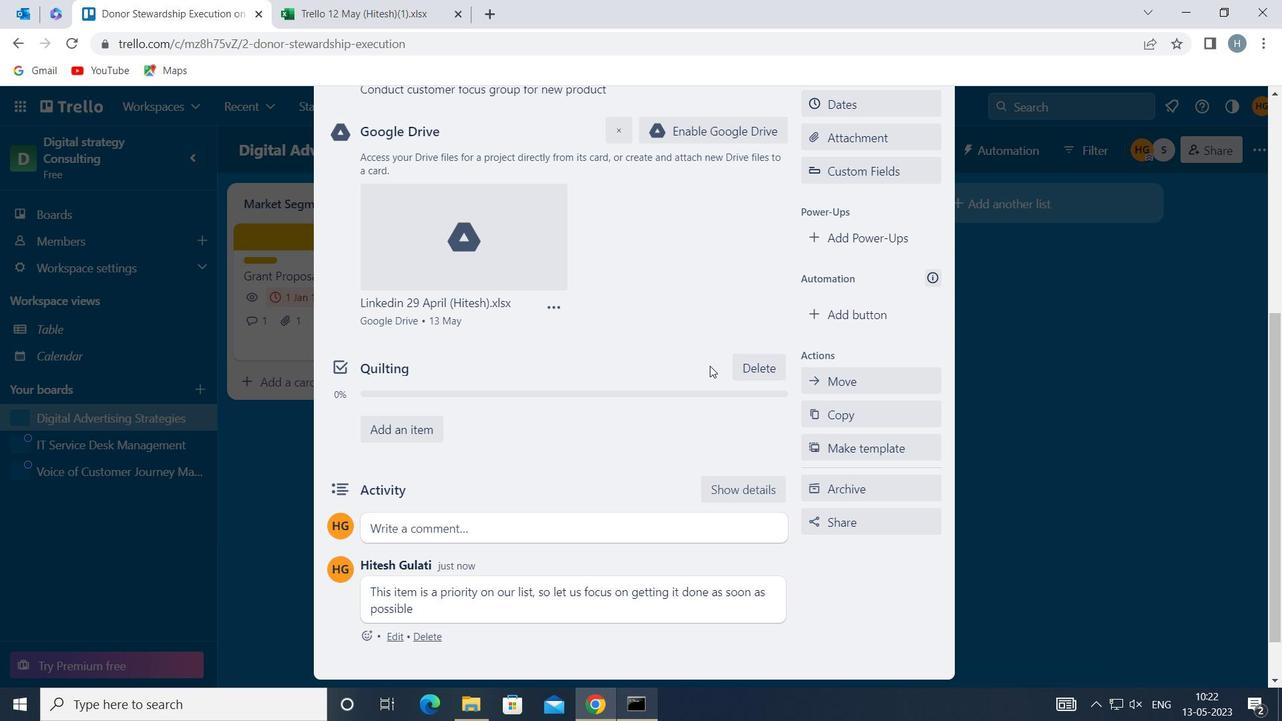 
